 Task: Change  the formatting of the data to 'Which is Less than 5, 'In conditional formating, put the option 'Green Fill with Dark Green Text. . 'add another formatting option Format As Table, insert the option 'Orang Table style Medium 3 ', change the format of Column Width to AutoFit Column Widthand sort the data in Ascending order In the sheet  Expense Control Sheetbook
Action: Mouse moved to (120, 165)
Screenshot: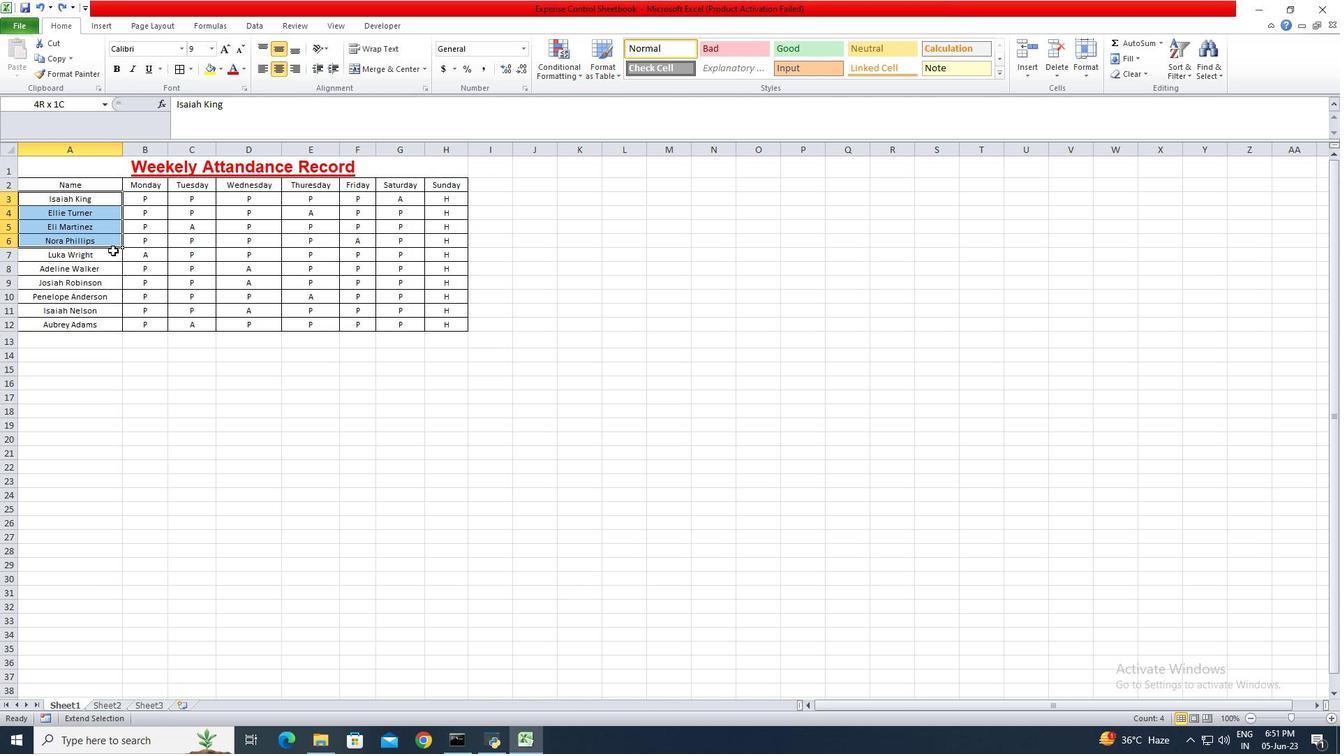 
Action: Mouse pressed left at (120, 165)
Screenshot: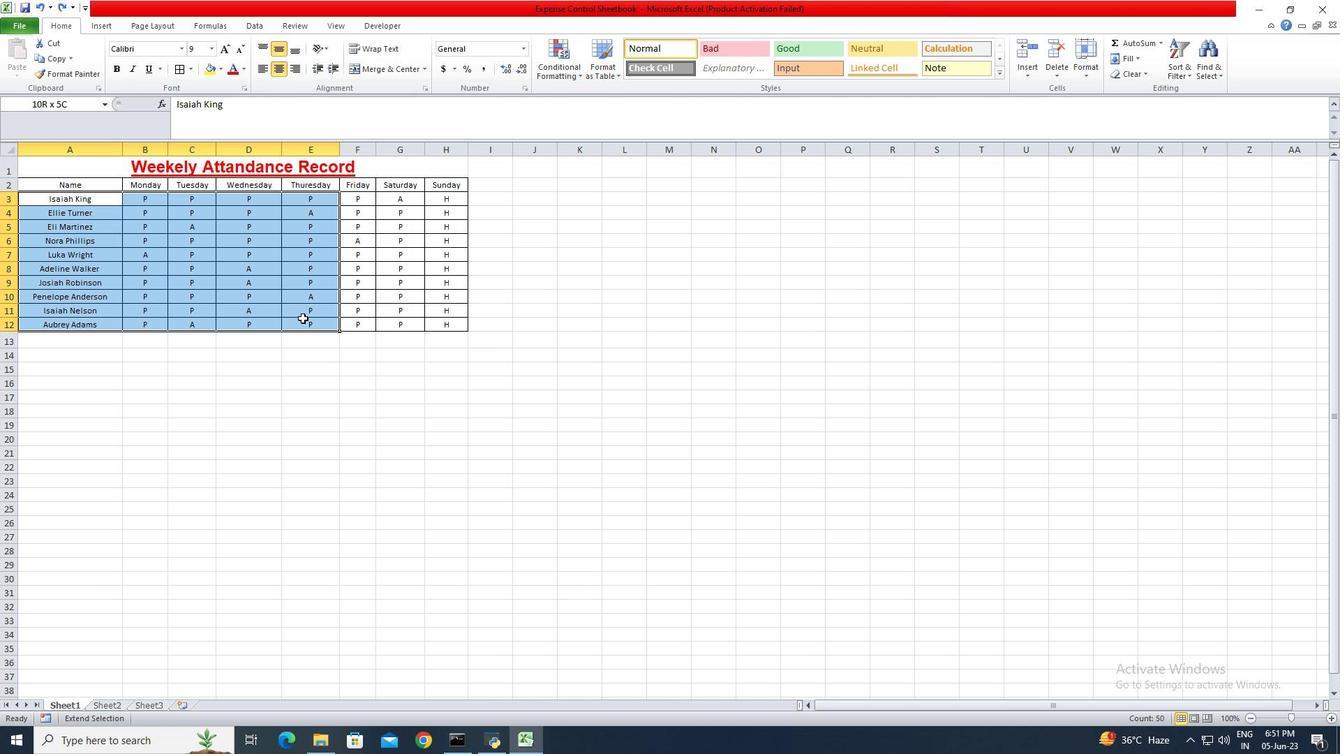 
Action: Mouse moved to (551, 61)
Screenshot: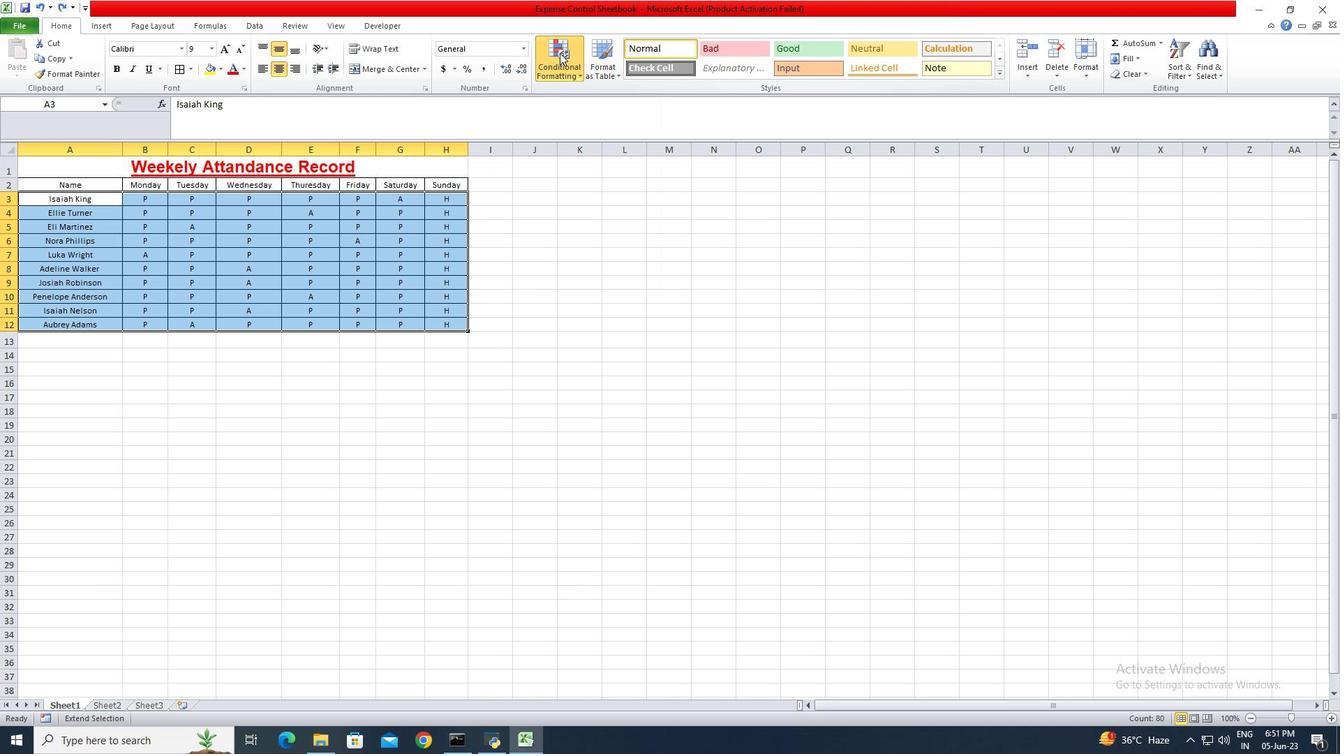 
Action: Mouse pressed left at (551, 61)
Screenshot: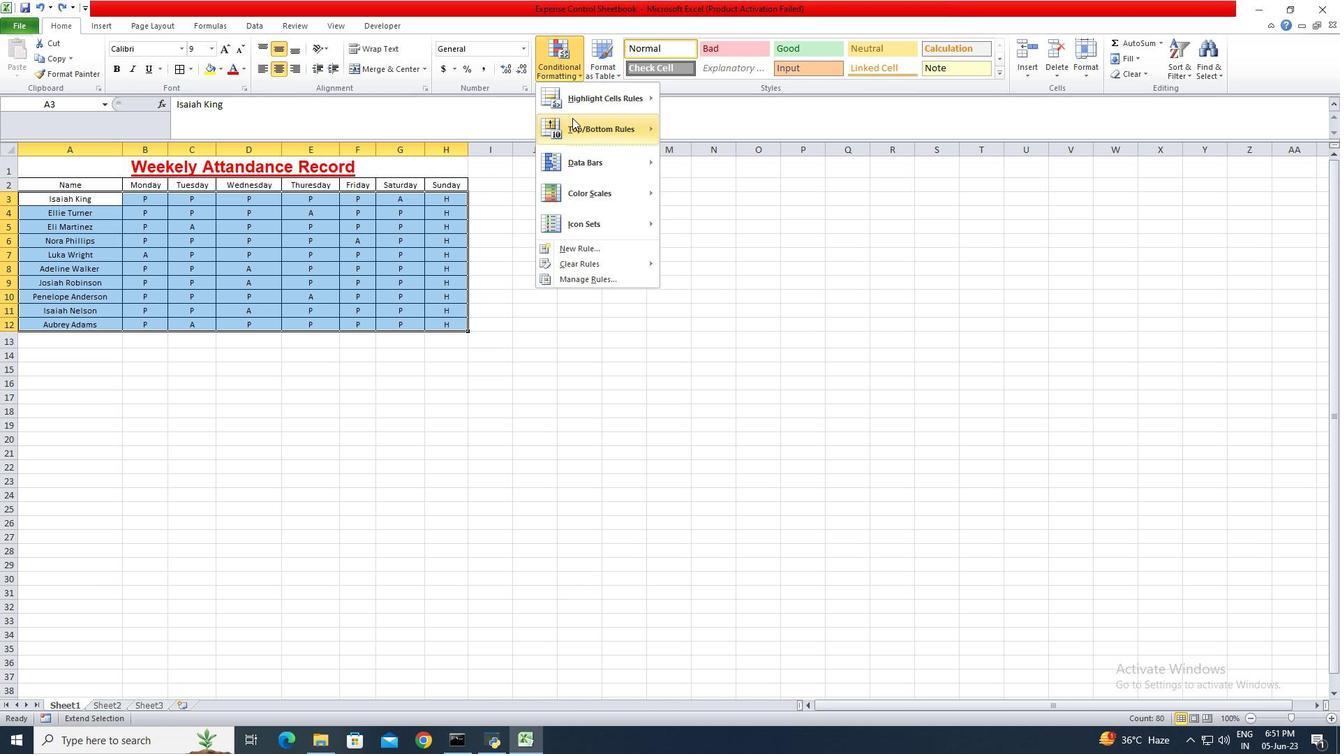 
Action: Mouse moved to (553, 91)
Screenshot: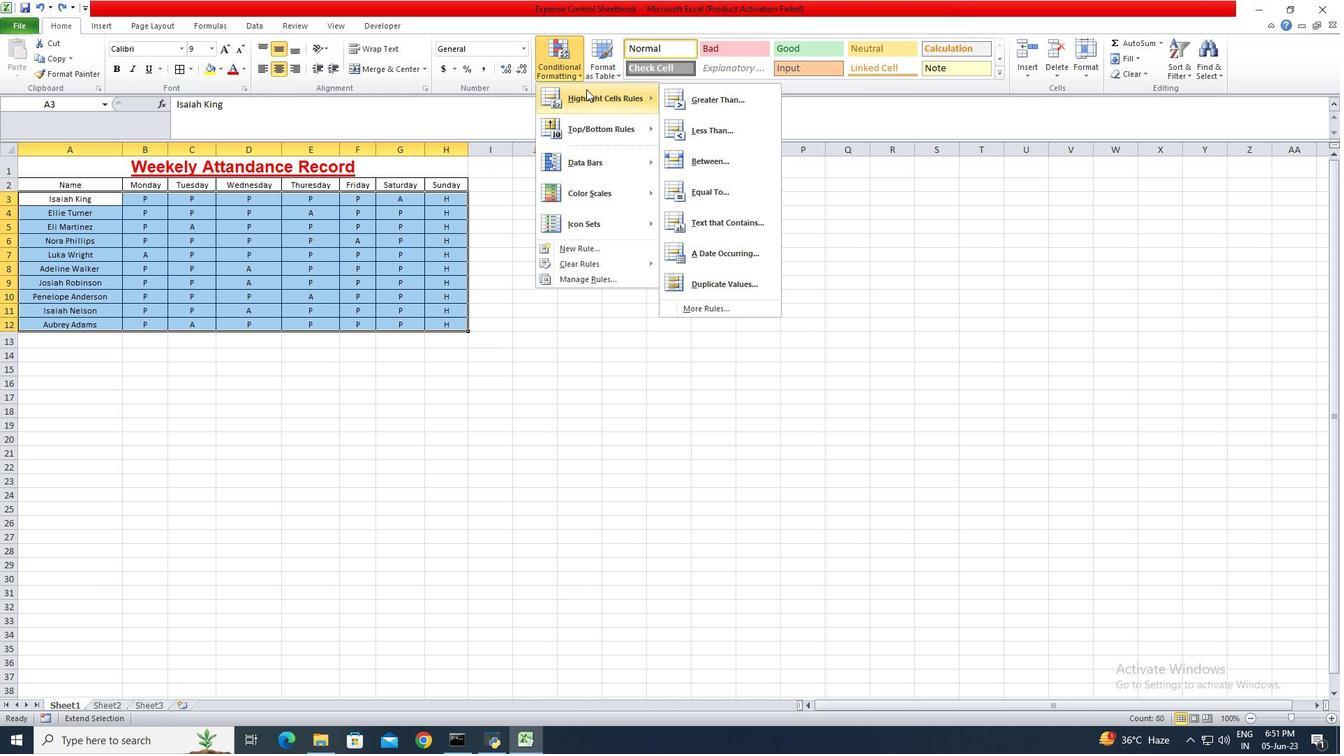 
Action: Mouse pressed left at (553, 91)
Screenshot: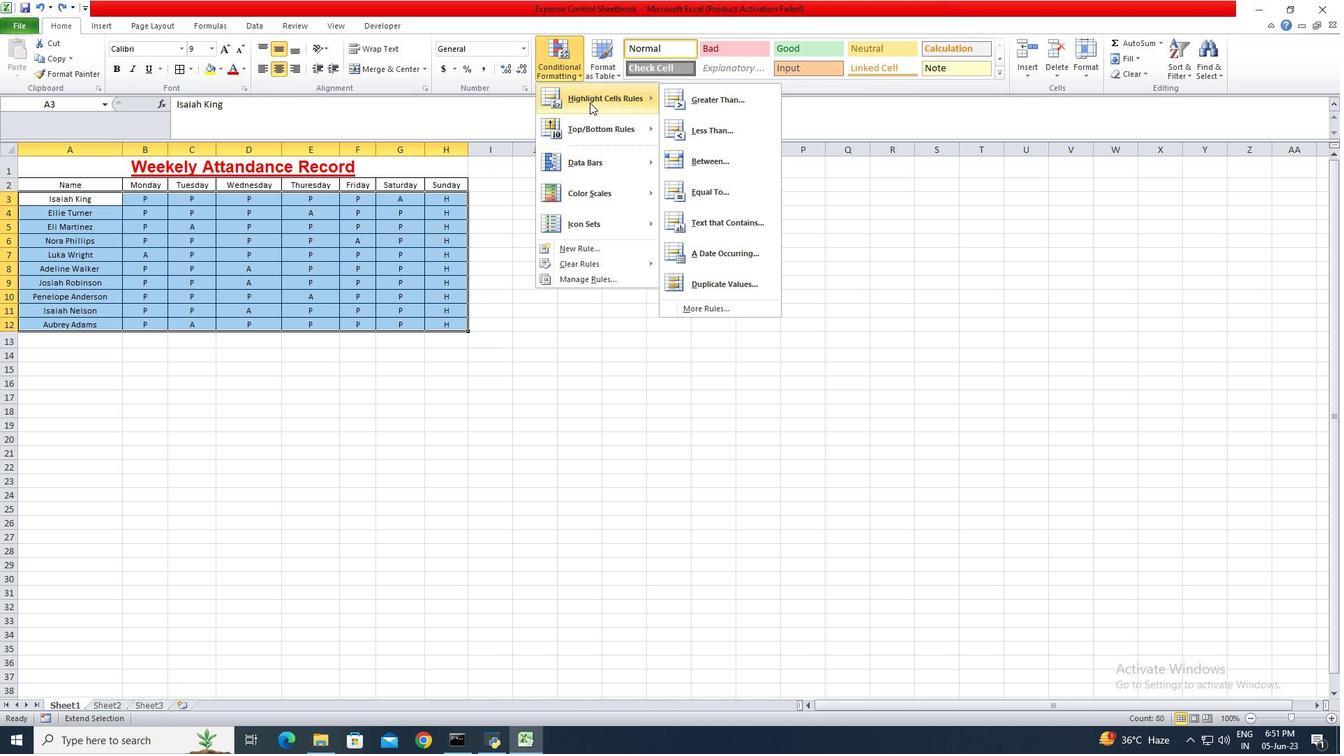 
Action: Mouse moved to (680, 129)
Screenshot: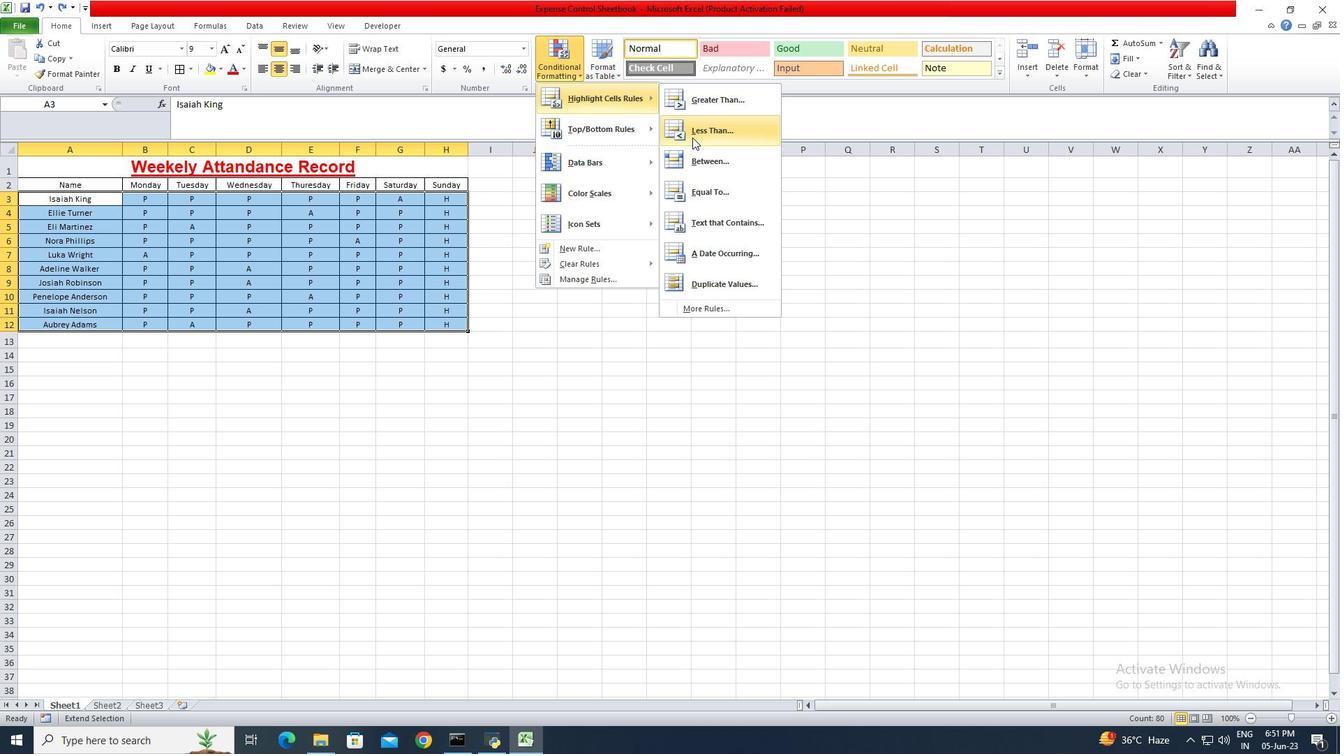 
Action: Mouse pressed left at (680, 129)
Screenshot: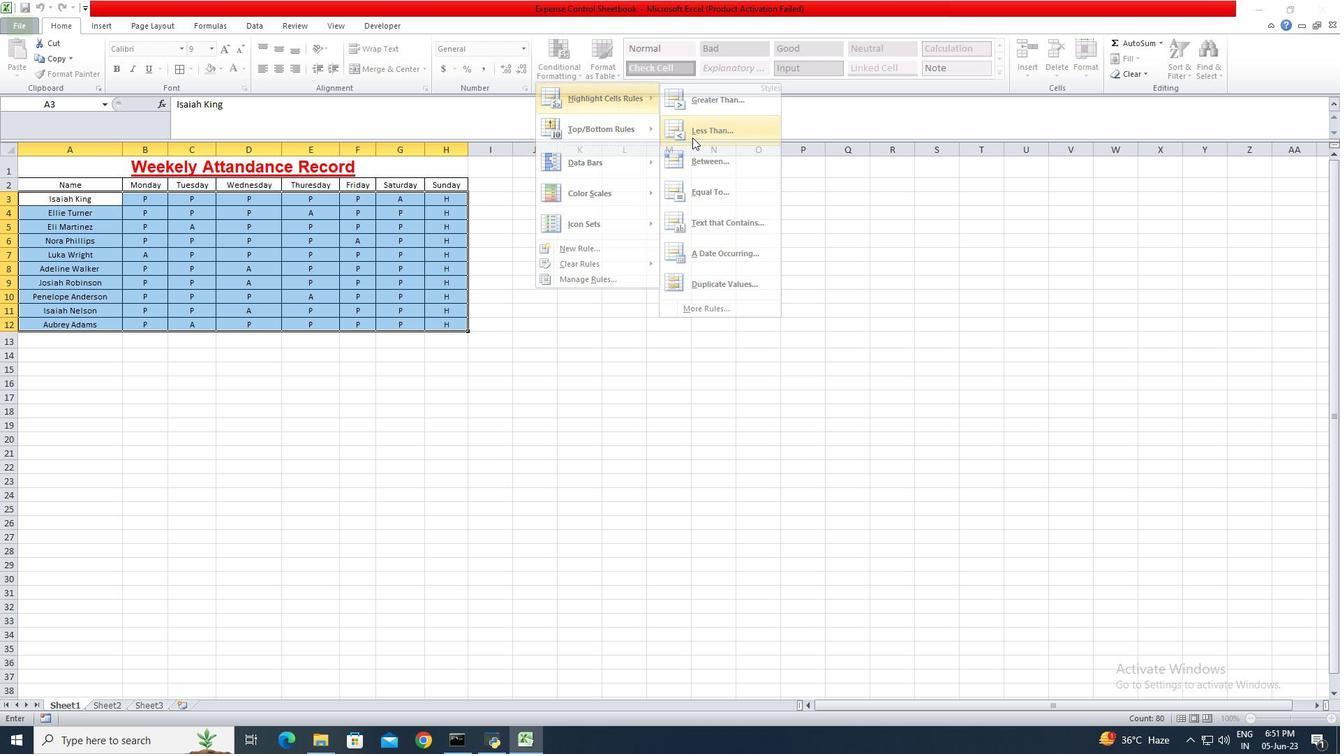 
Action: Mouse moved to (101, 182)
Screenshot: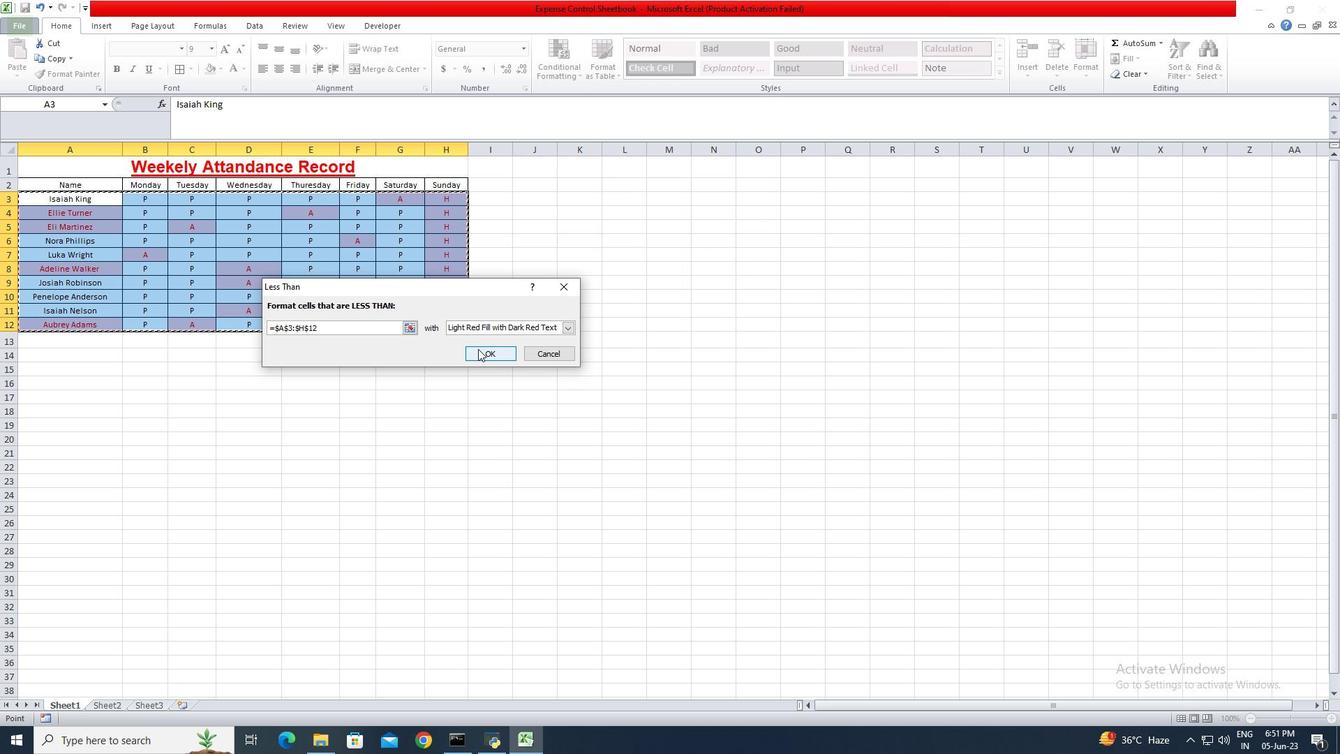 
Action: Mouse pressed left at (101, 182)
Screenshot: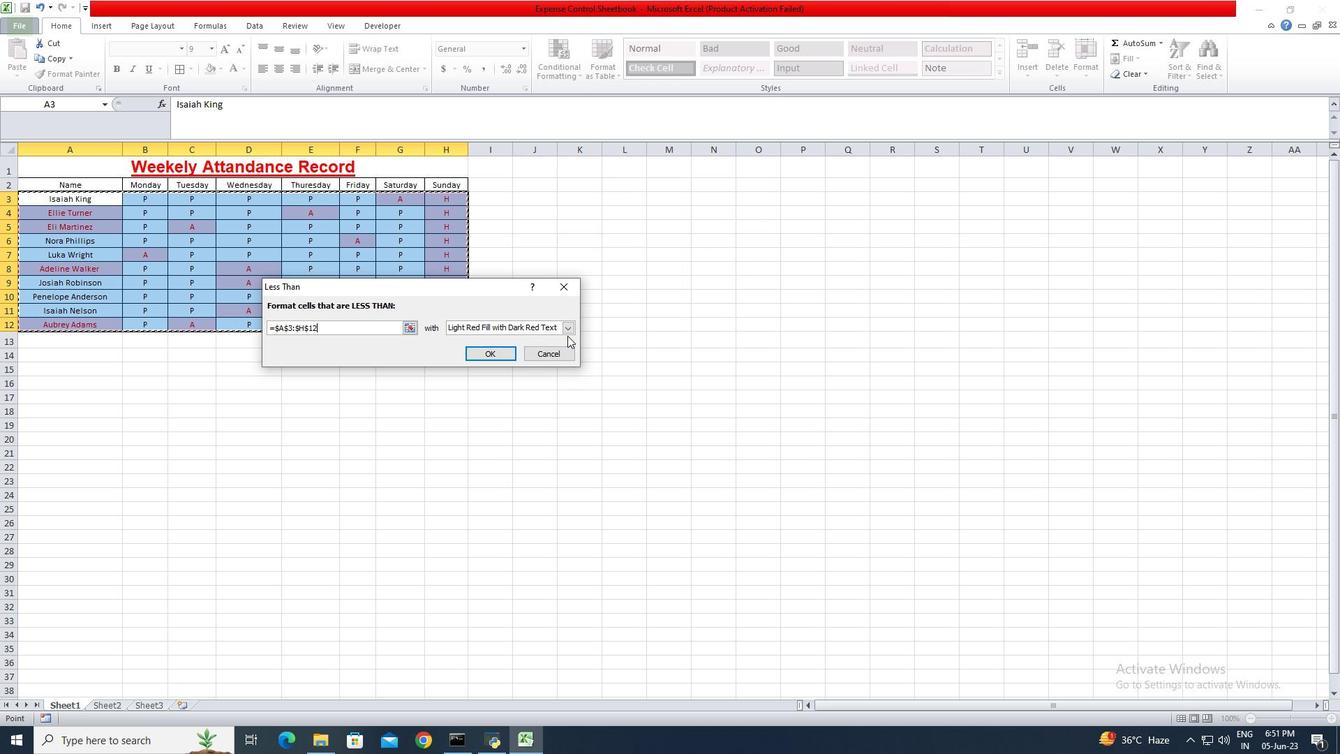 
Action: Mouse moved to (566, 328)
Screenshot: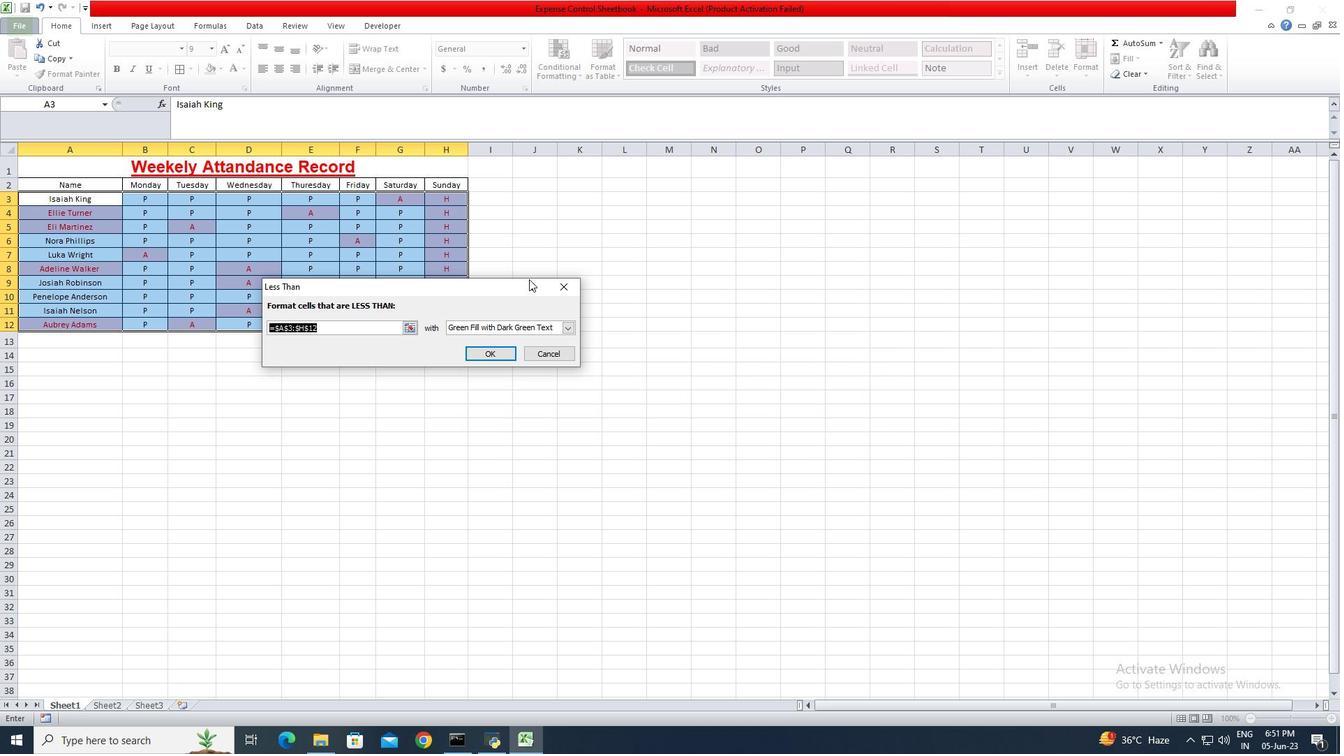 
Action: Mouse pressed left at (566, 328)
Screenshot: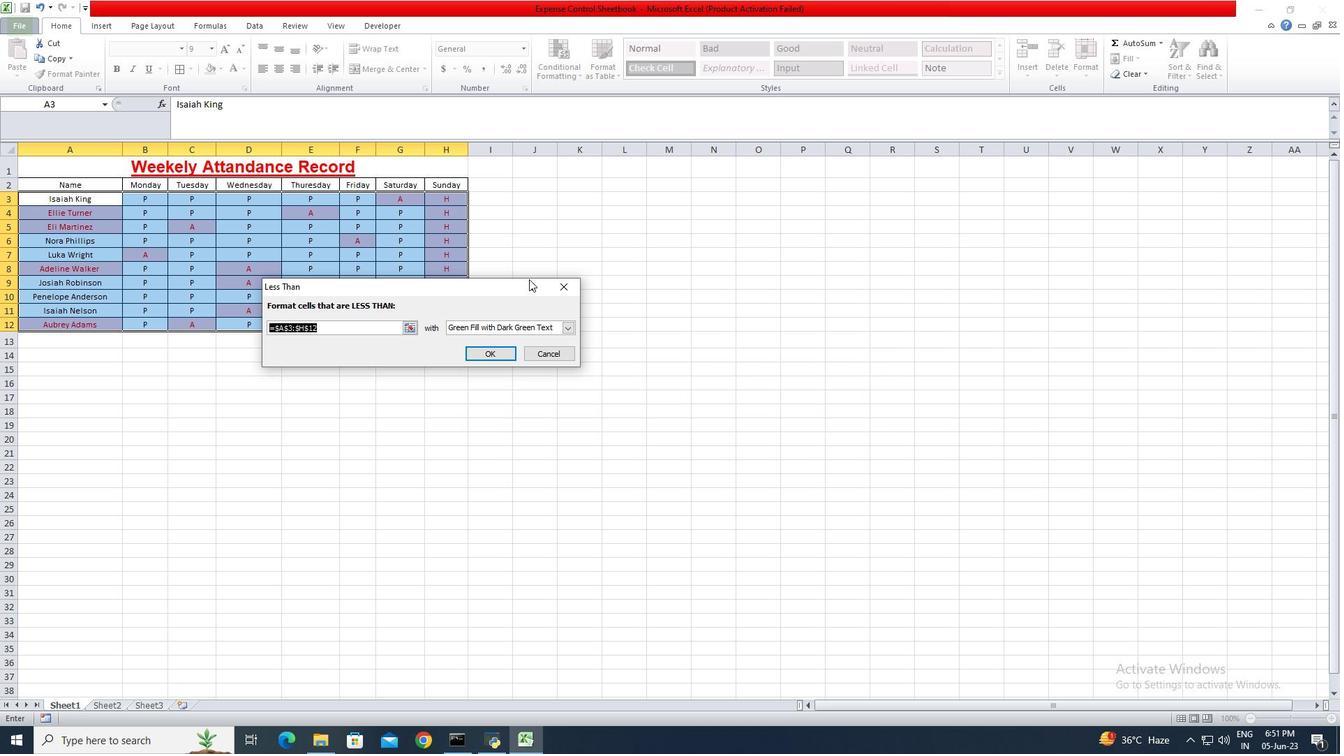 
Action: Mouse moved to (479, 361)
Screenshot: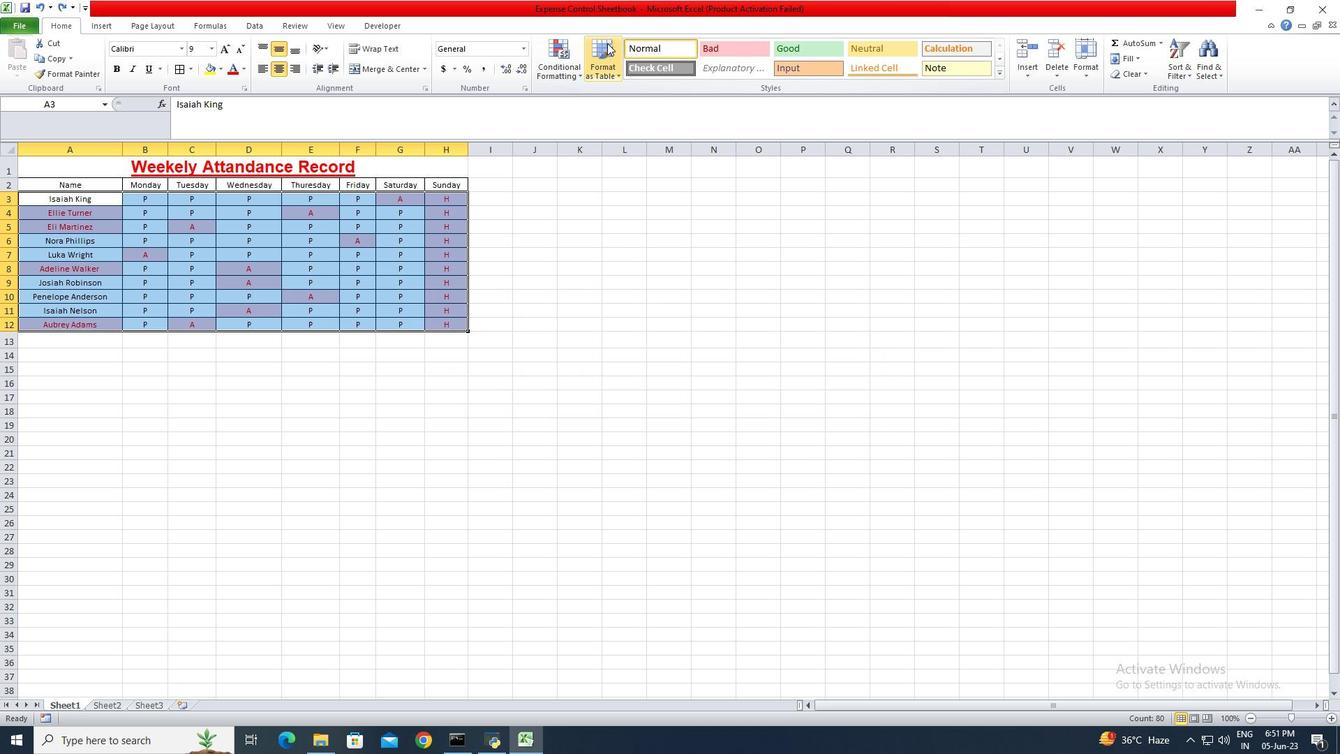 
Action: Mouse pressed left at (479, 361)
Screenshot: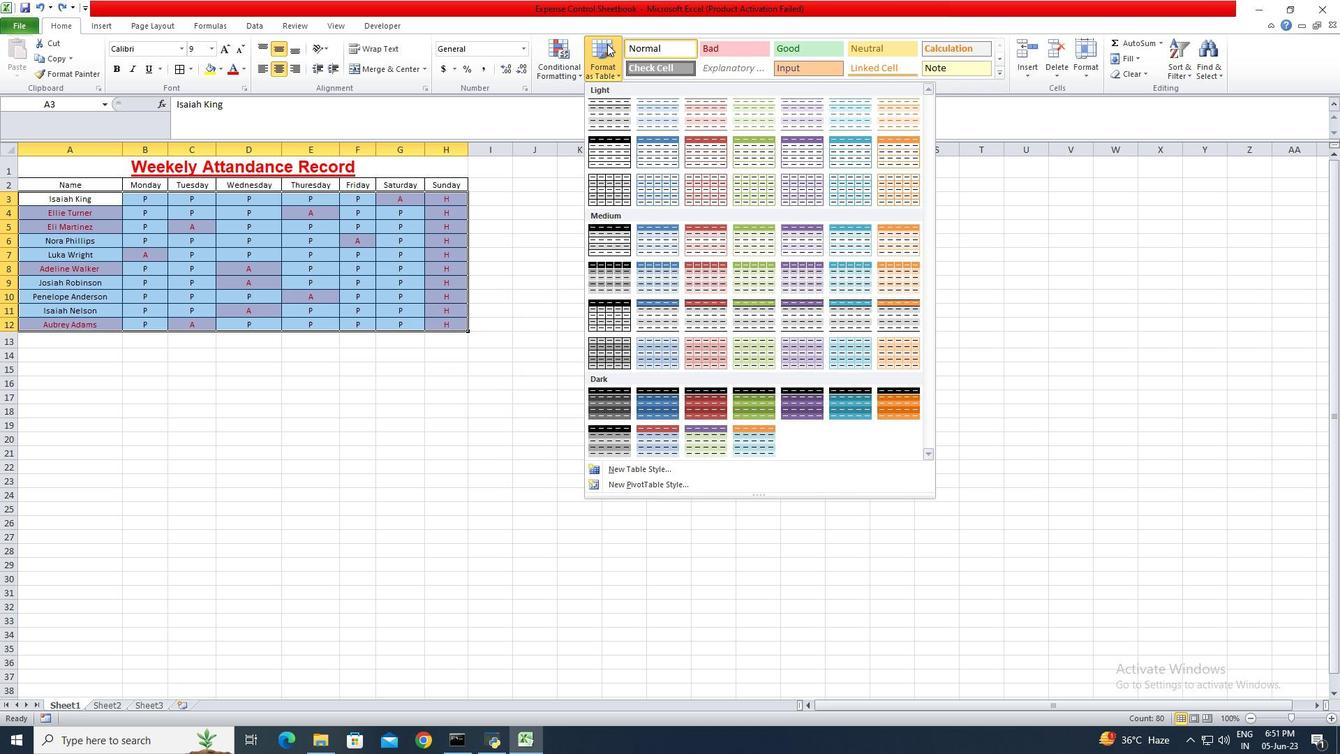 
Action: Mouse moved to (496, 354)
Screenshot: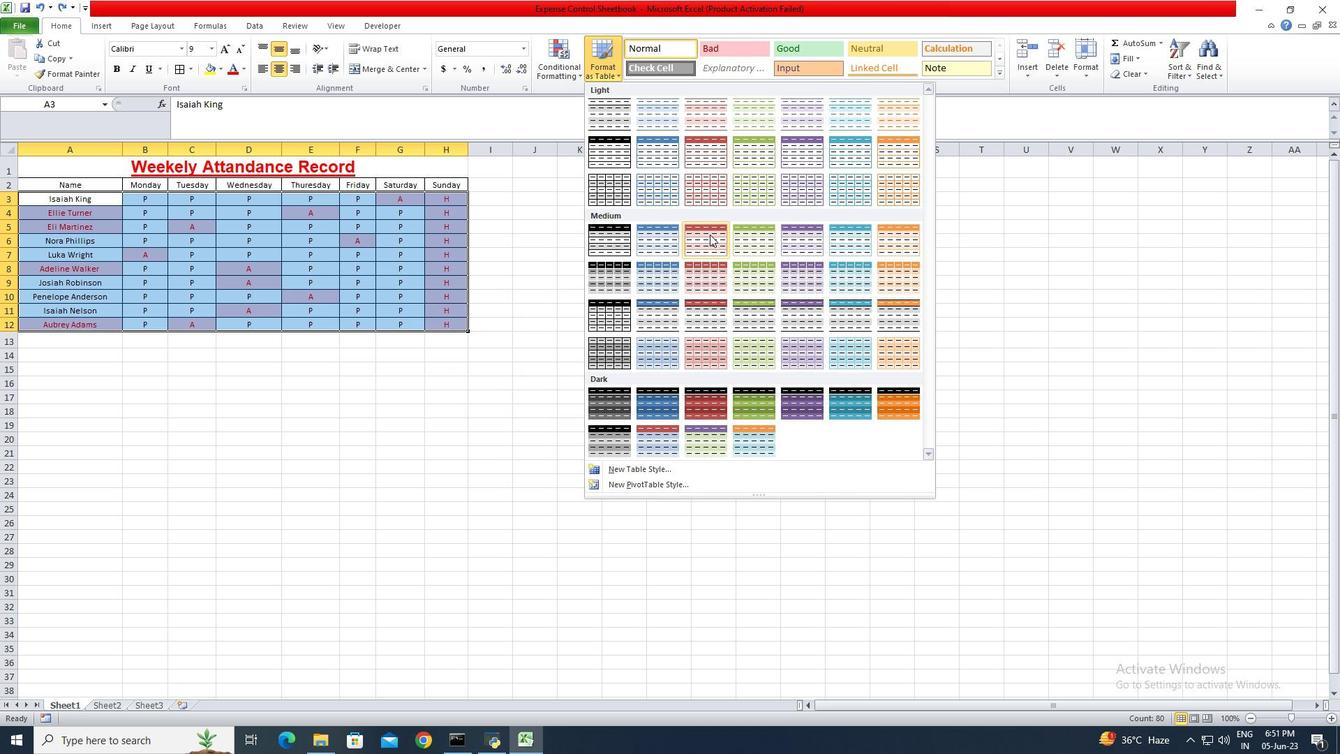 
Action: Mouse pressed left at (496, 354)
Screenshot: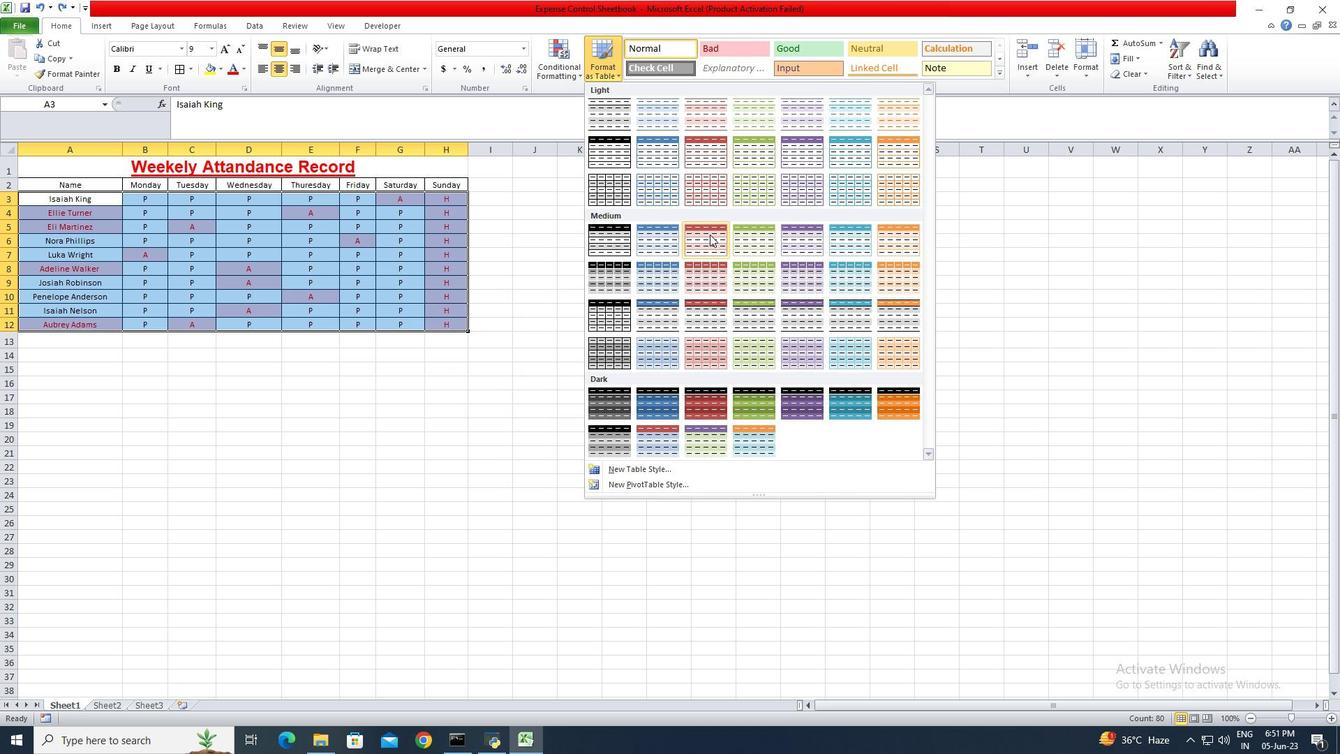 
Action: Mouse moved to (665, 408)
Screenshot: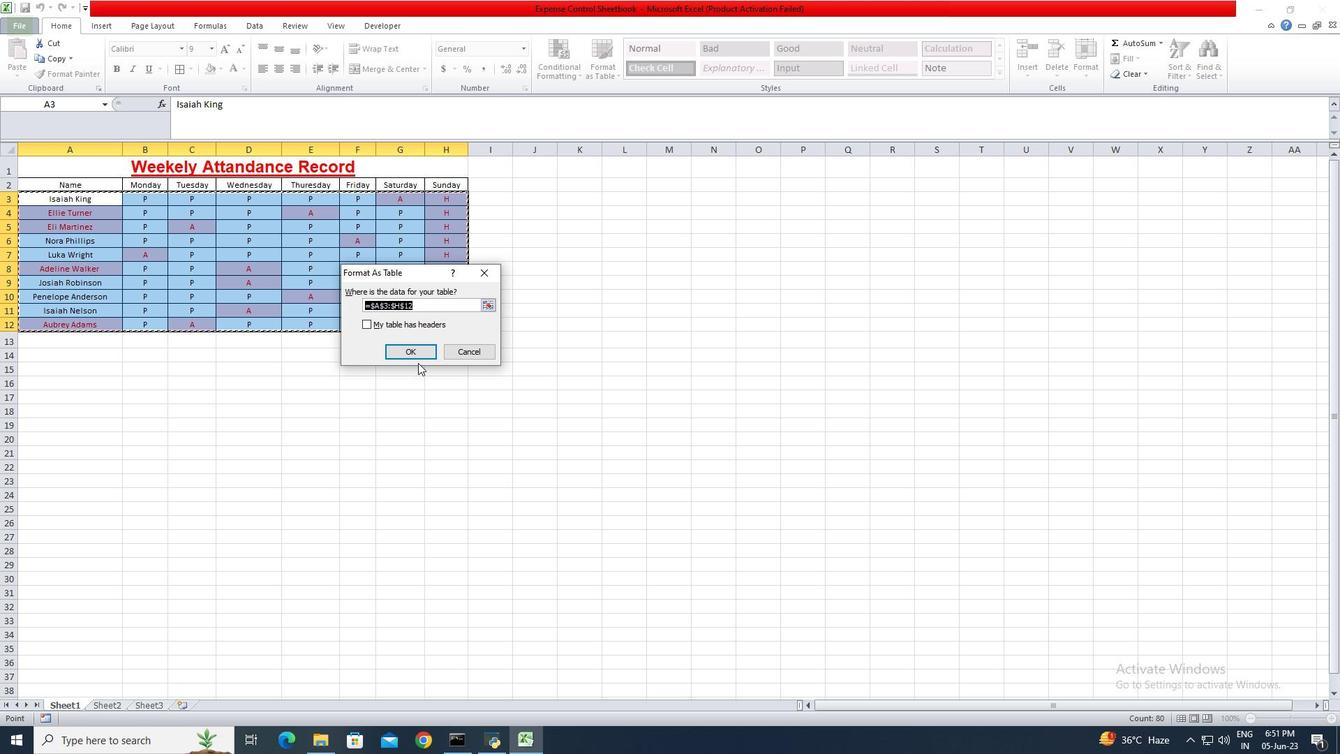 
Action: Mouse pressed left at (665, 408)
Screenshot: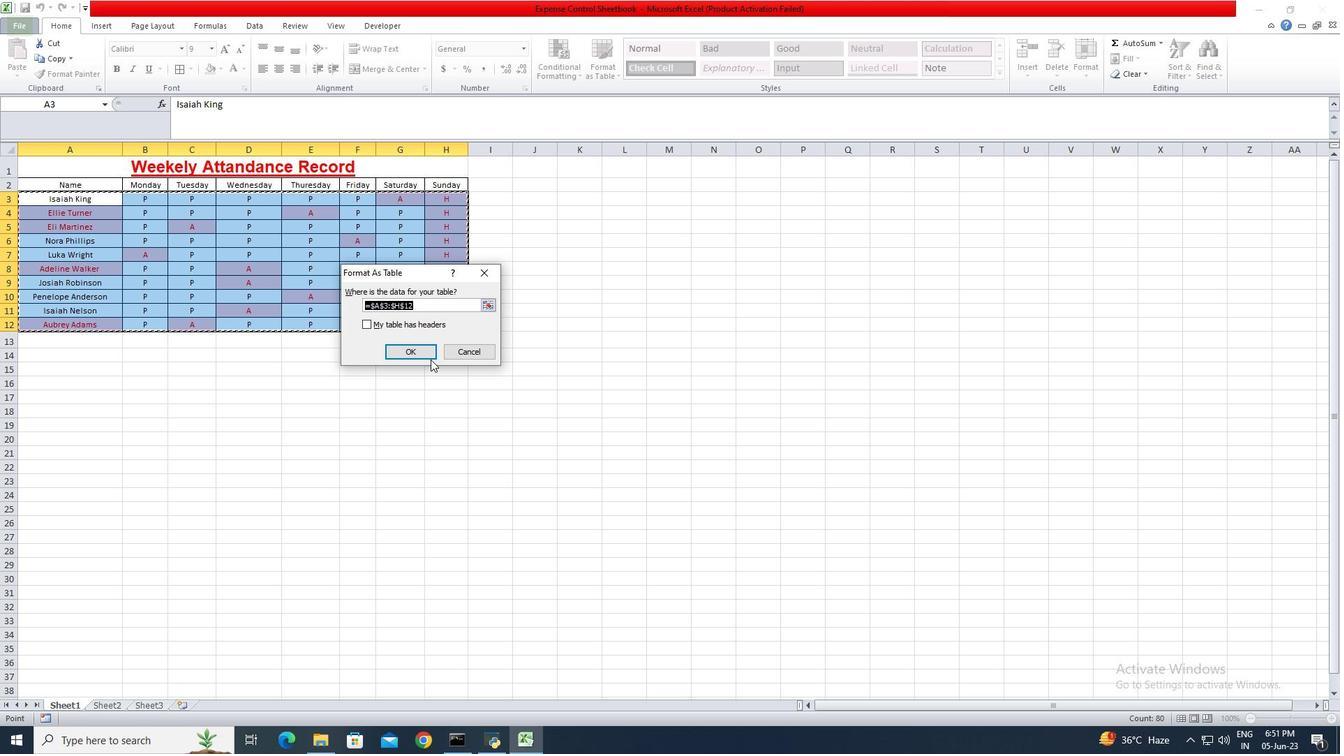 
Action: Mouse moved to (568, 283)
Screenshot: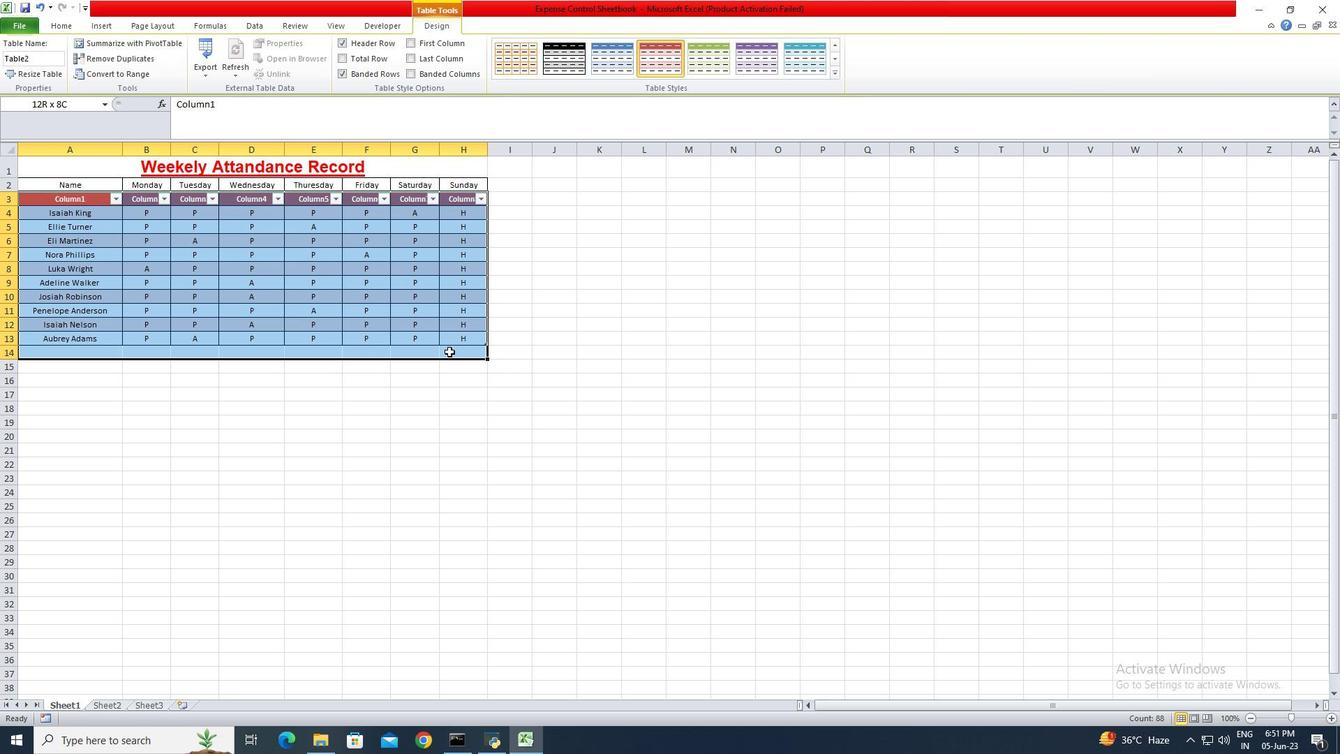 
Action: Mouse pressed left at (568, 283)
Screenshot: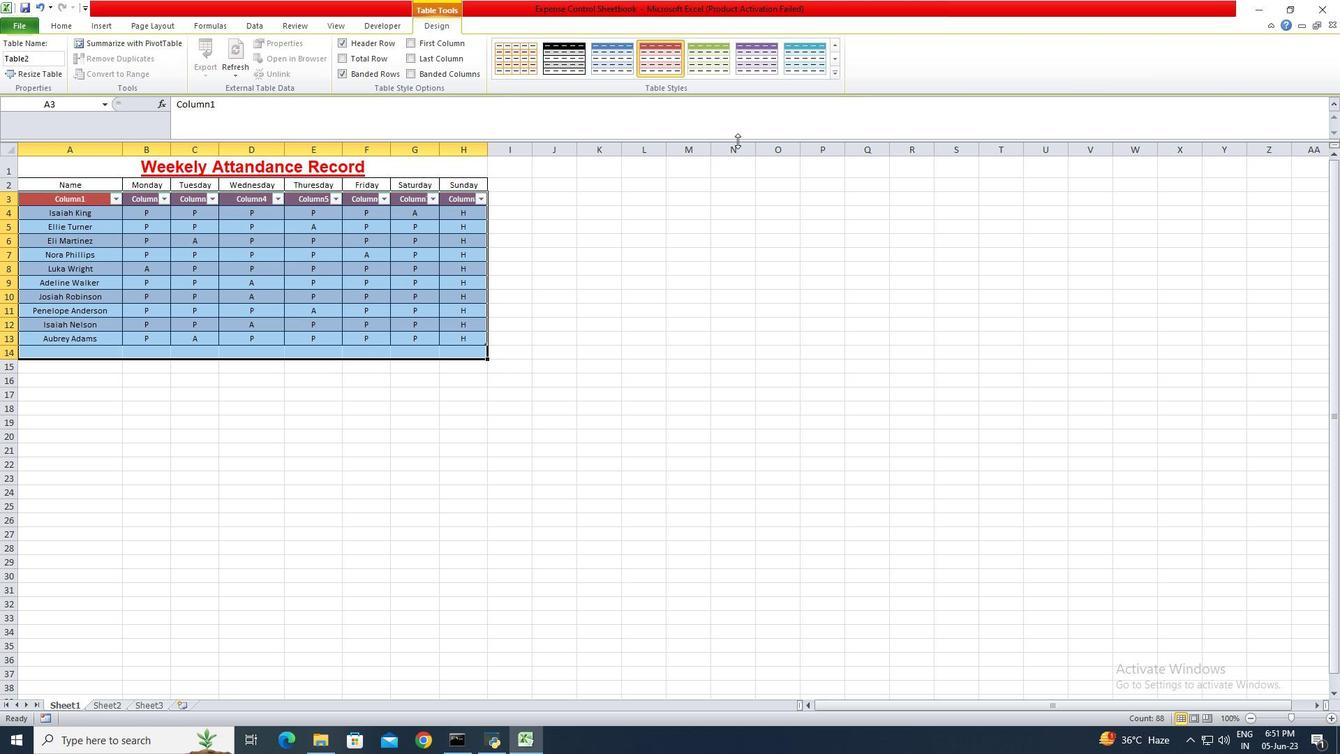 
Action: Mouse moved to (598, 66)
Screenshot: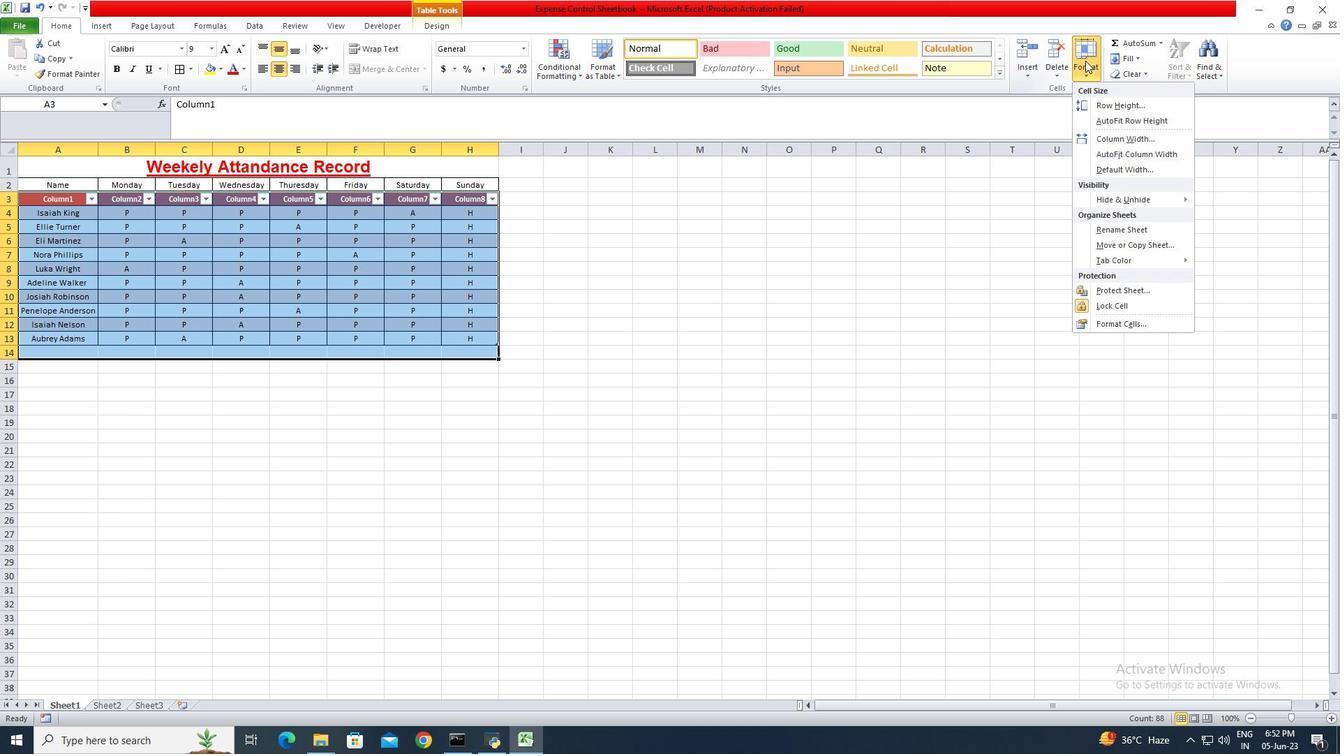 
Action: Mouse pressed left at (598, 66)
Screenshot: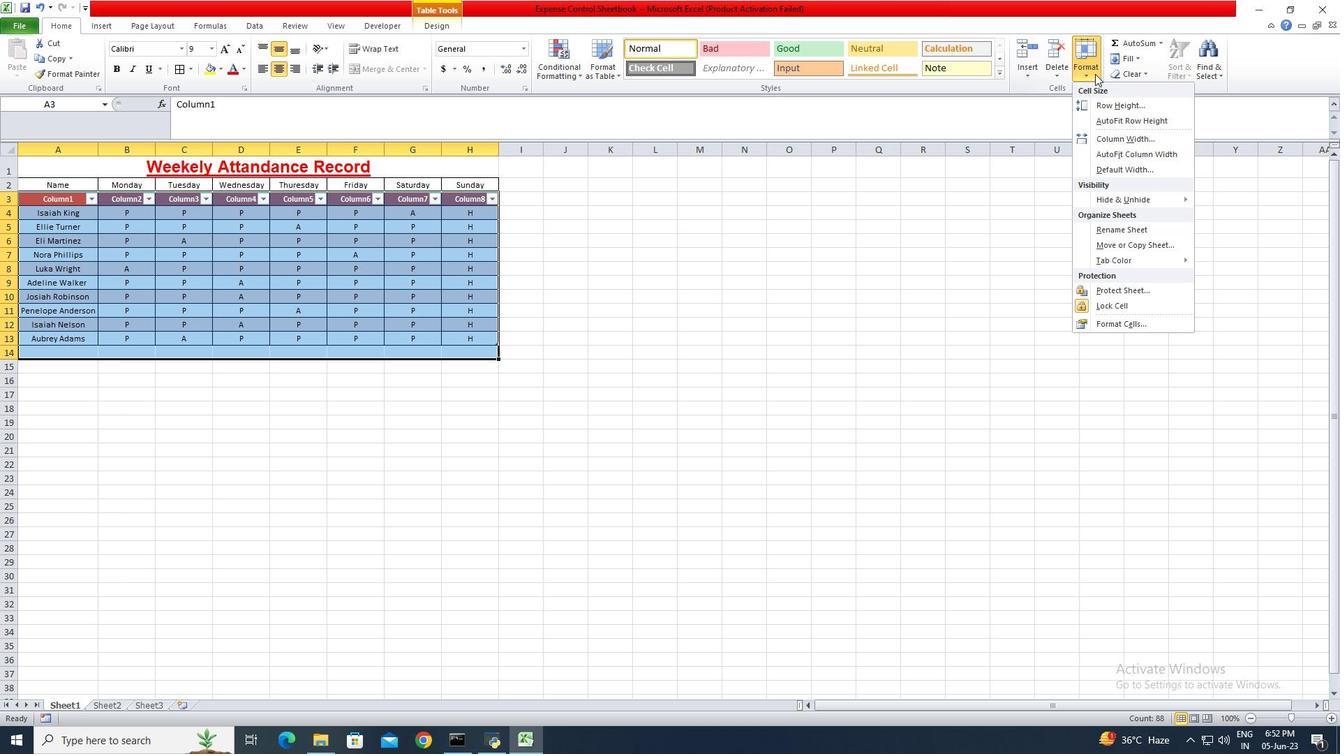 
Action: Mouse moved to (813, 66)
Screenshot: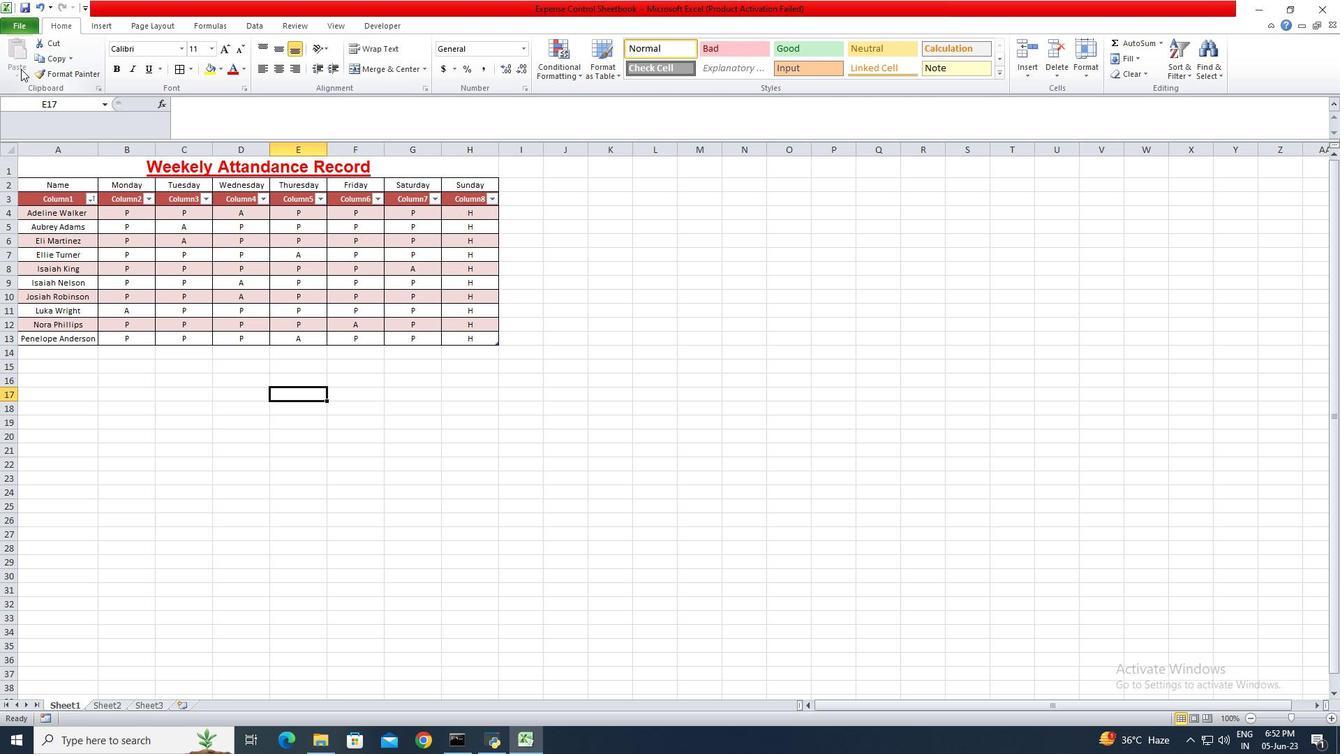 
Action: Mouse pressed left at (813, 66)
Screenshot: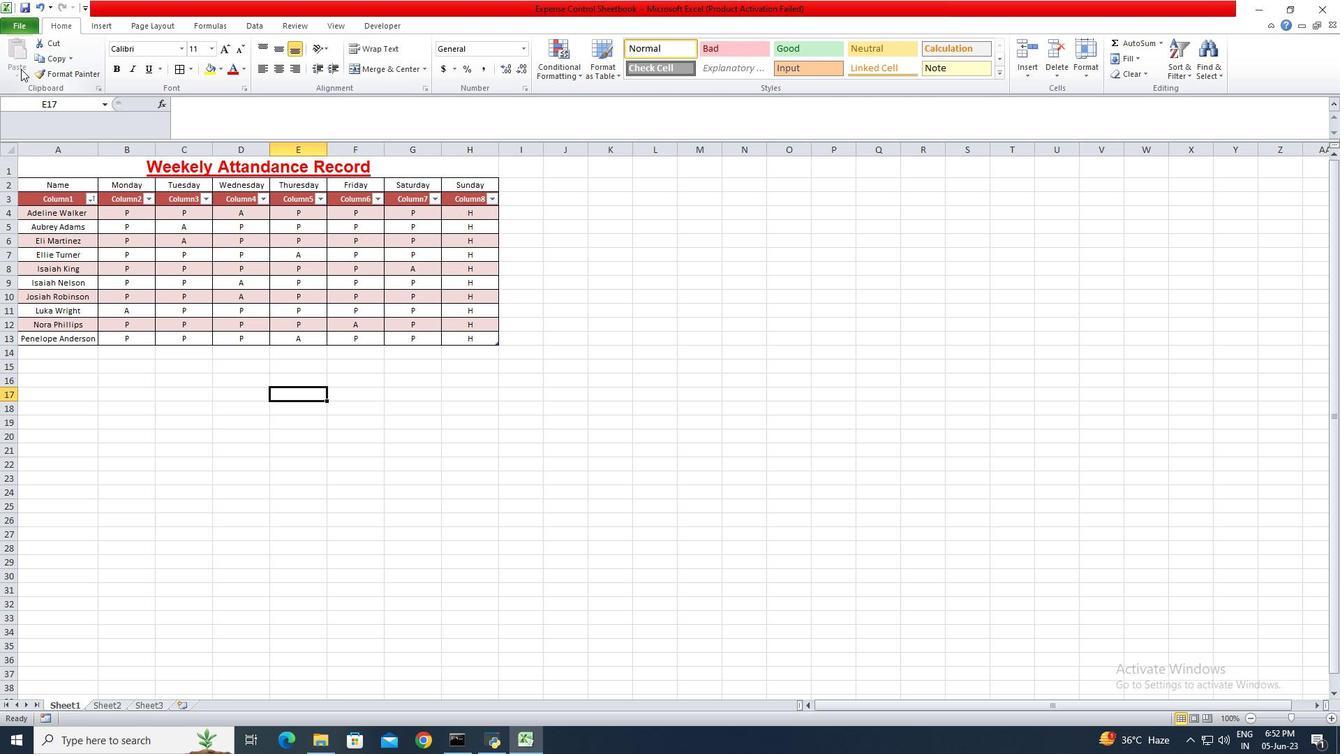 
Action: Mouse pressed left at (813, 66)
Screenshot: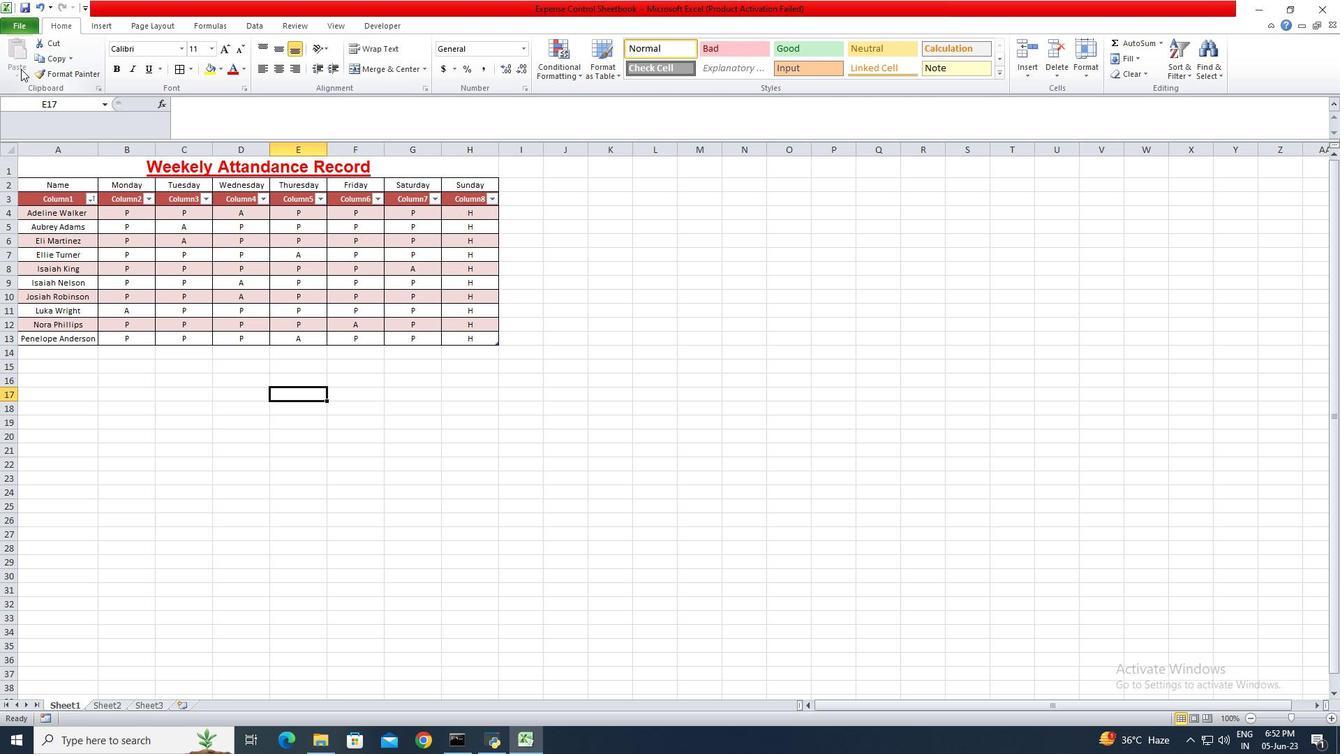 
Action: Mouse moved to (596, 63)
Screenshot: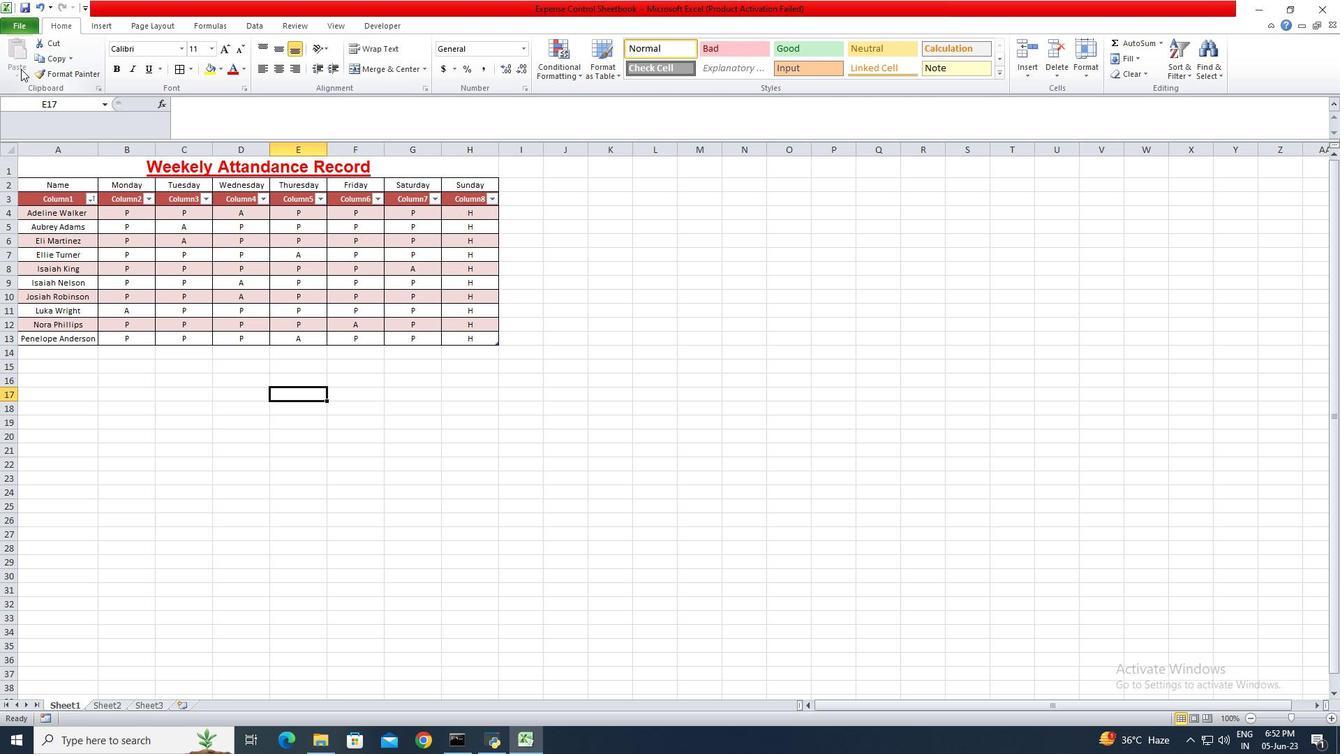 
Action: Mouse pressed left at (596, 63)
Screenshot: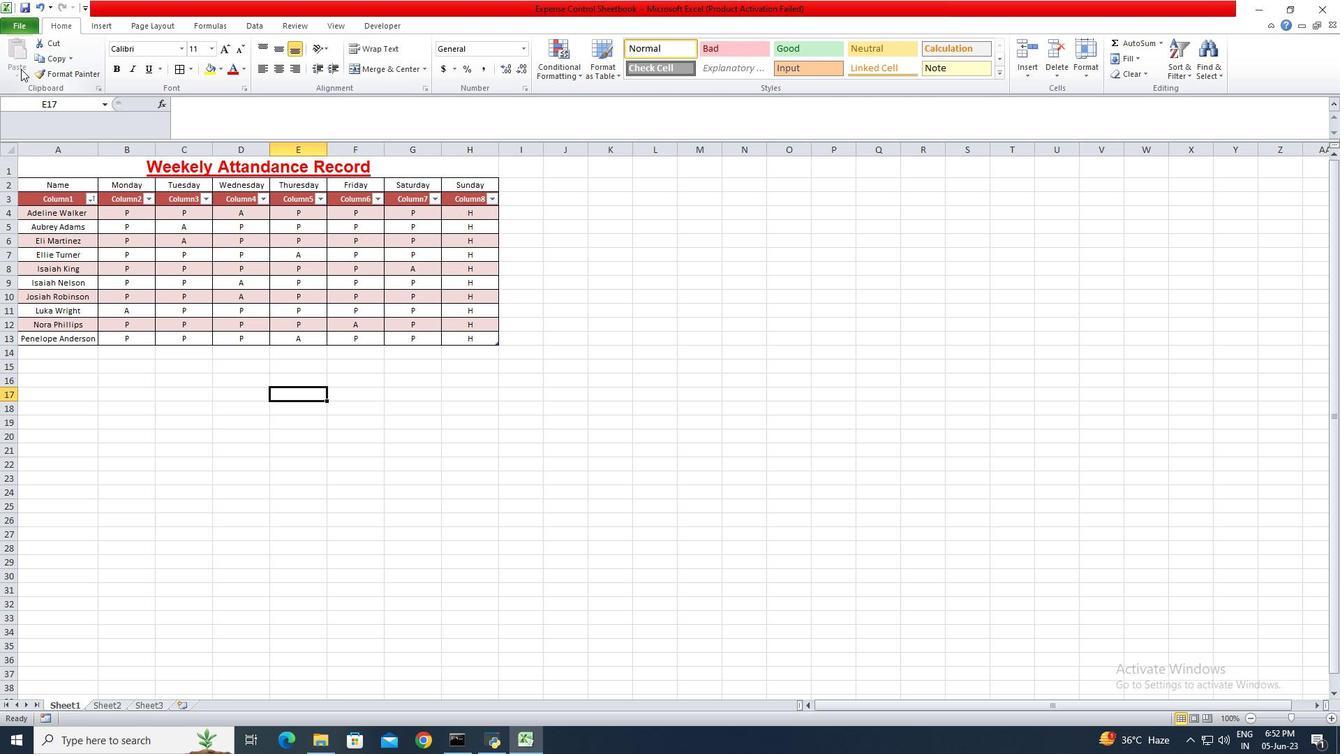 
Action: Mouse moved to (927, 88)
Screenshot: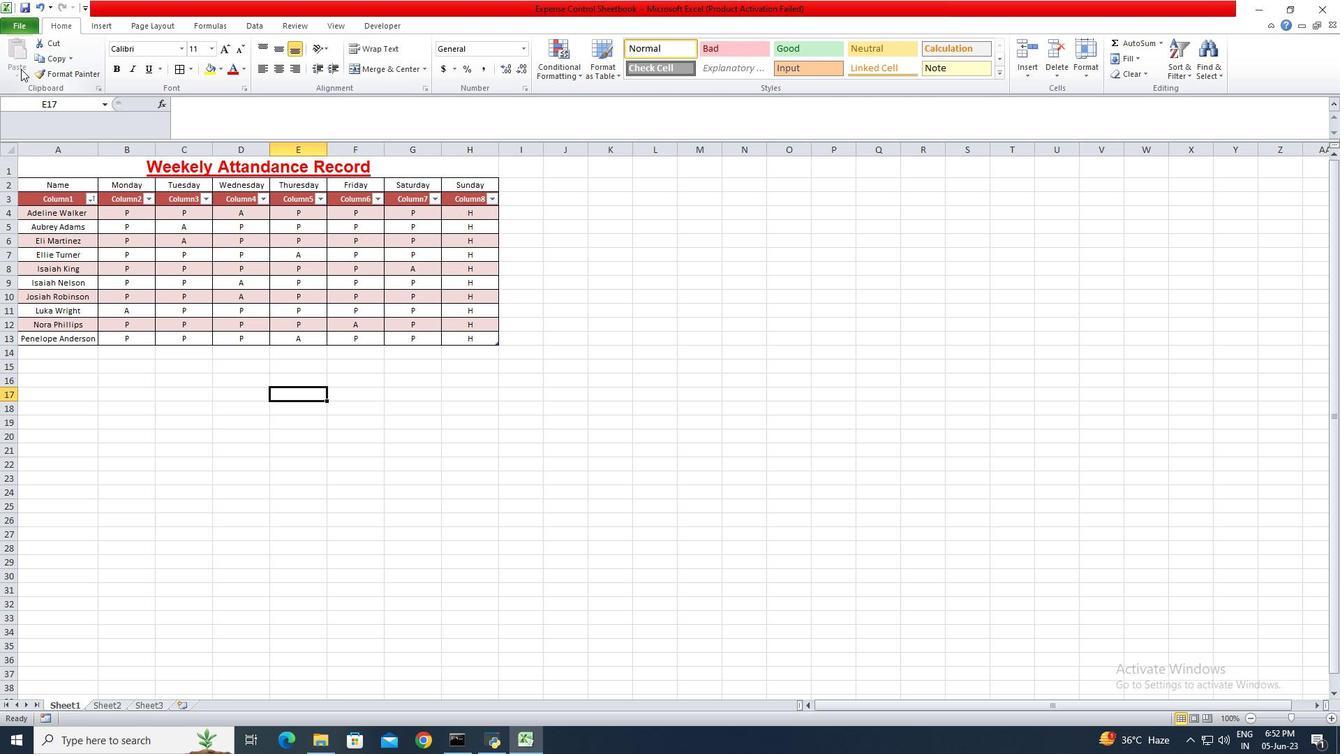 
Action: Mouse pressed left at (927, 88)
Screenshot: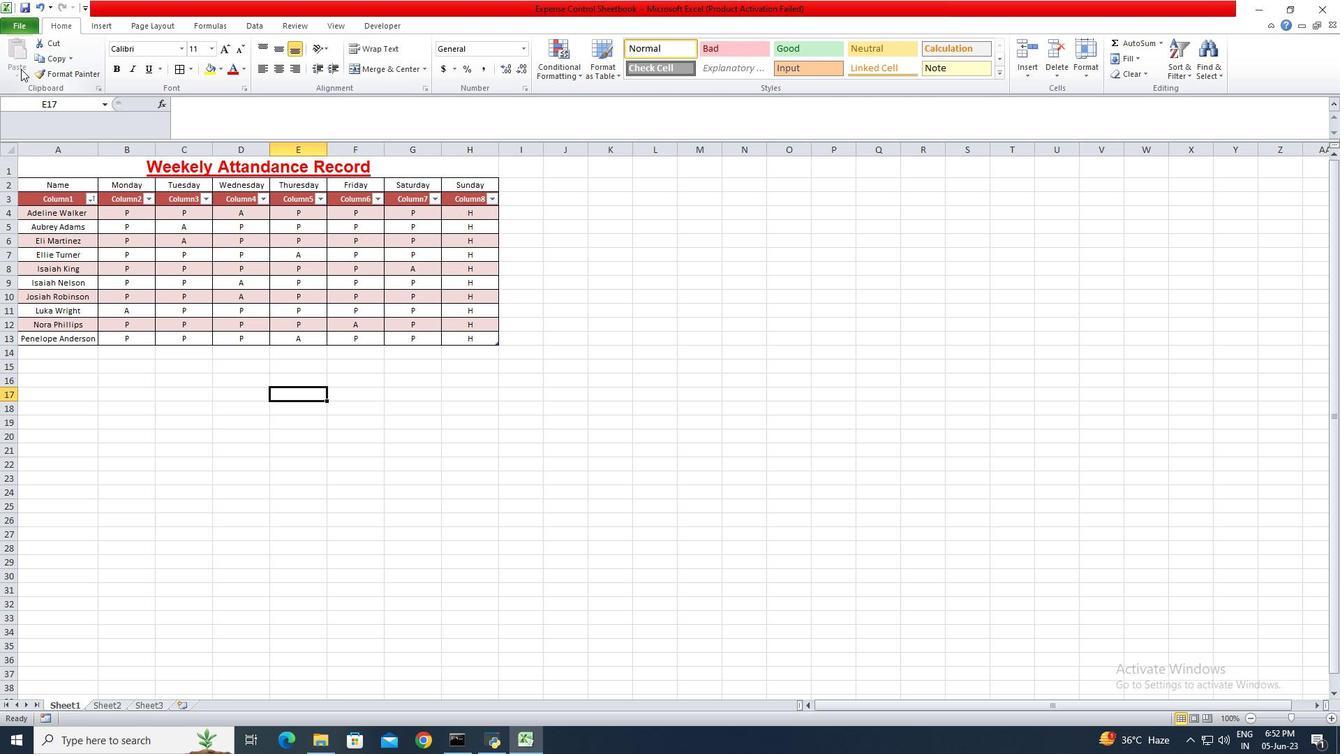 
Action: Mouse moved to (928, 89)
Screenshot: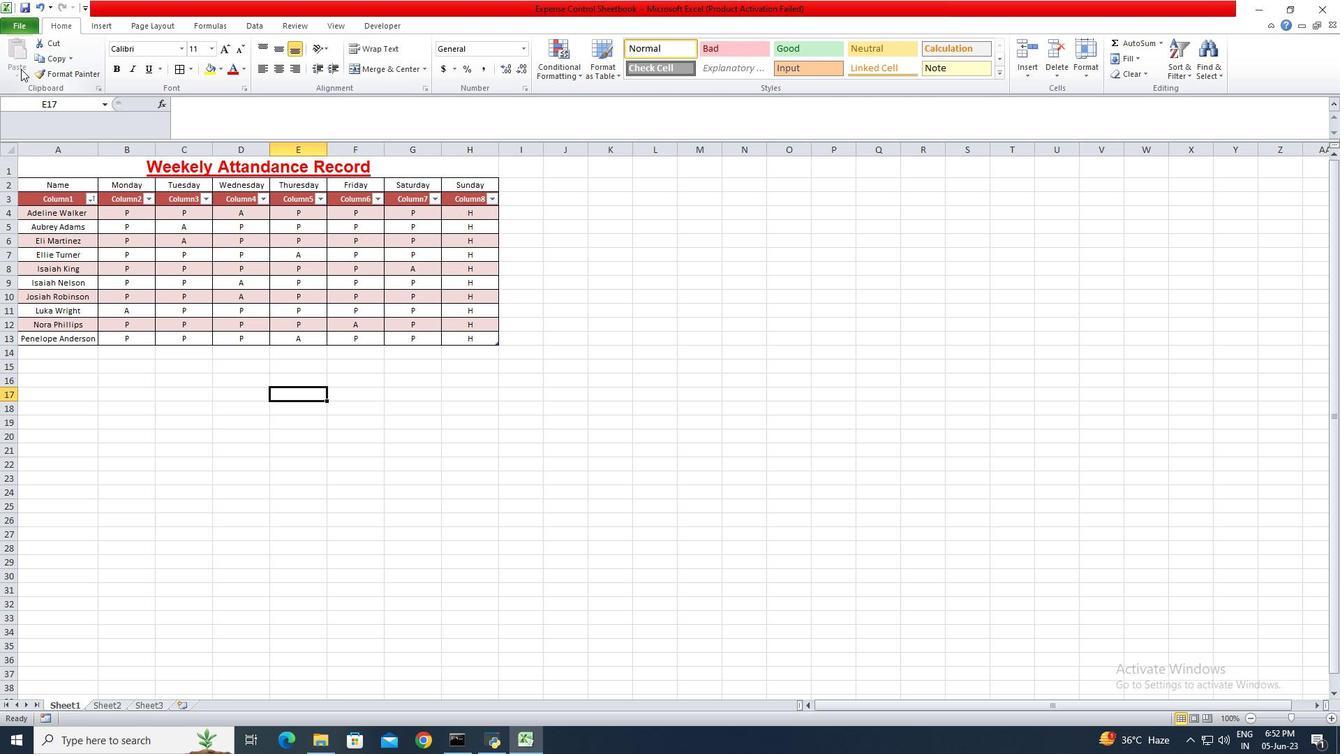 
Action: Mouse pressed left at (928, 89)
Screenshot: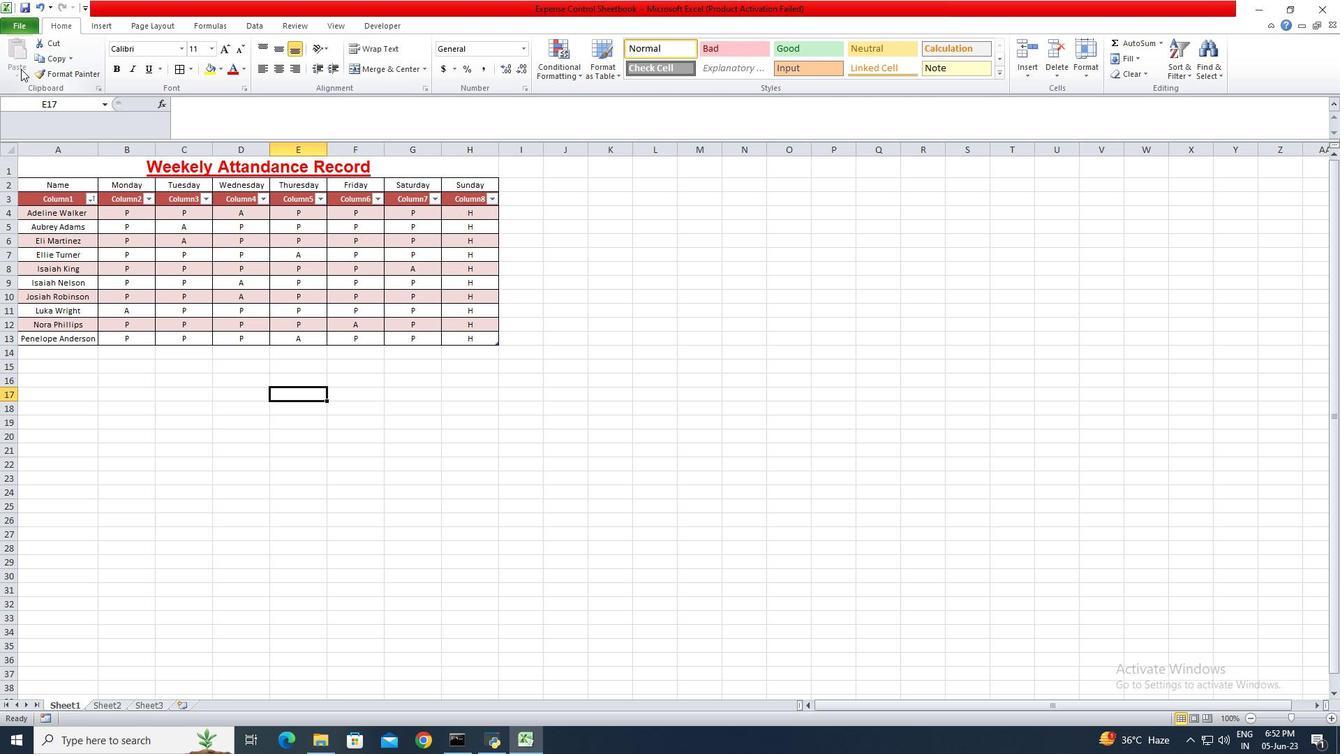 
Action: Mouse pressed left at (928, 89)
Screenshot: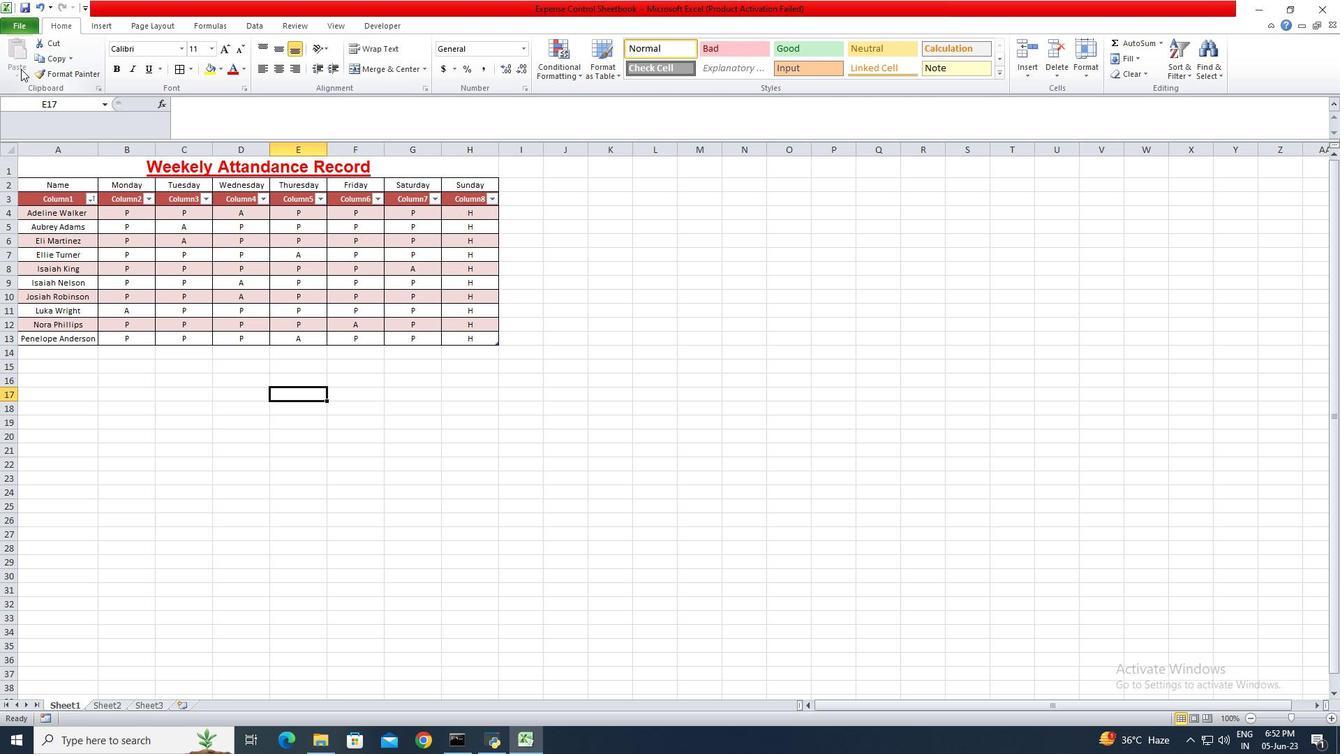 
Action: Mouse moved to (709, 236)
Screenshot: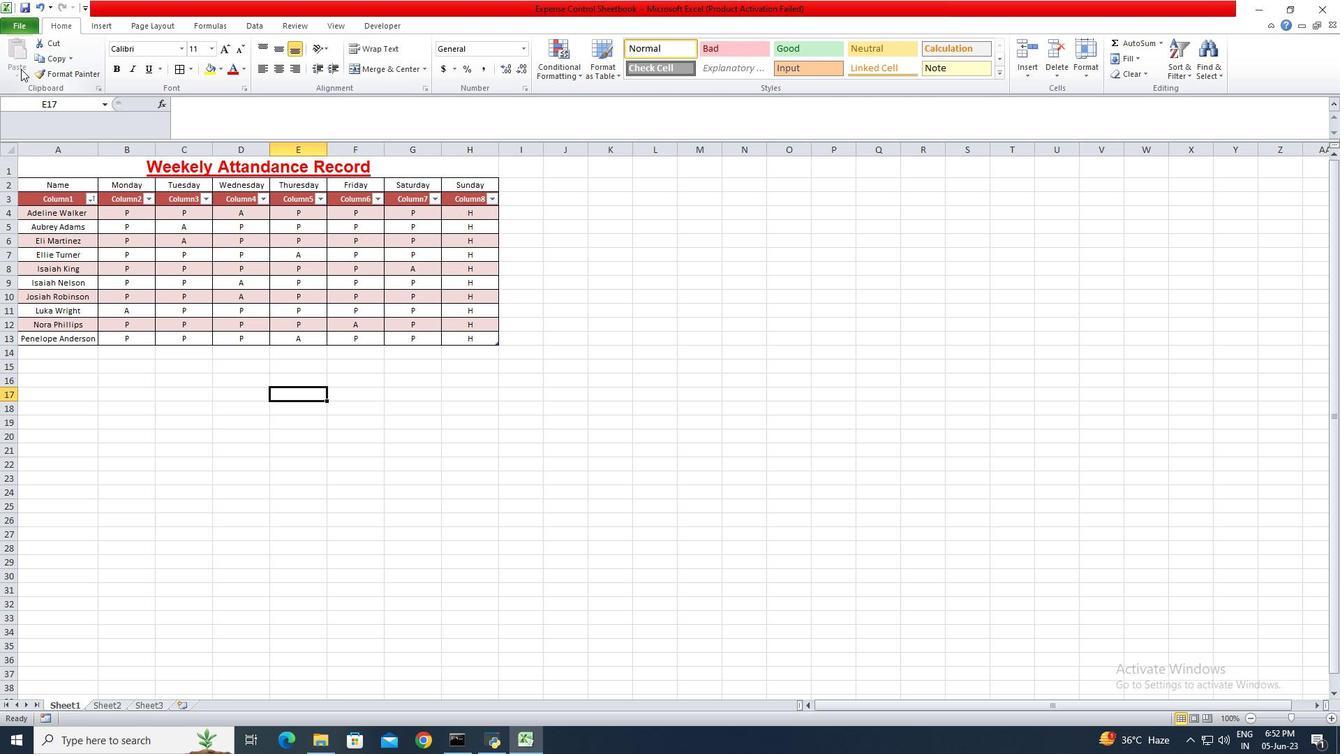 
Action: Mouse pressed left at (709, 236)
Screenshot: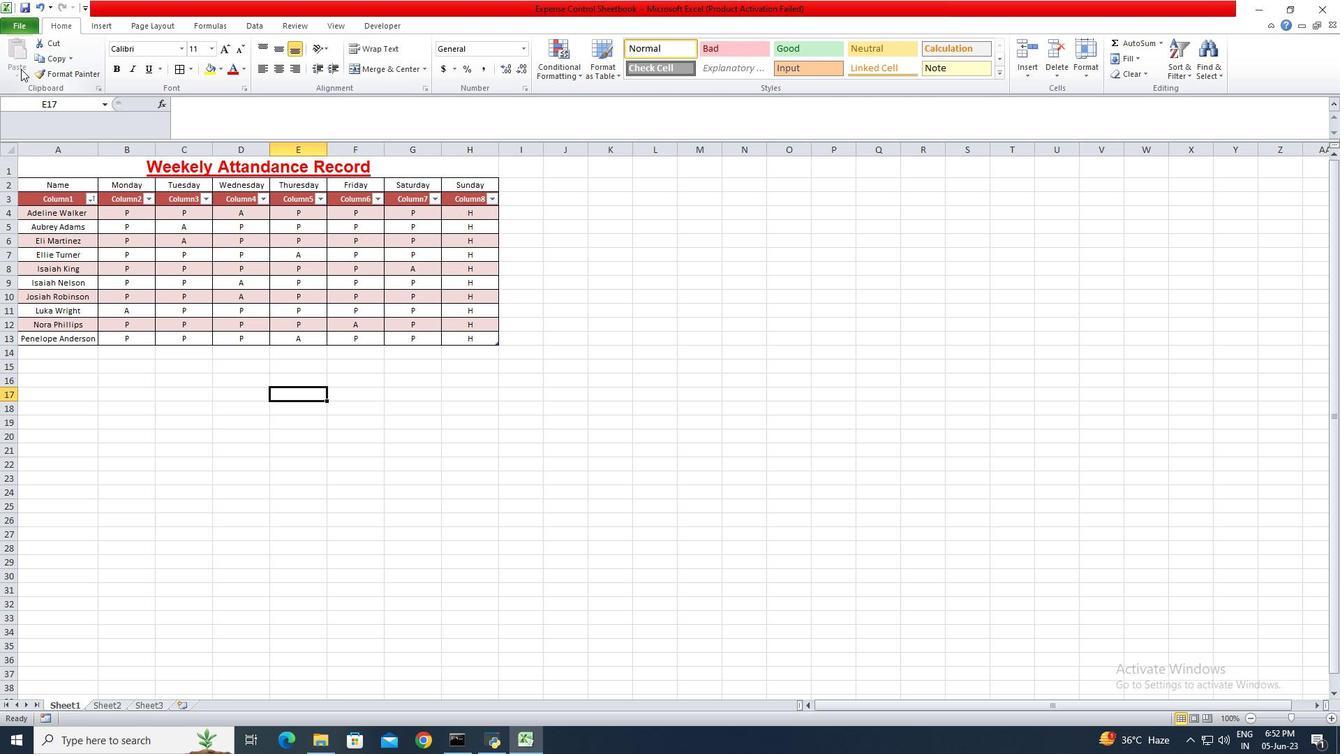 
Action: Mouse moved to (414, 348)
Screenshot: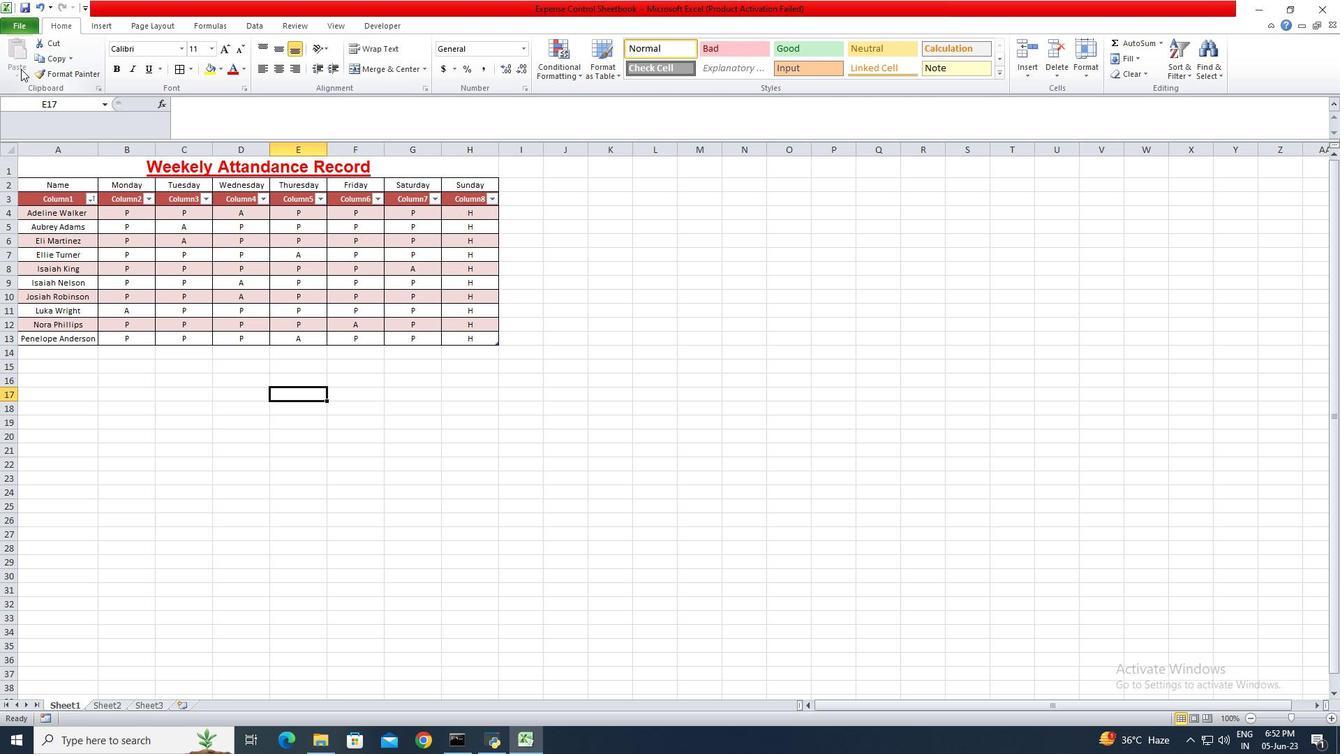 
Action: Mouse pressed left at (414, 348)
Screenshot: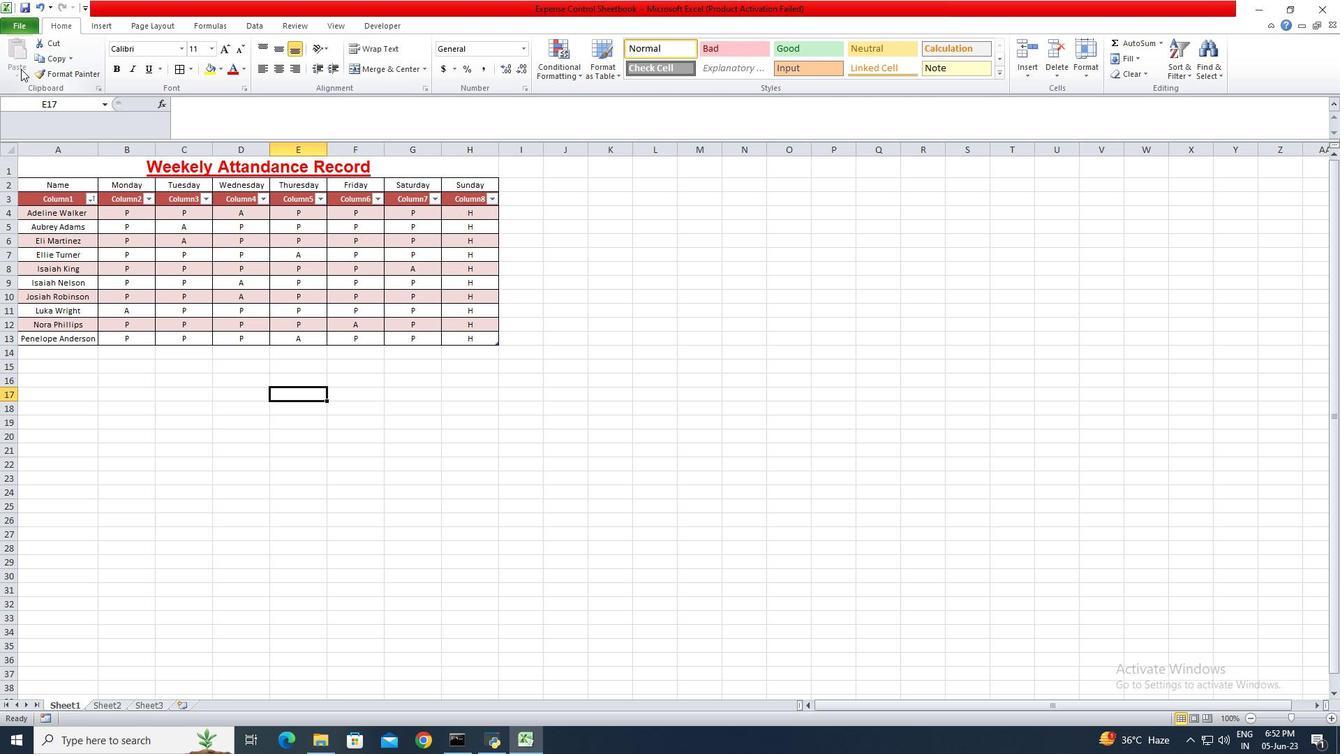 
Action: Mouse moved to (72, 21)
Screenshot: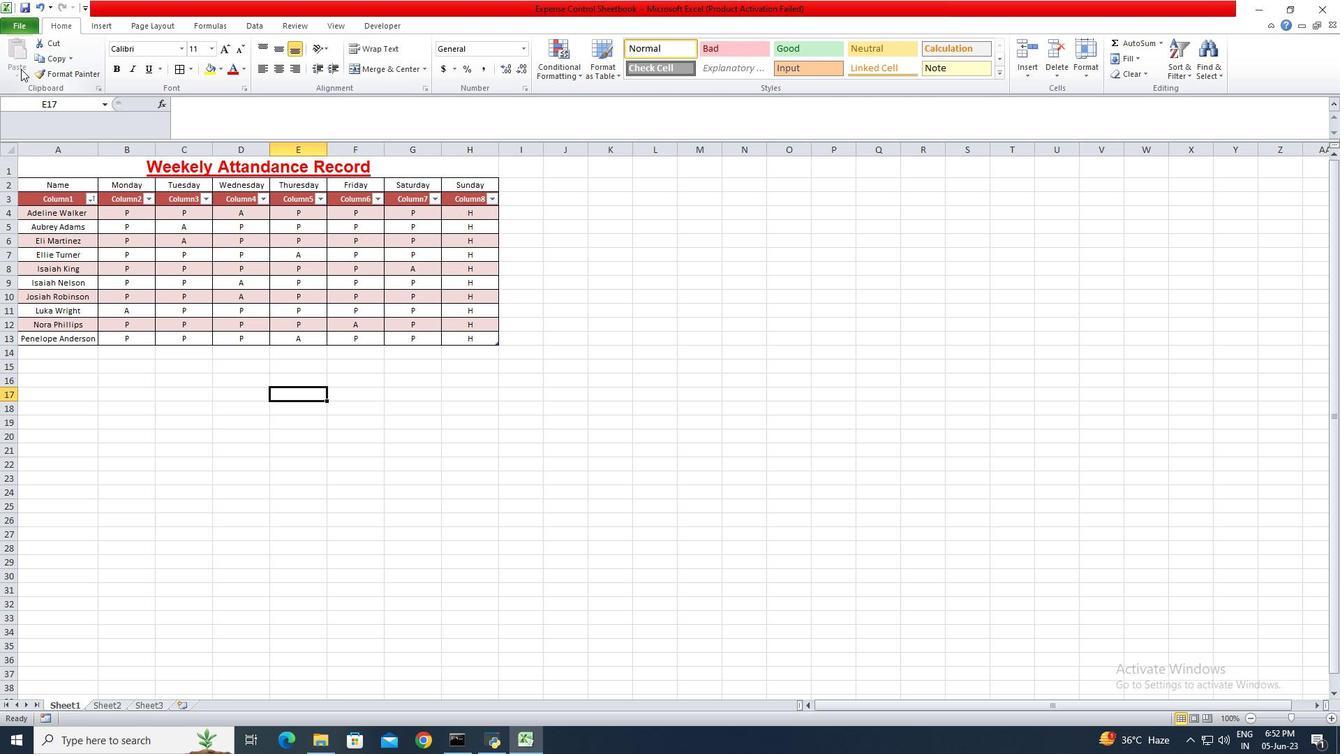 
Action: Mouse pressed left at (72, 21)
Screenshot: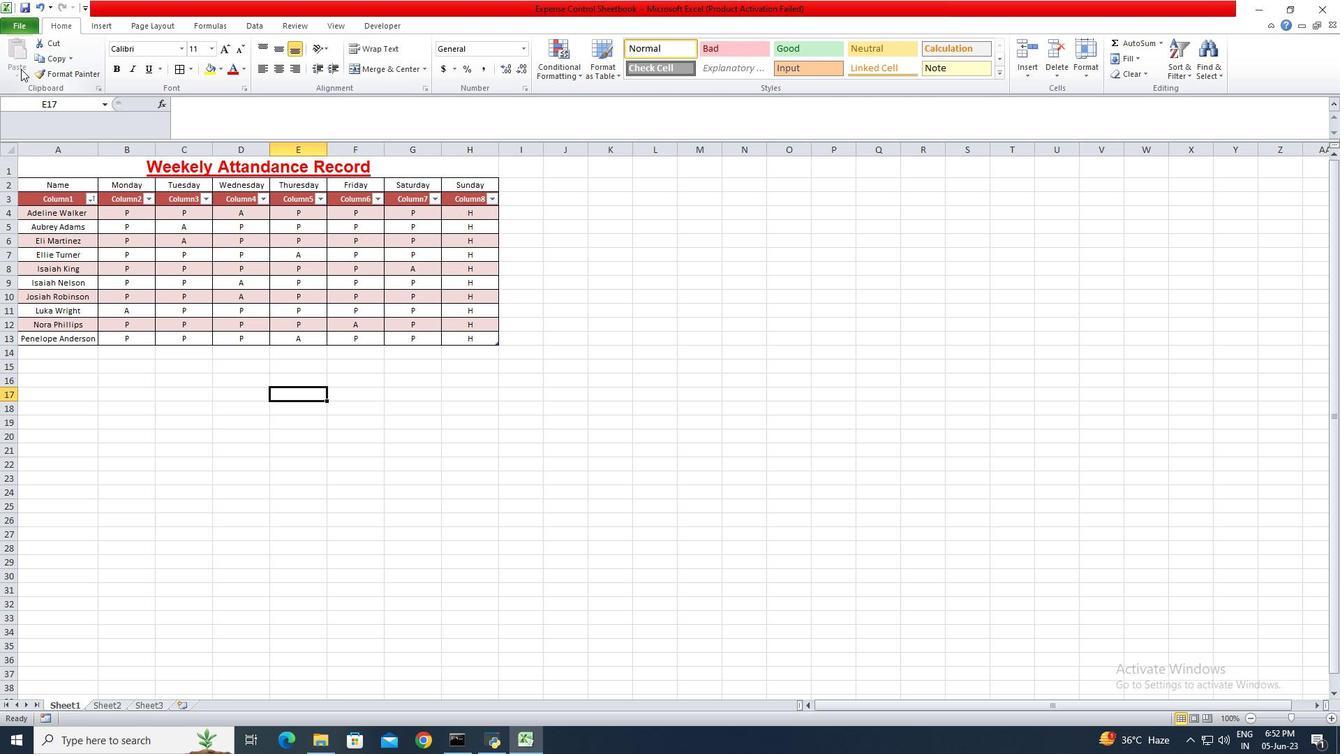 
Action: Mouse moved to (1088, 63)
Screenshot: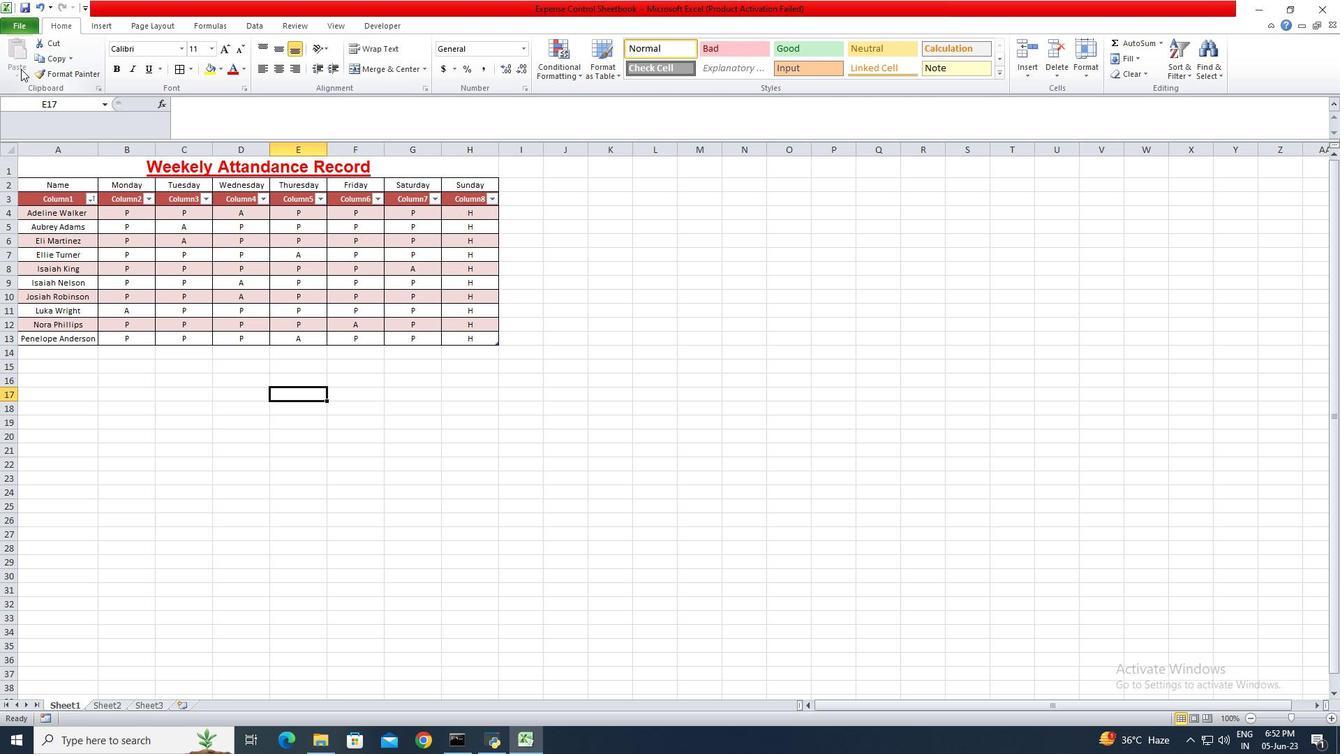 
Action: Mouse pressed left at (1088, 63)
Screenshot: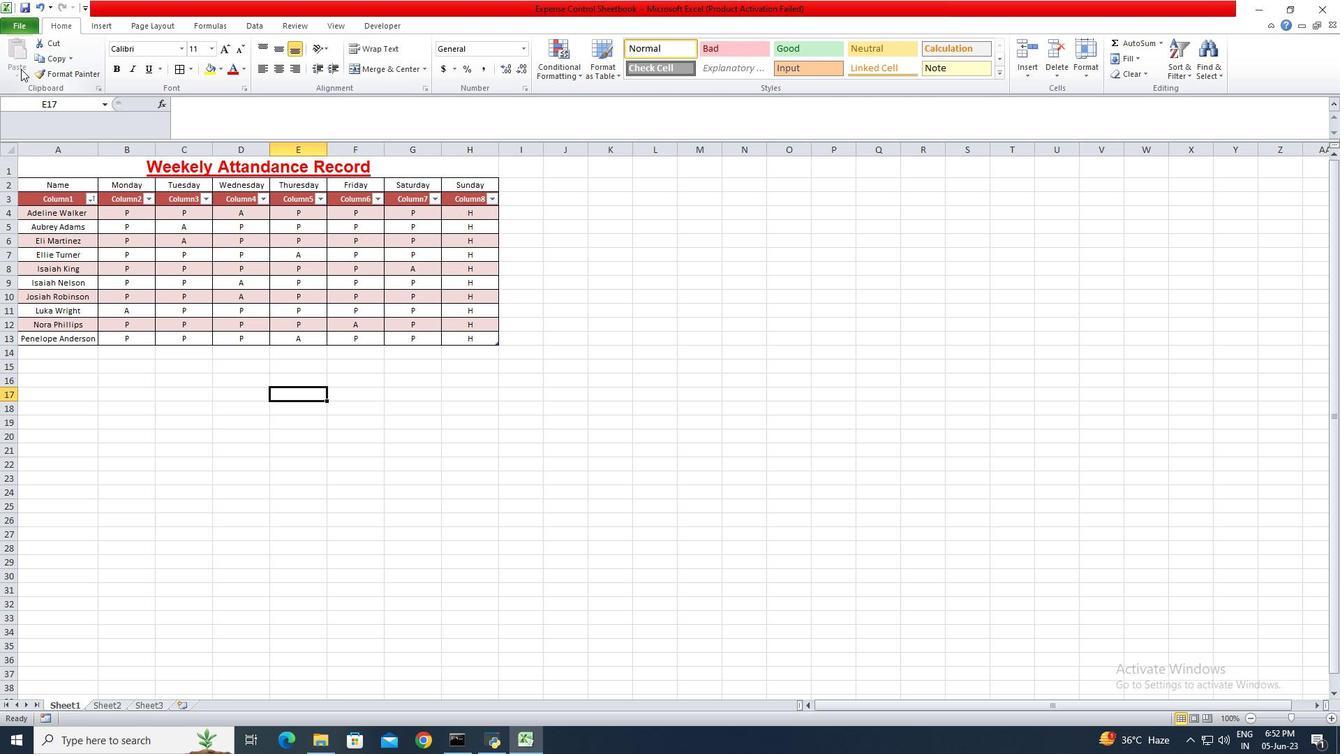 
Action: Mouse moved to (1112, 157)
Screenshot: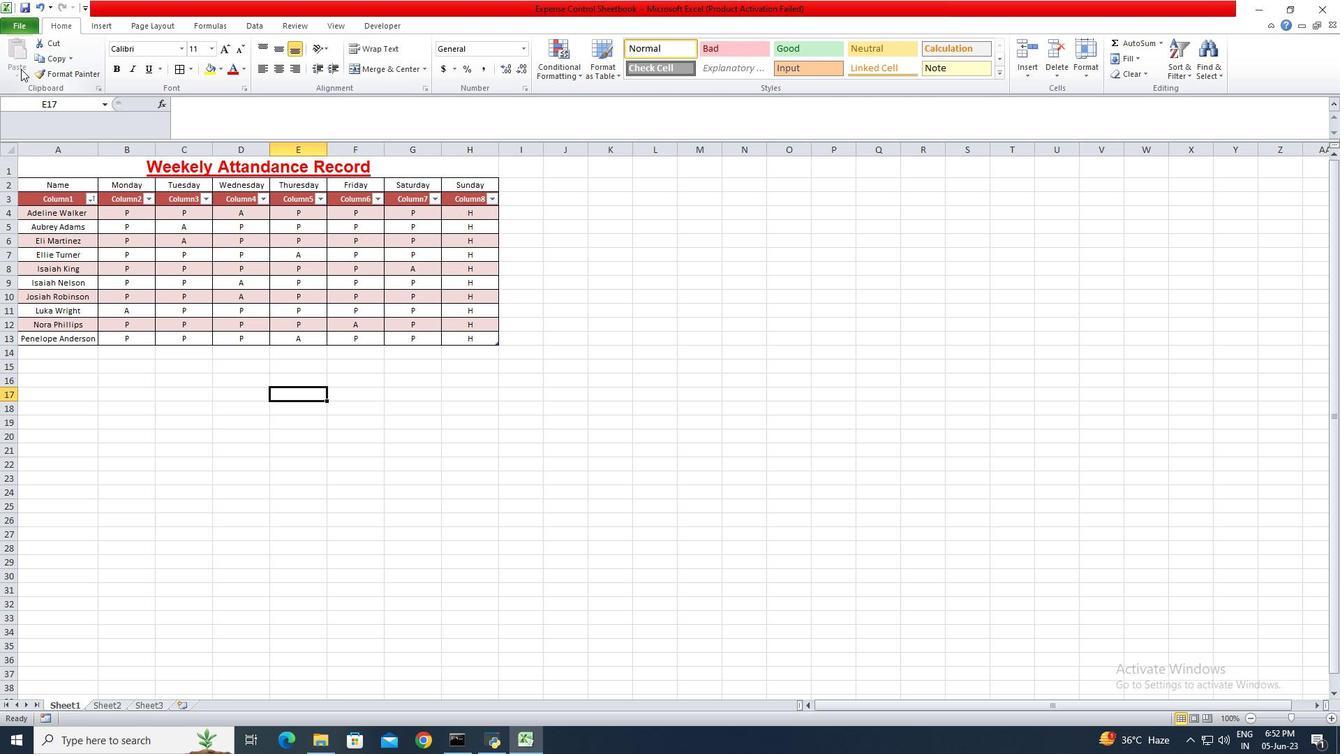 
Action: Mouse pressed left at (1112, 157)
Screenshot: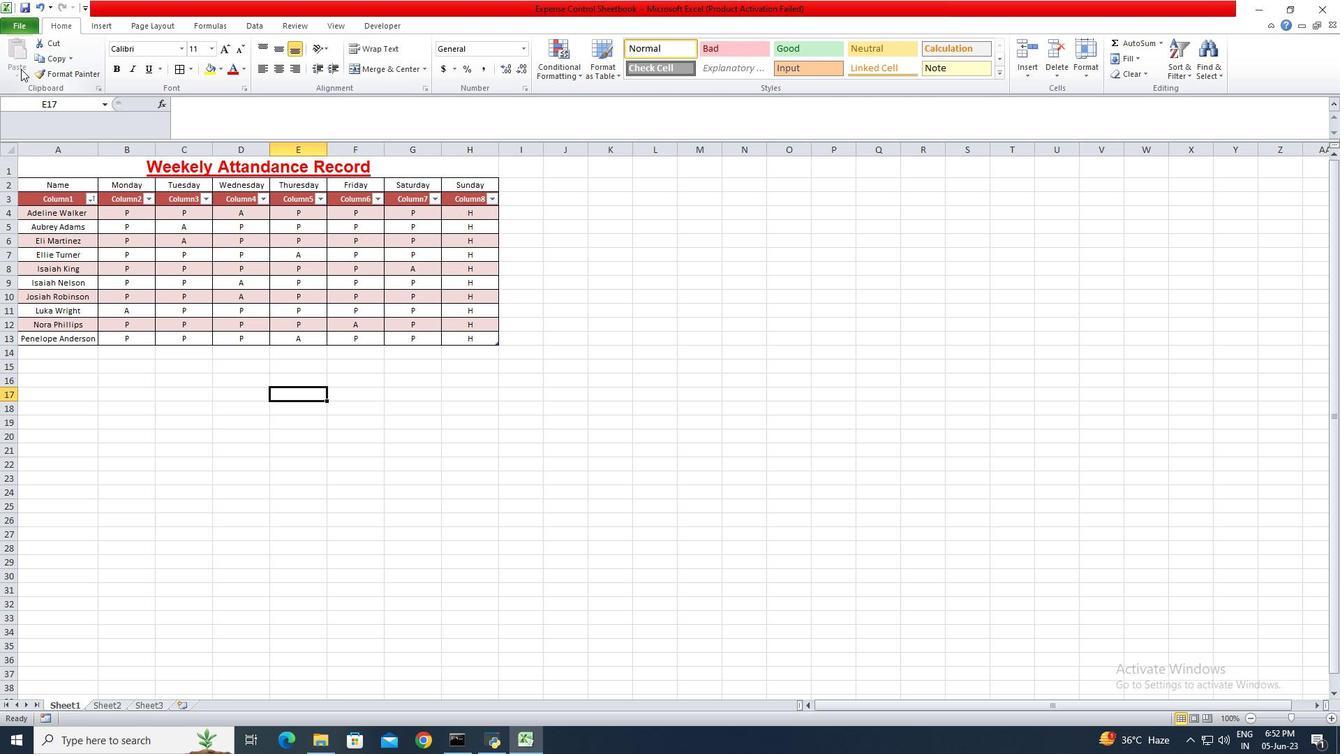 
Action: Mouse moved to (1183, 68)
Screenshot: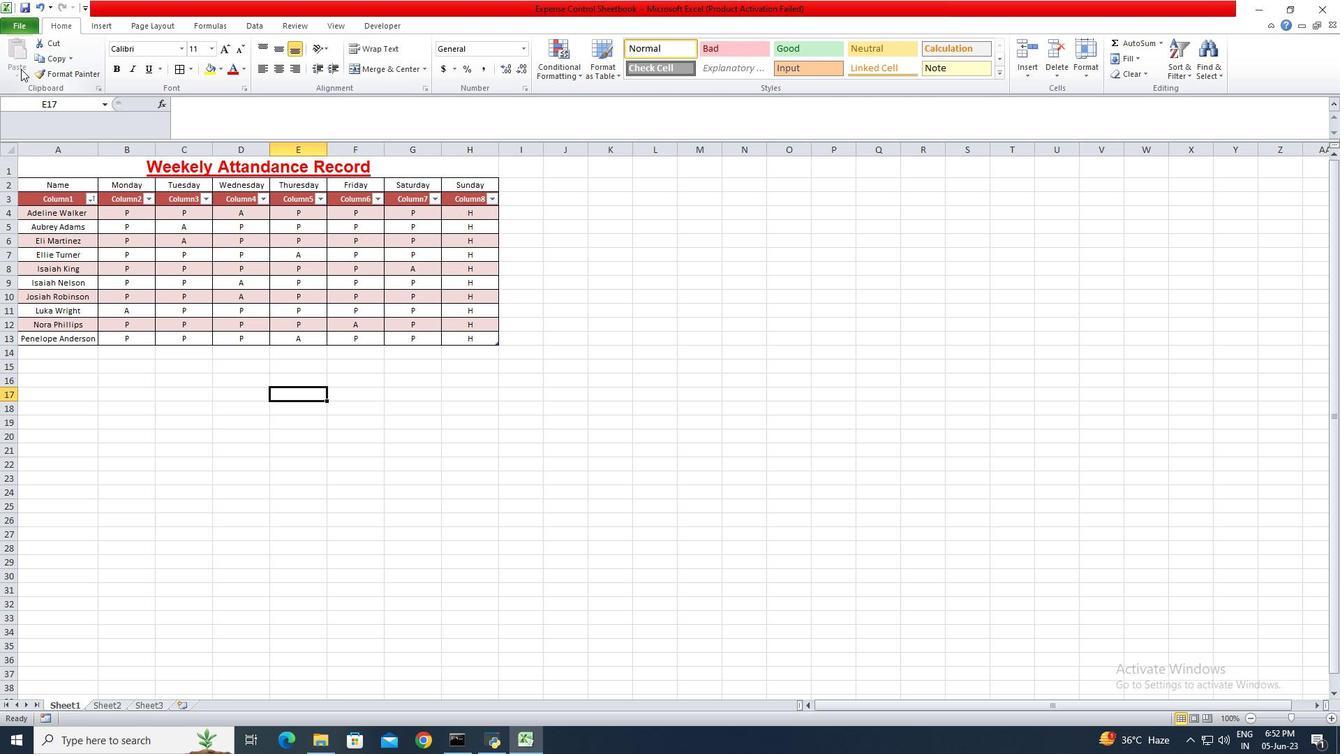 
Action: Mouse pressed left at (1183, 68)
Screenshot: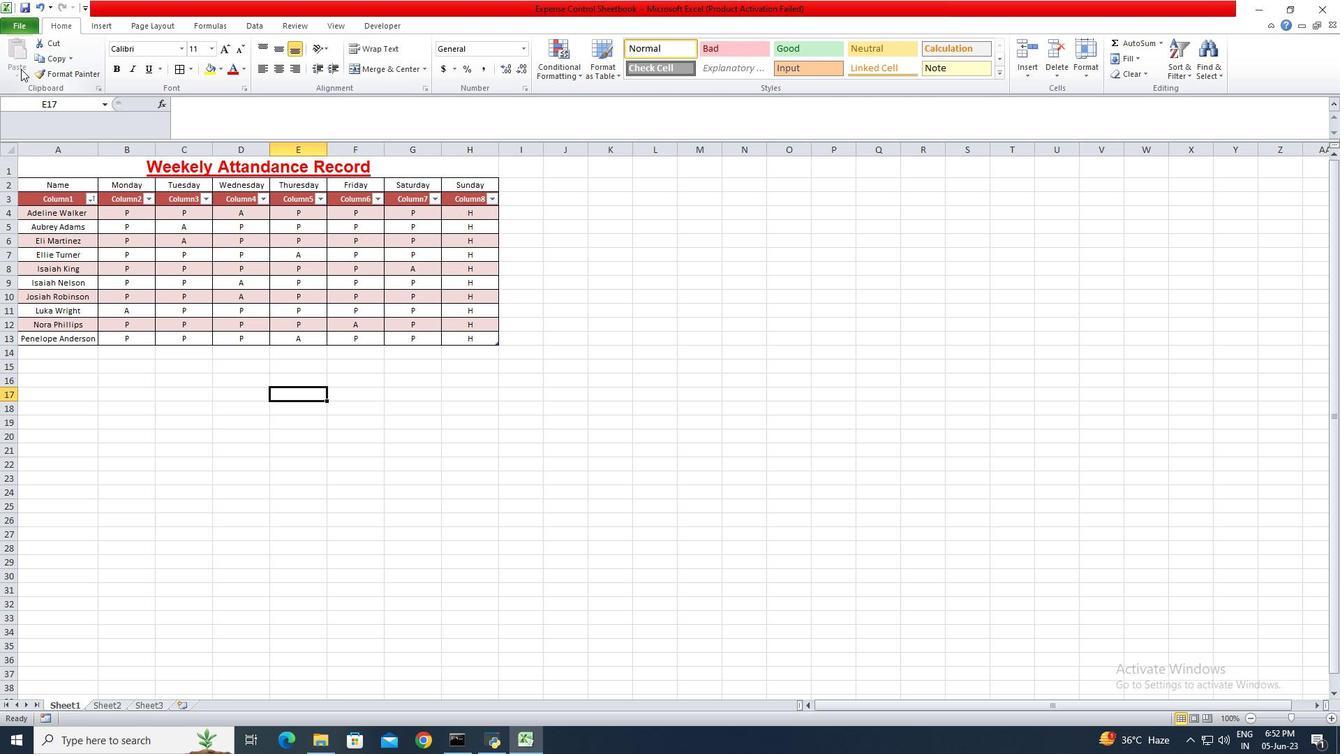 
Action: Mouse moved to (1205, 88)
Screenshot: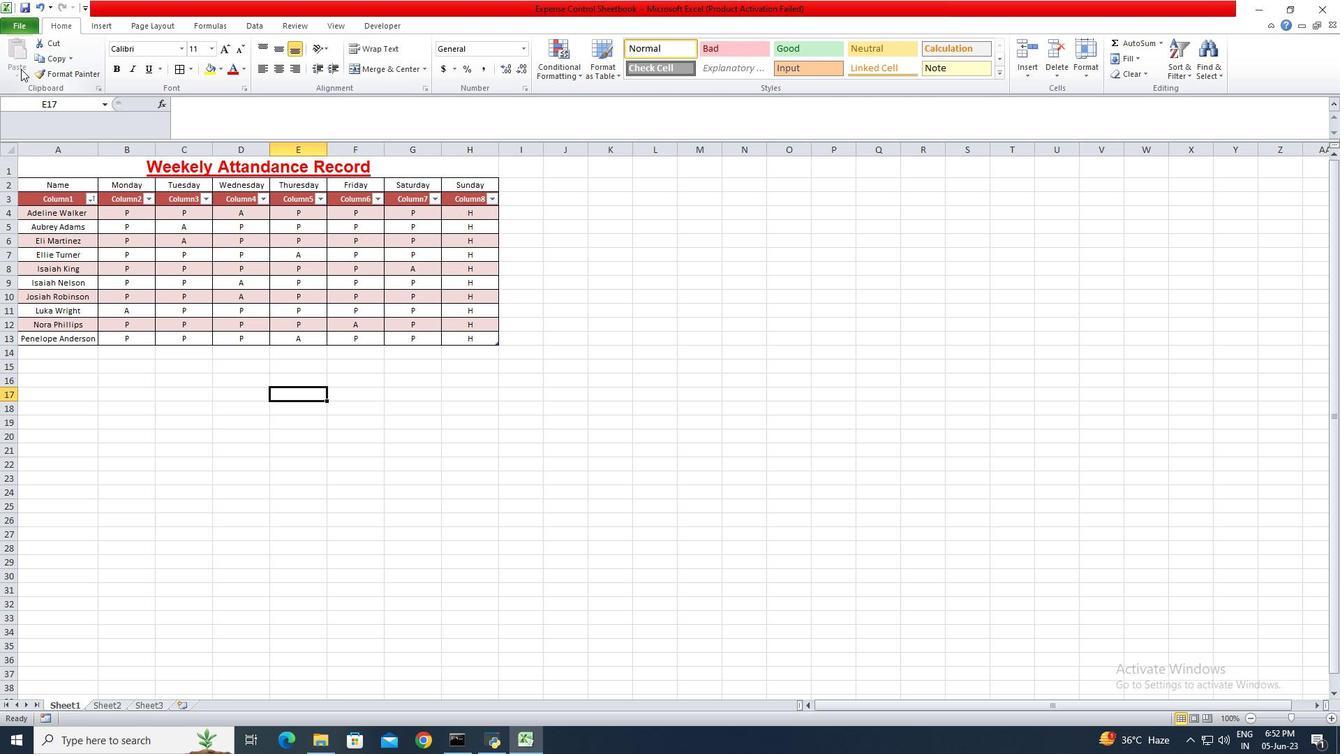 
Action: Mouse pressed left at (1205, 88)
Screenshot: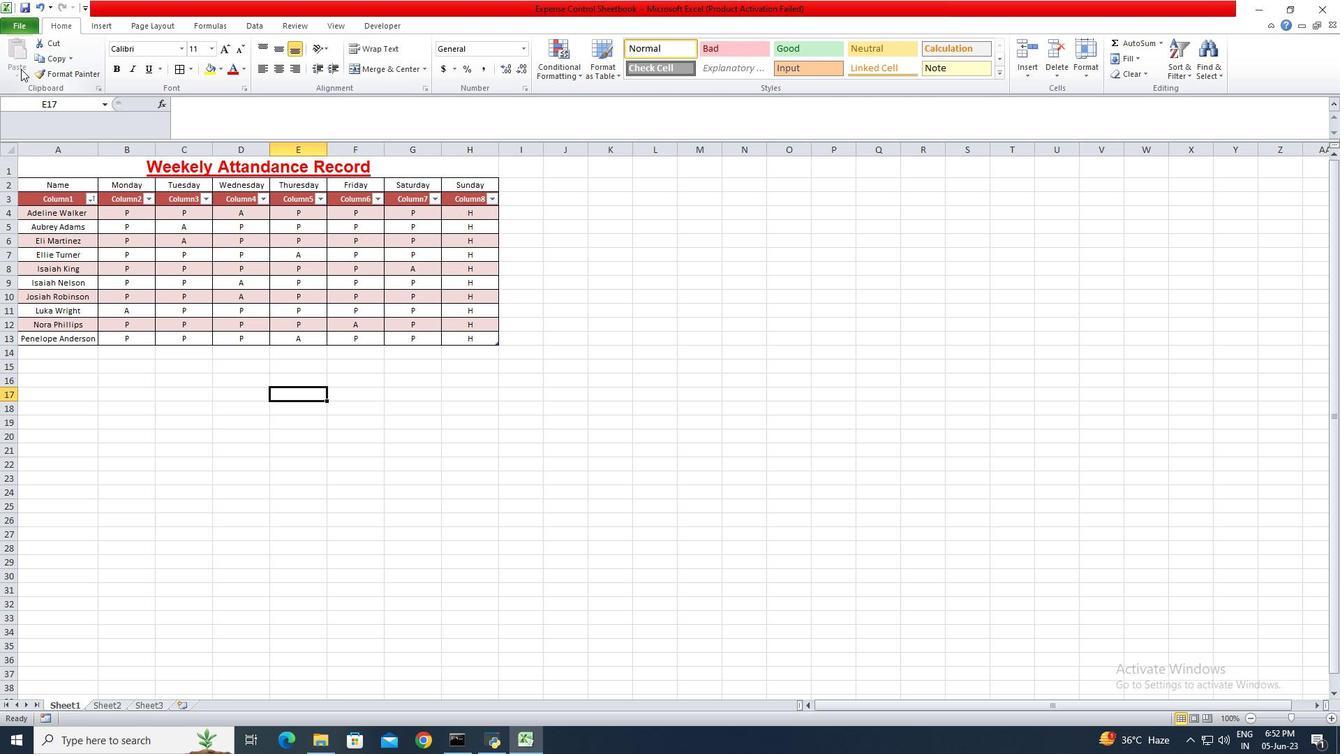 
Action: Mouse moved to (133, 363)
Screenshot: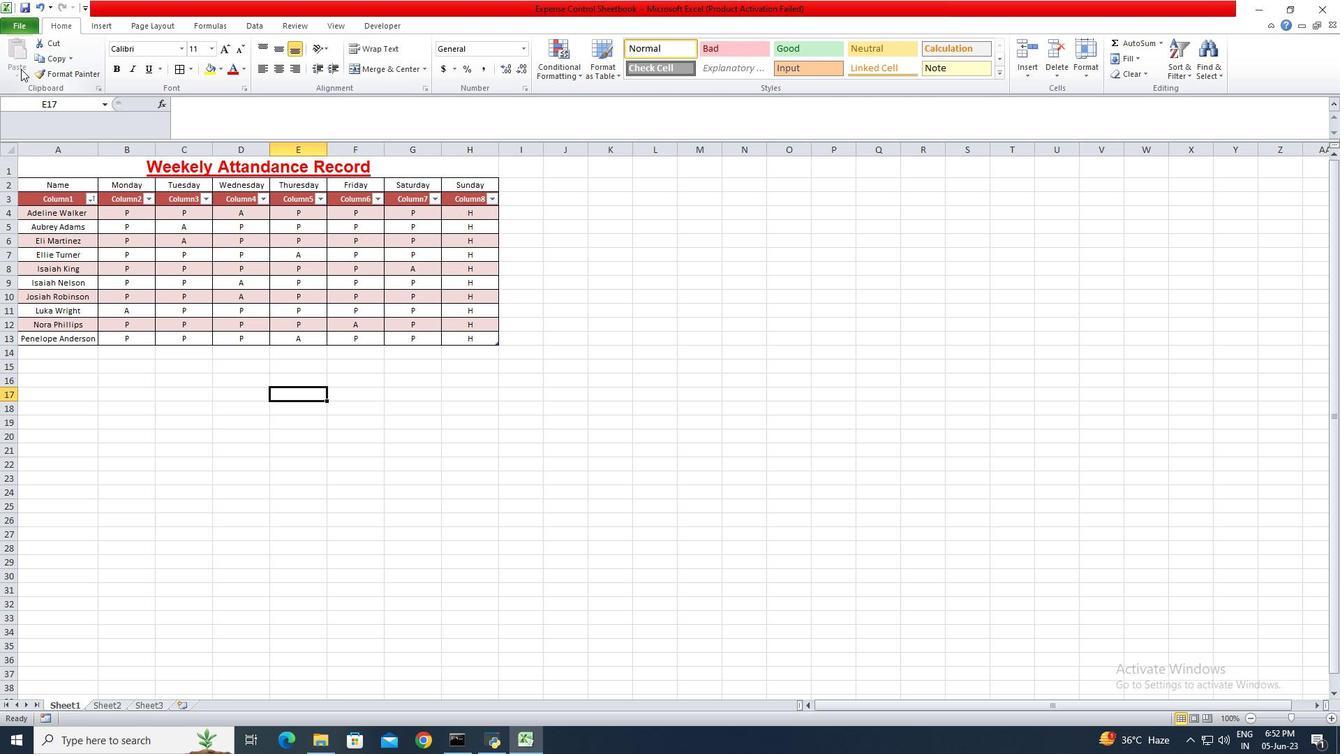 
Action: Mouse pressed left at (133, 363)
Screenshot: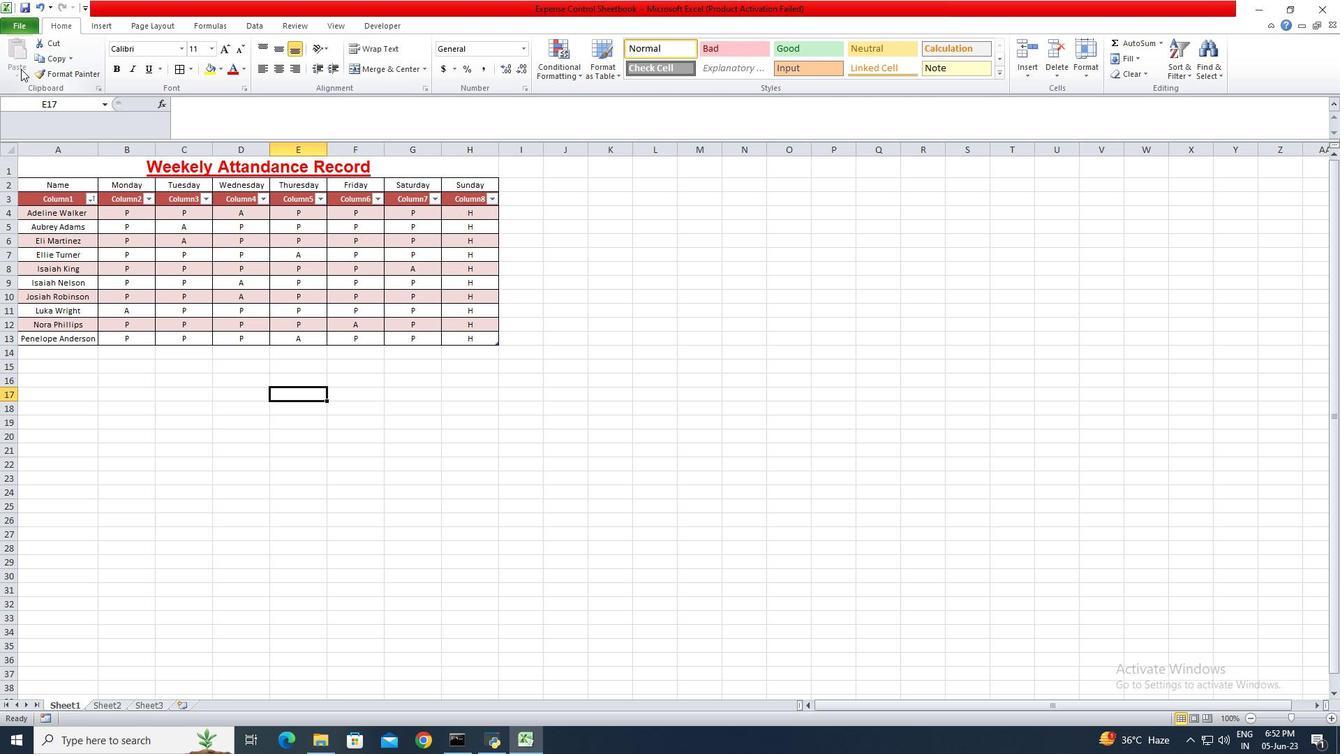 
Action: Mouse moved to (58, 199)
Screenshot: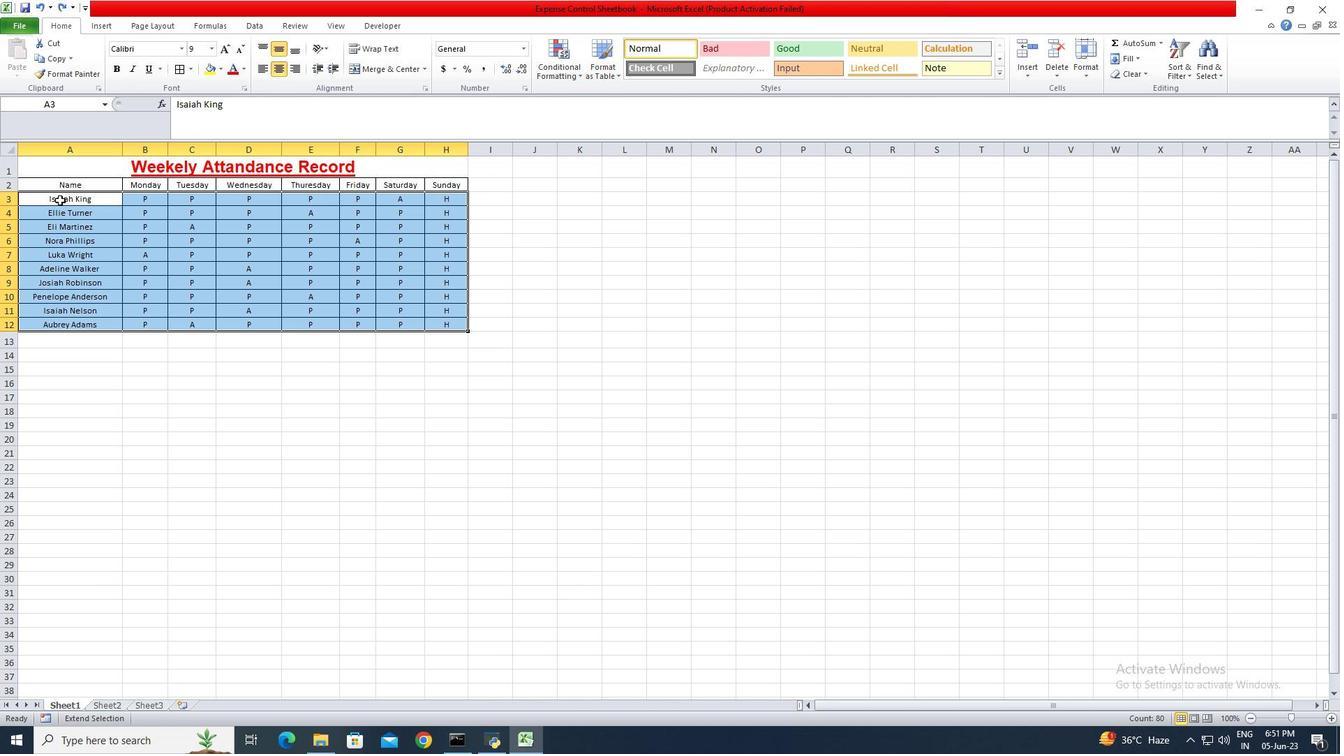
Action: Mouse pressed left at (58, 199)
Screenshot: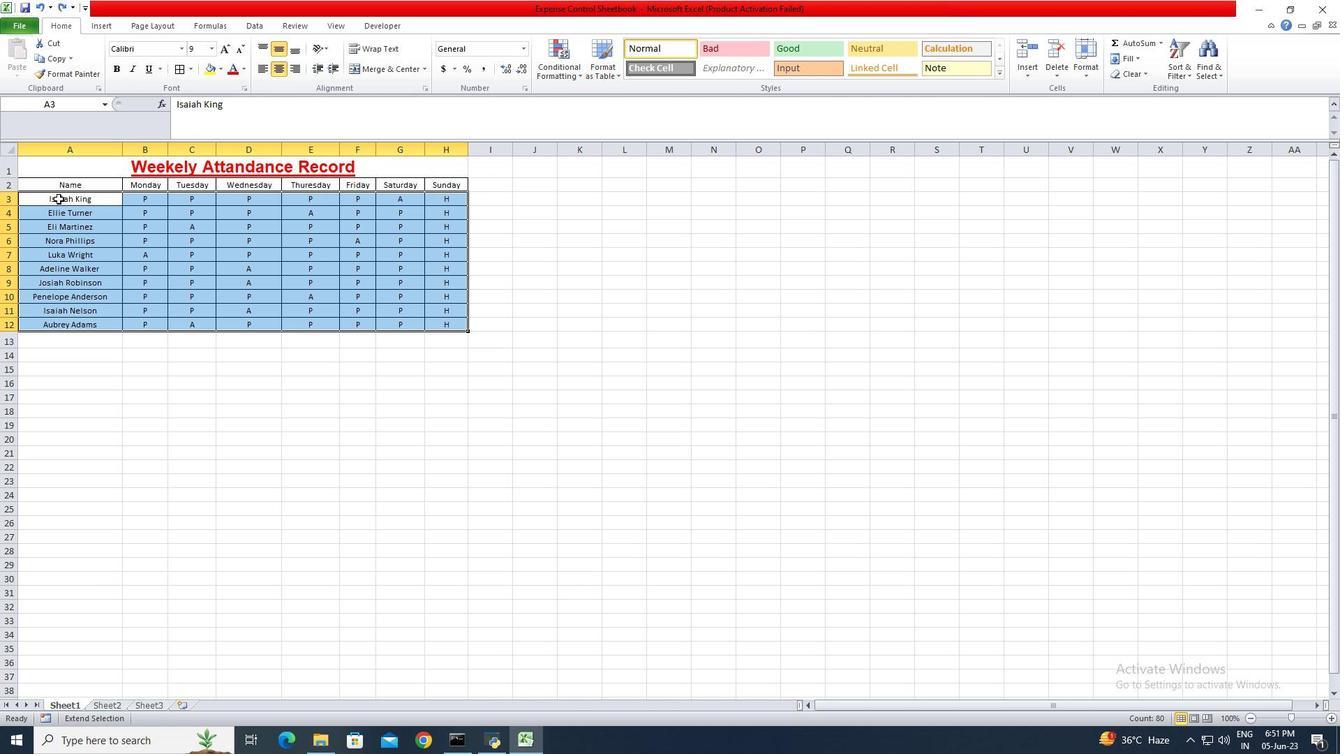 
Action: Mouse moved to (560, 53)
Screenshot: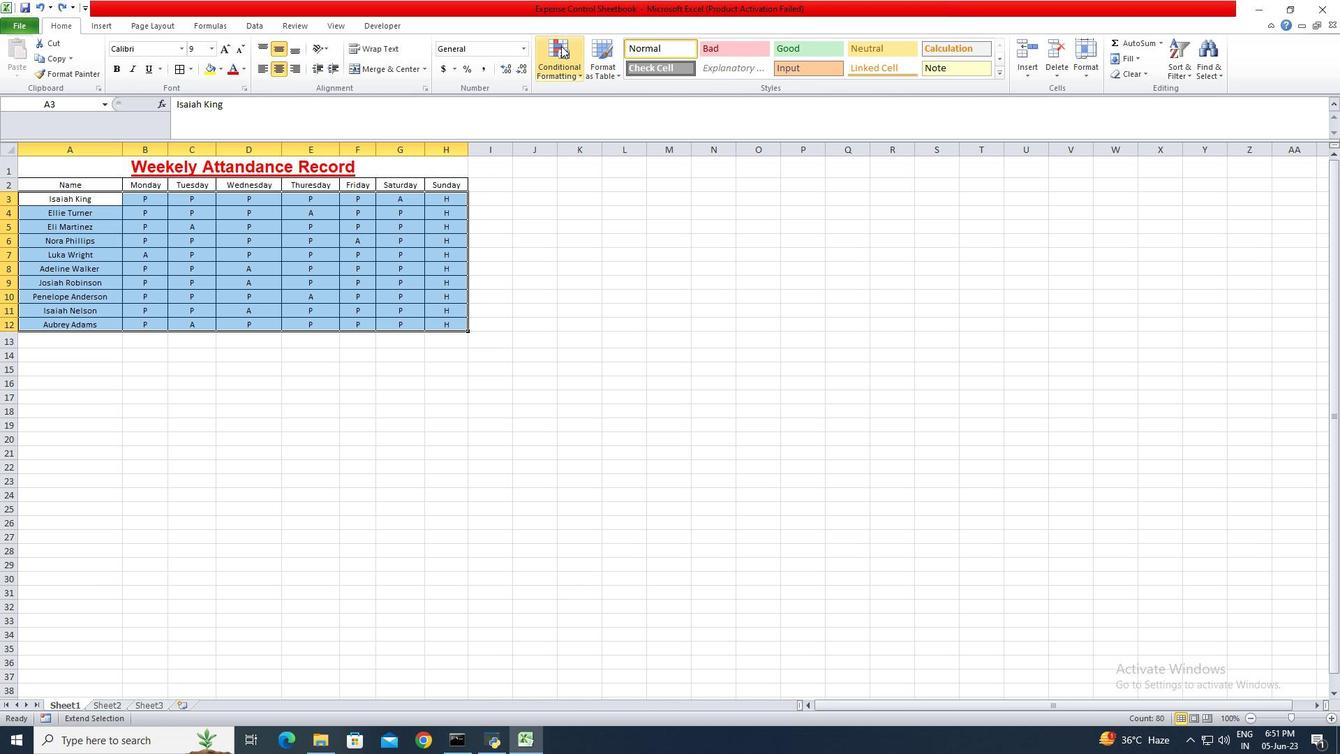 
Action: Mouse pressed left at (560, 53)
Screenshot: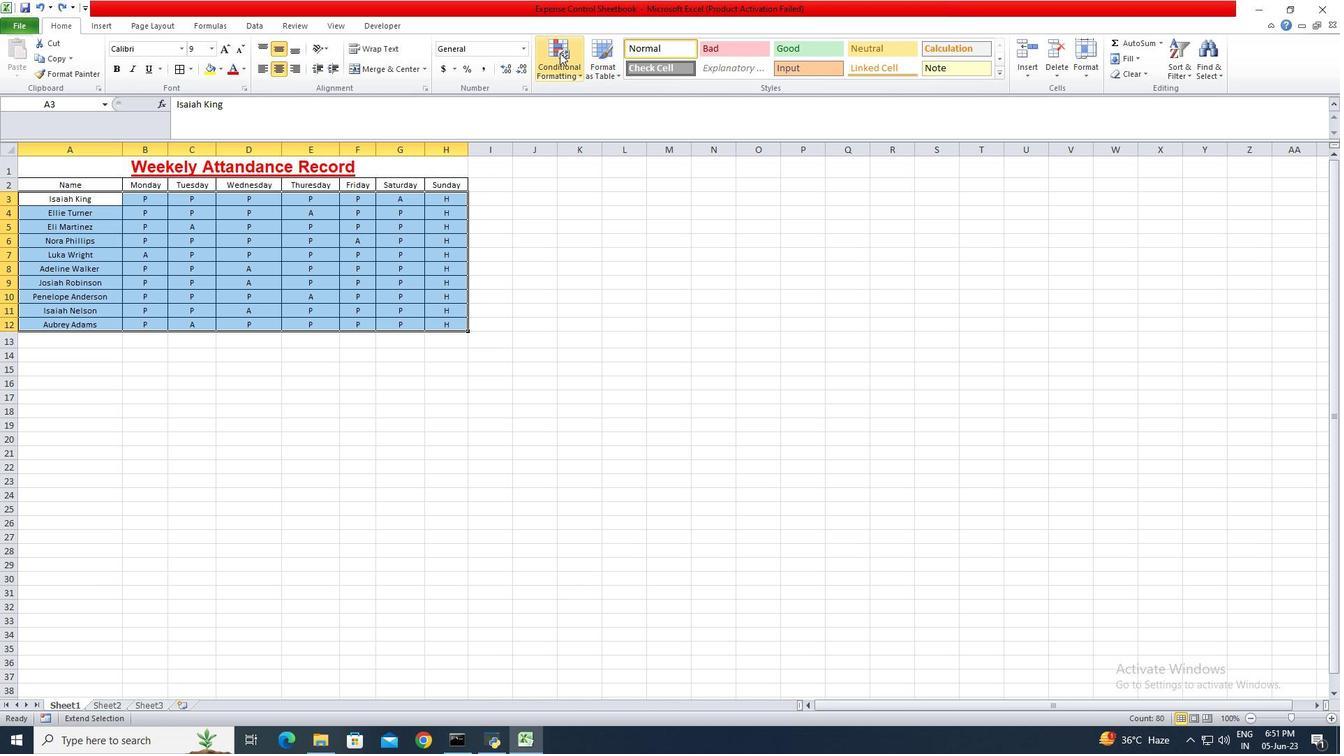 
Action: Mouse moved to (590, 102)
Screenshot: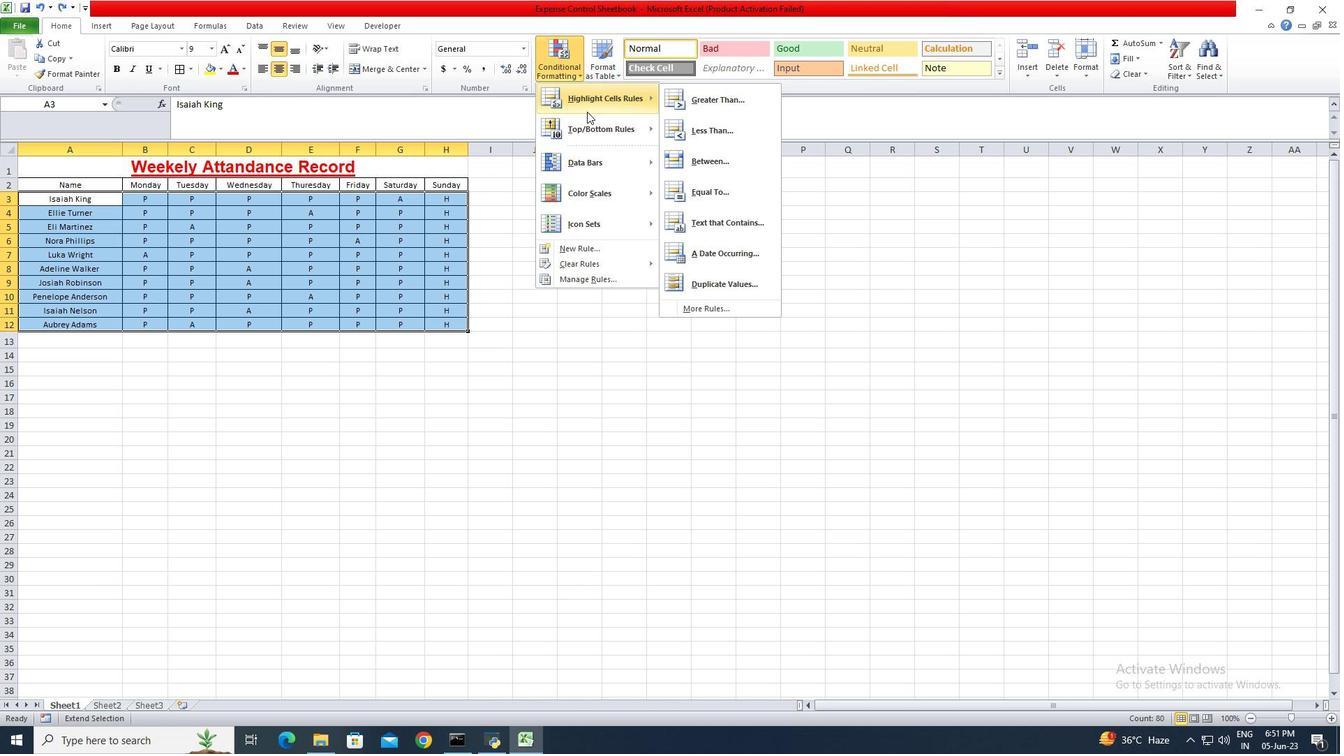 
Action: Mouse pressed left at (590, 102)
Screenshot: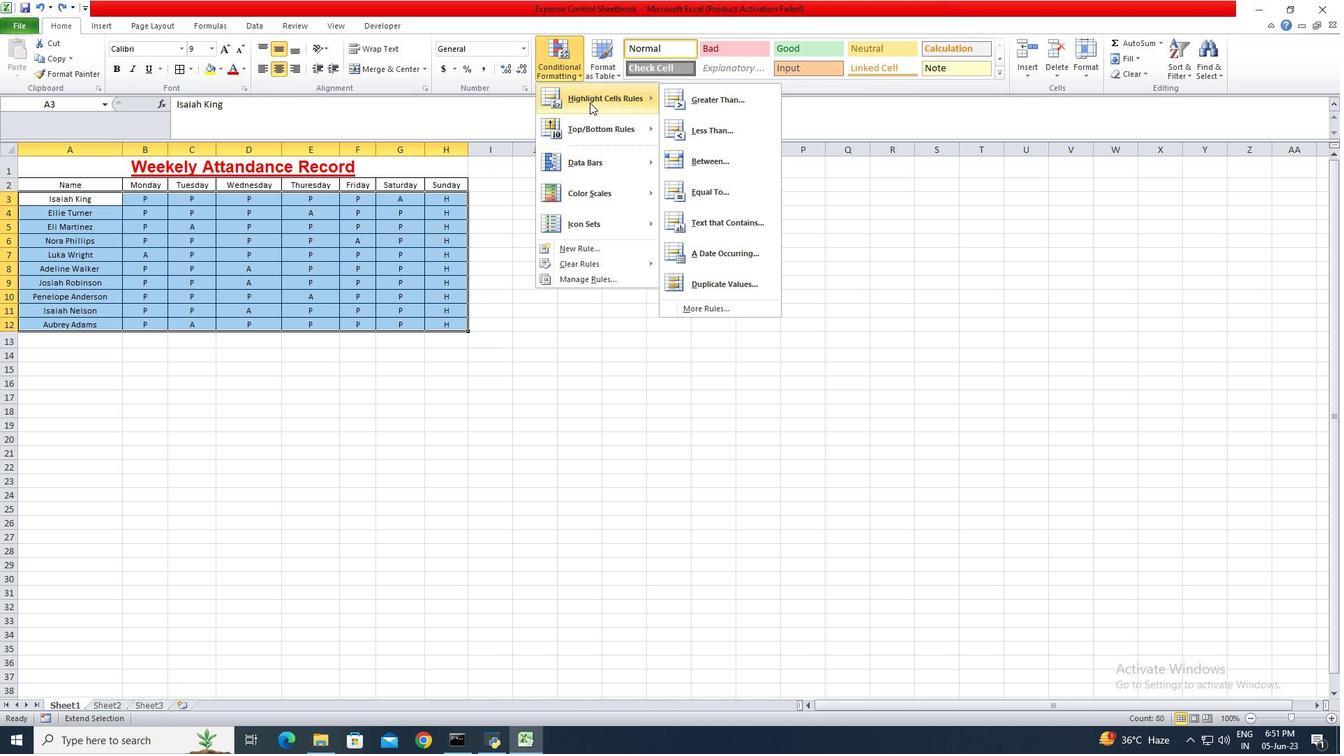 
Action: Mouse moved to (692, 137)
Screenshot: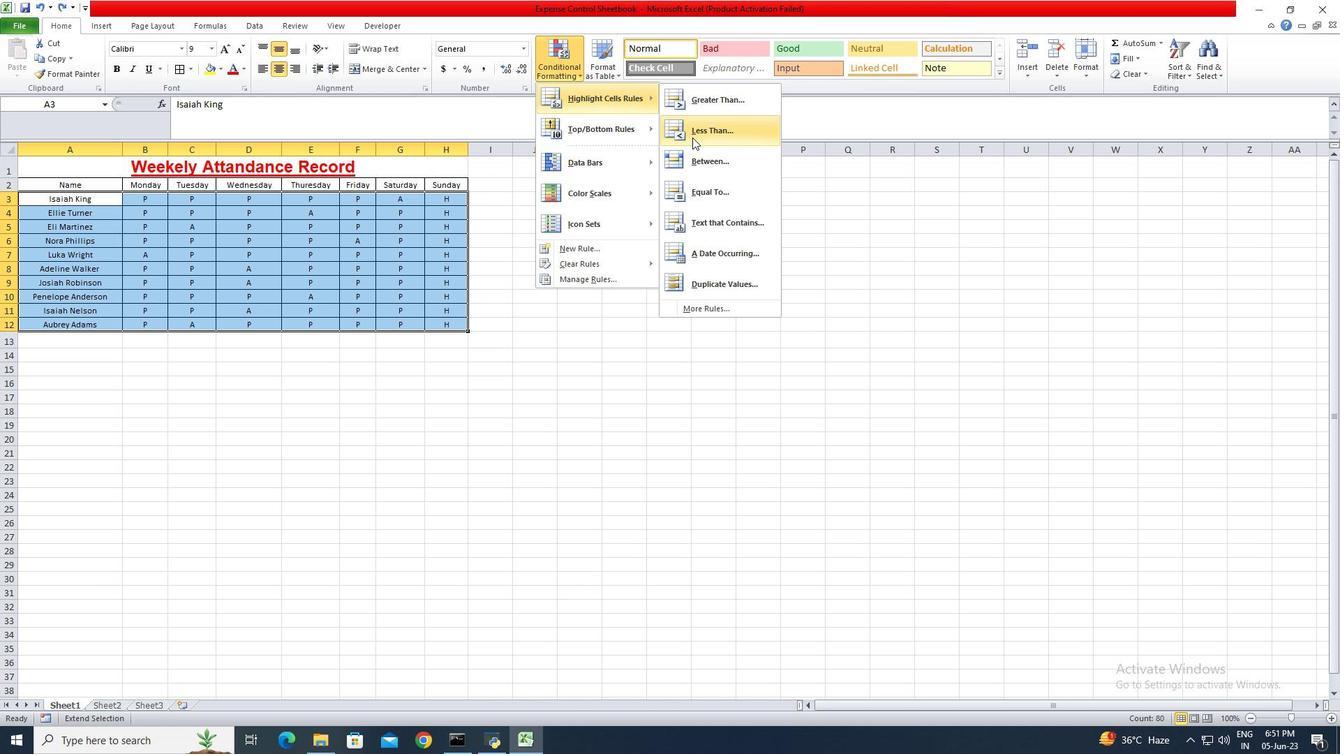 
Action: Mouse pressed left at (692, 137)
Screenshot: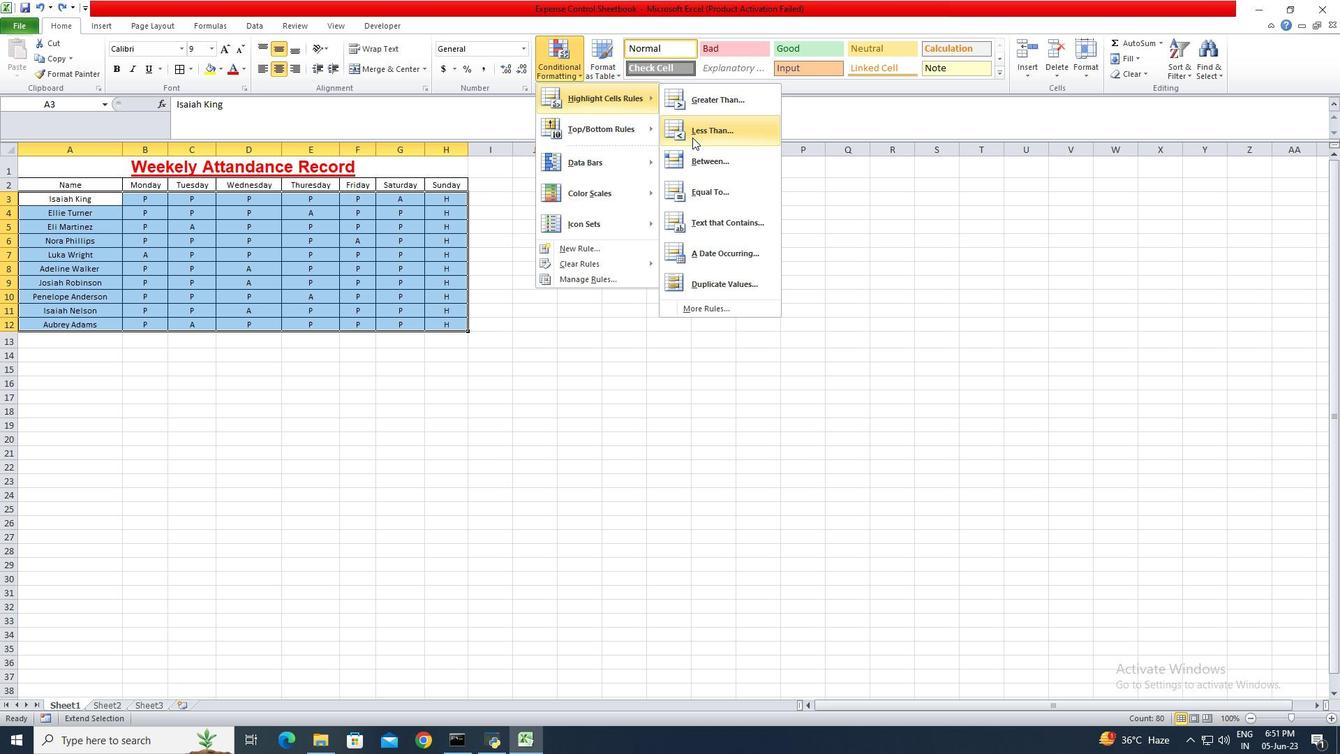 
Action: Mouse moved to (84, 194)
Screenshot: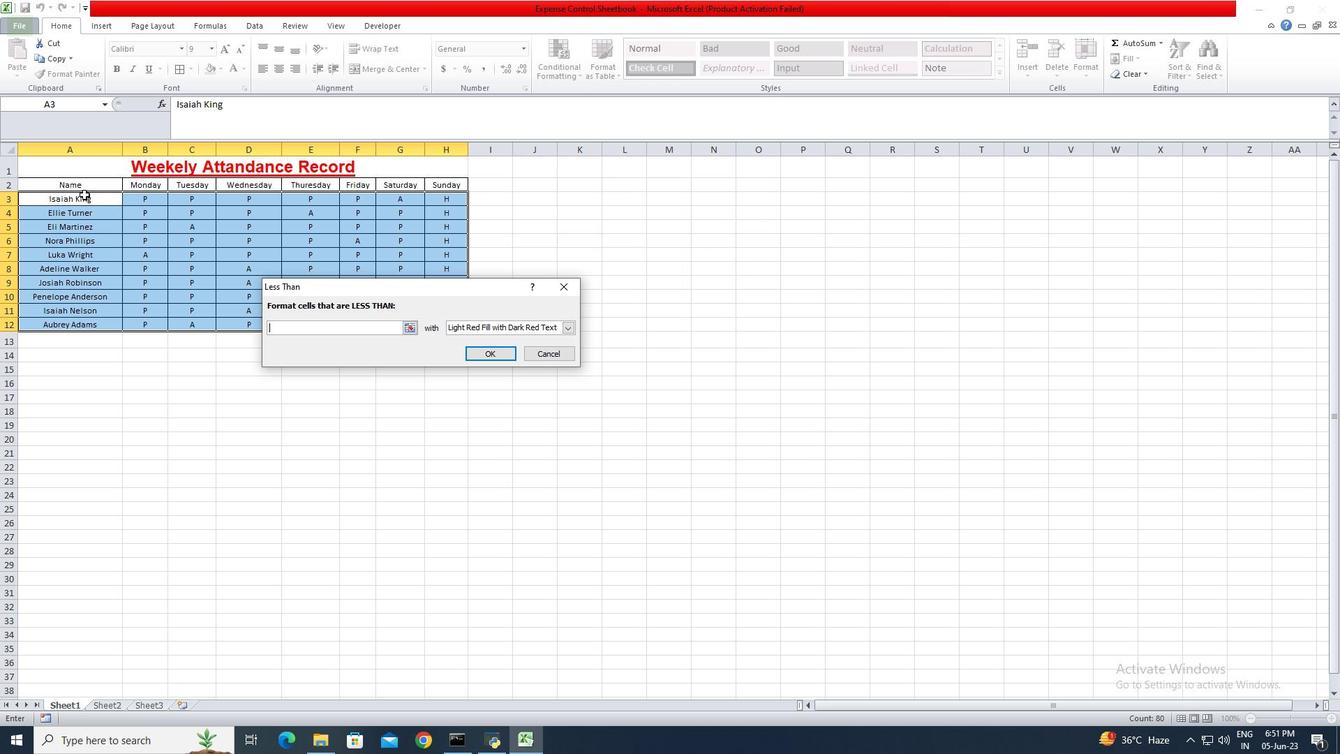 
Action: Mouse pressed left at (84, 194)
Screenshot: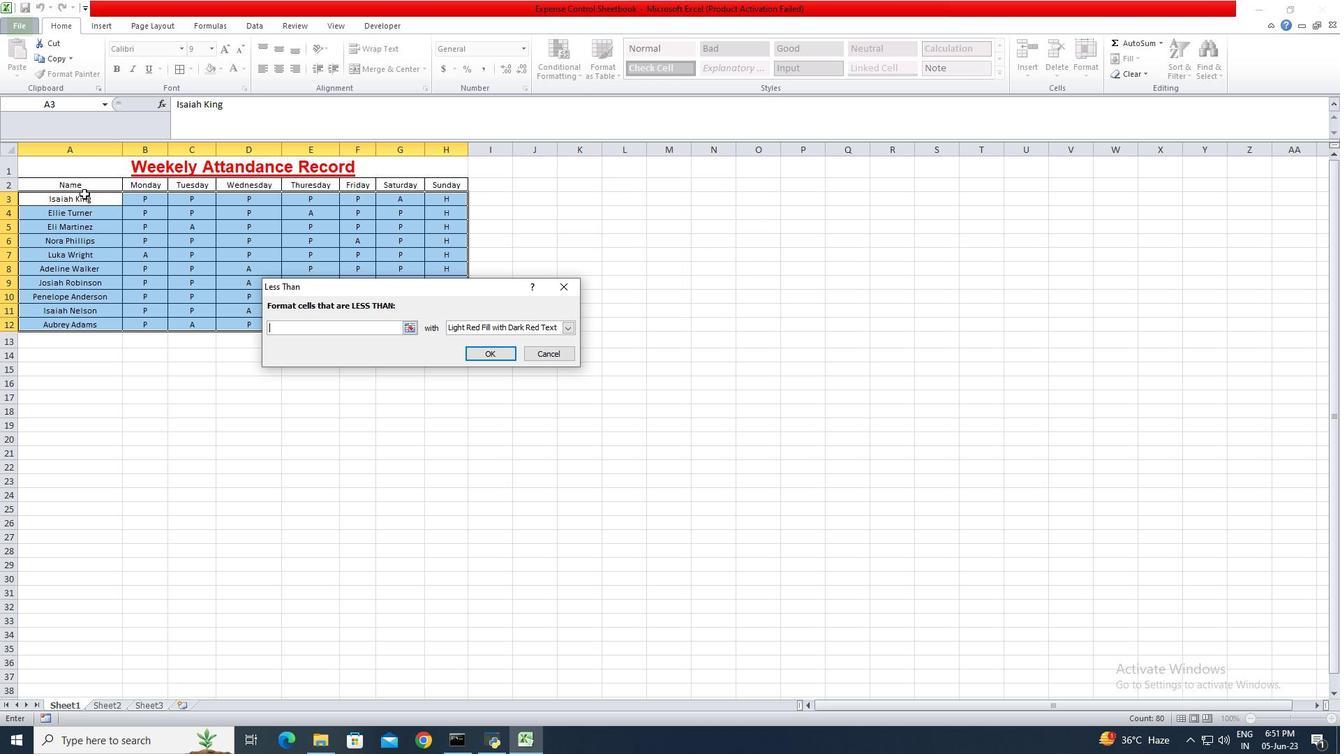 
Action: Mouse moved to (567, 324)
Screenshot: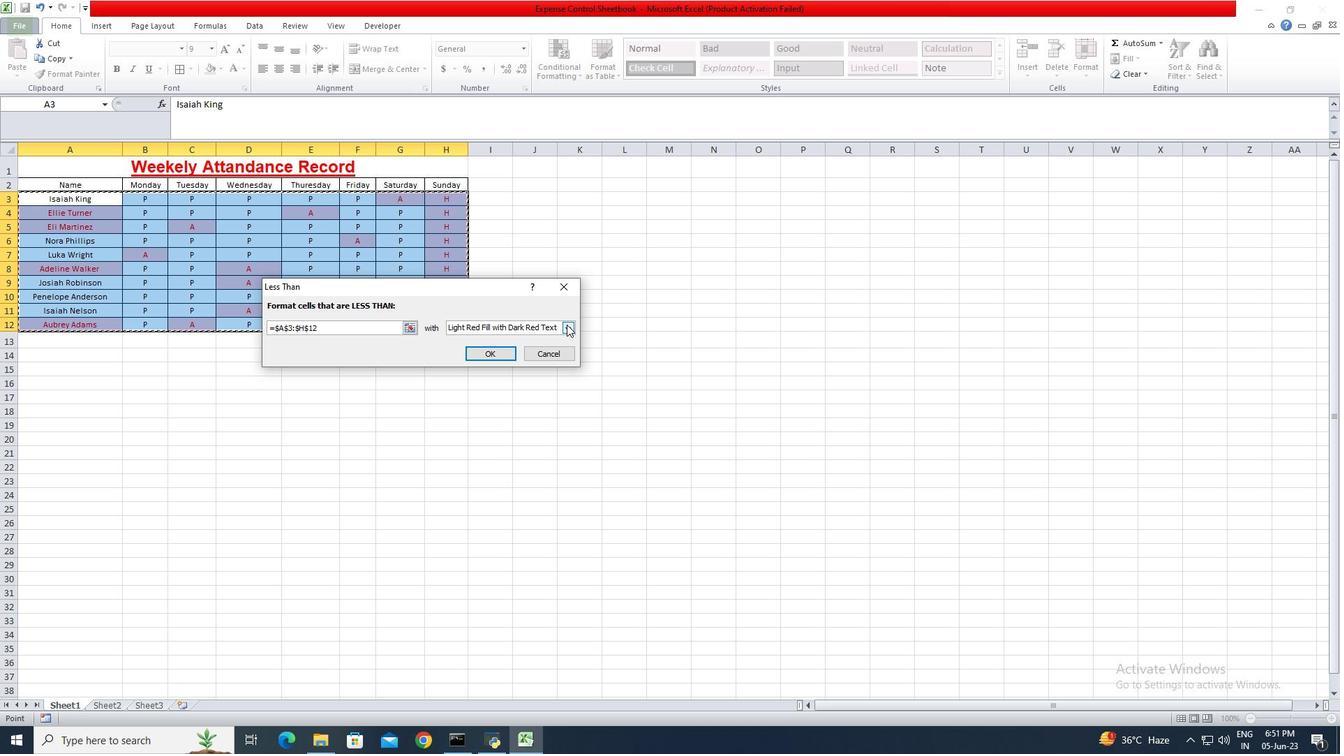 
Action: Mouse pressed left at (567, 324)
Screenshot: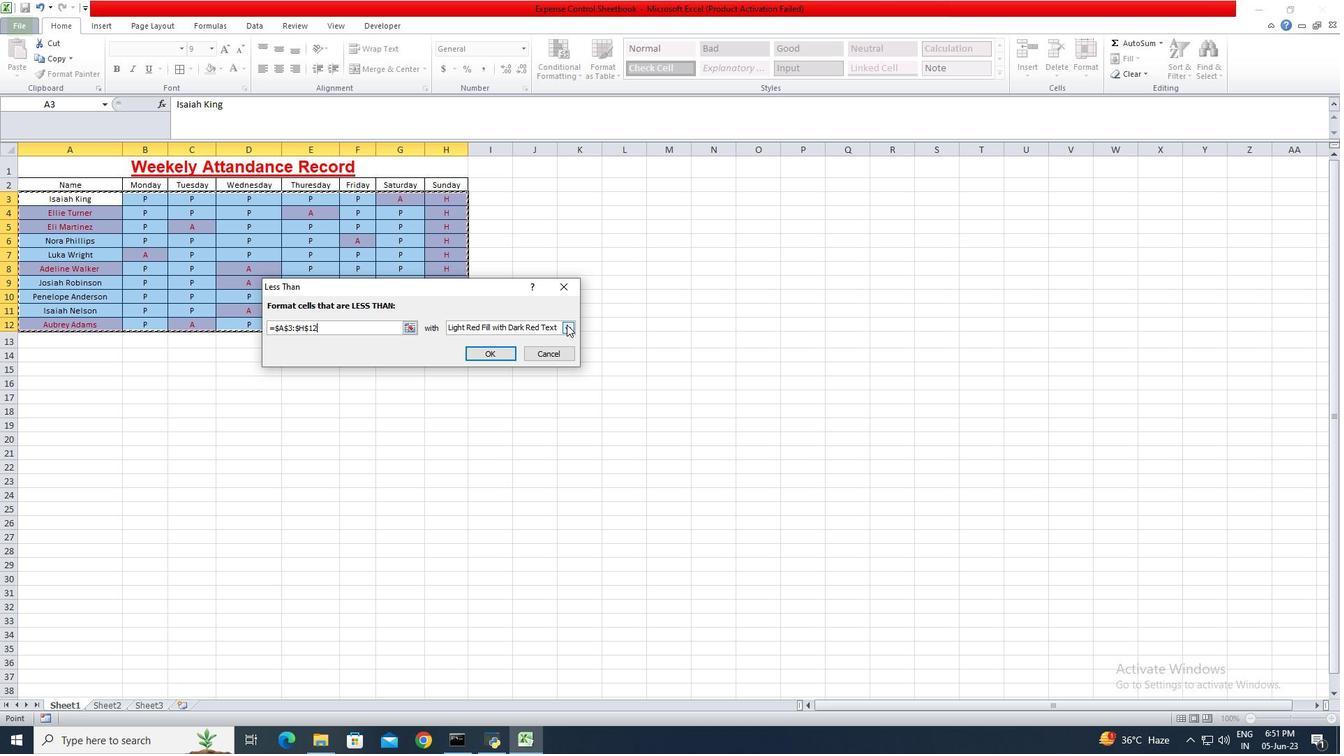 
Action: Mouse moved to (504, 356)
Screenshot: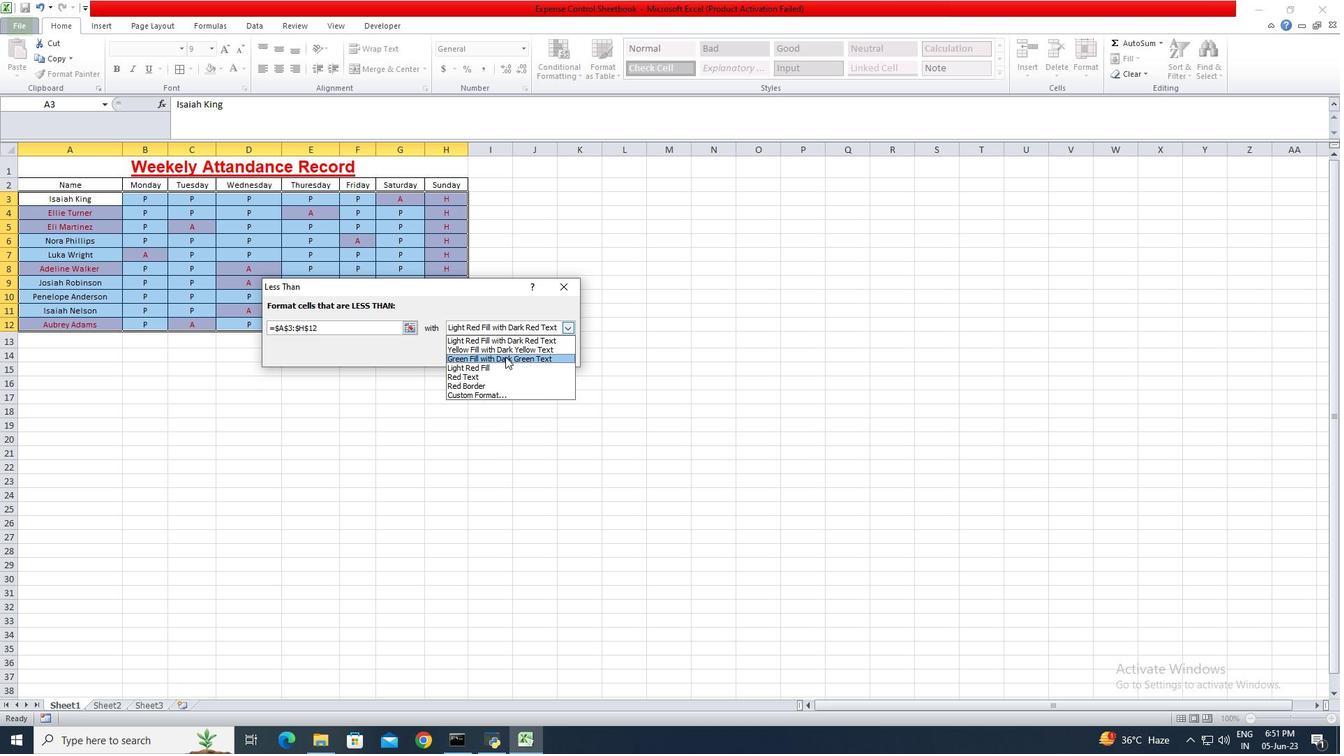 
Action: Mouse pressed left at (504, 356)
Screenshot: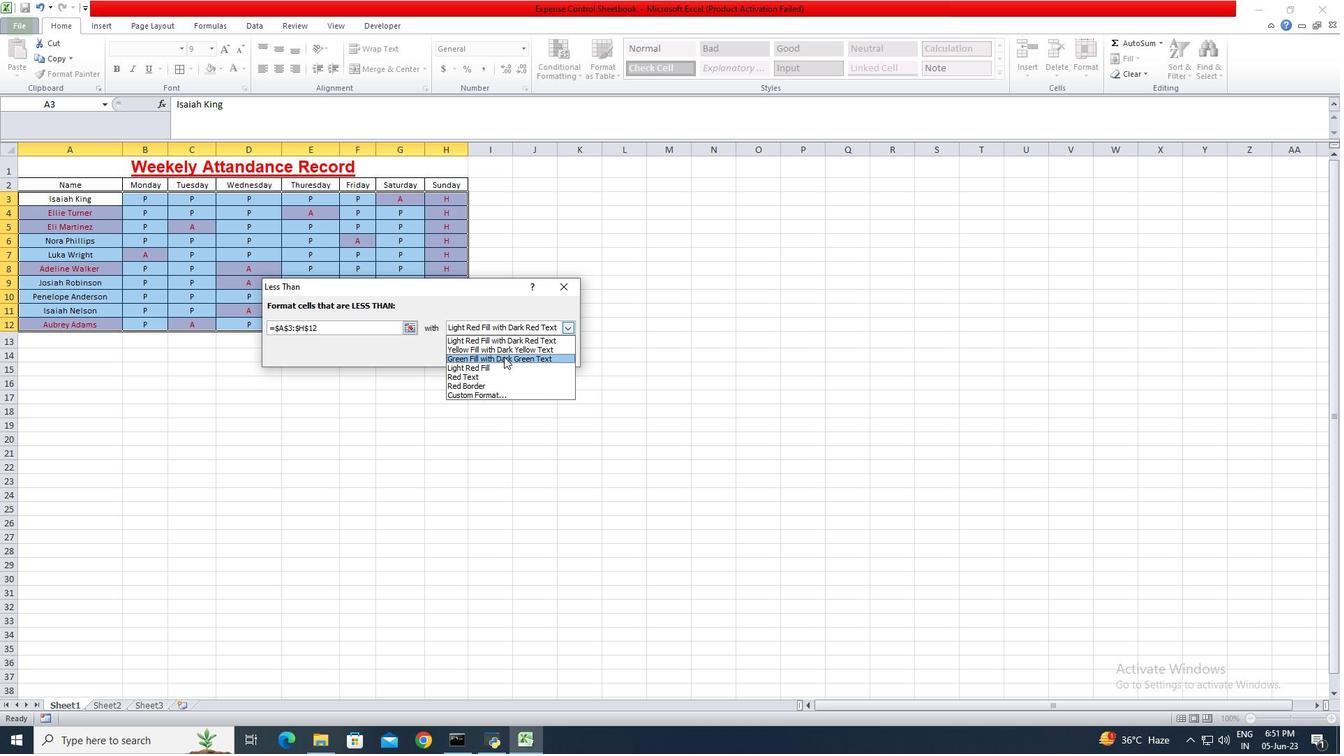 
Action: Mouse moved to (496, 354)
Screenshot: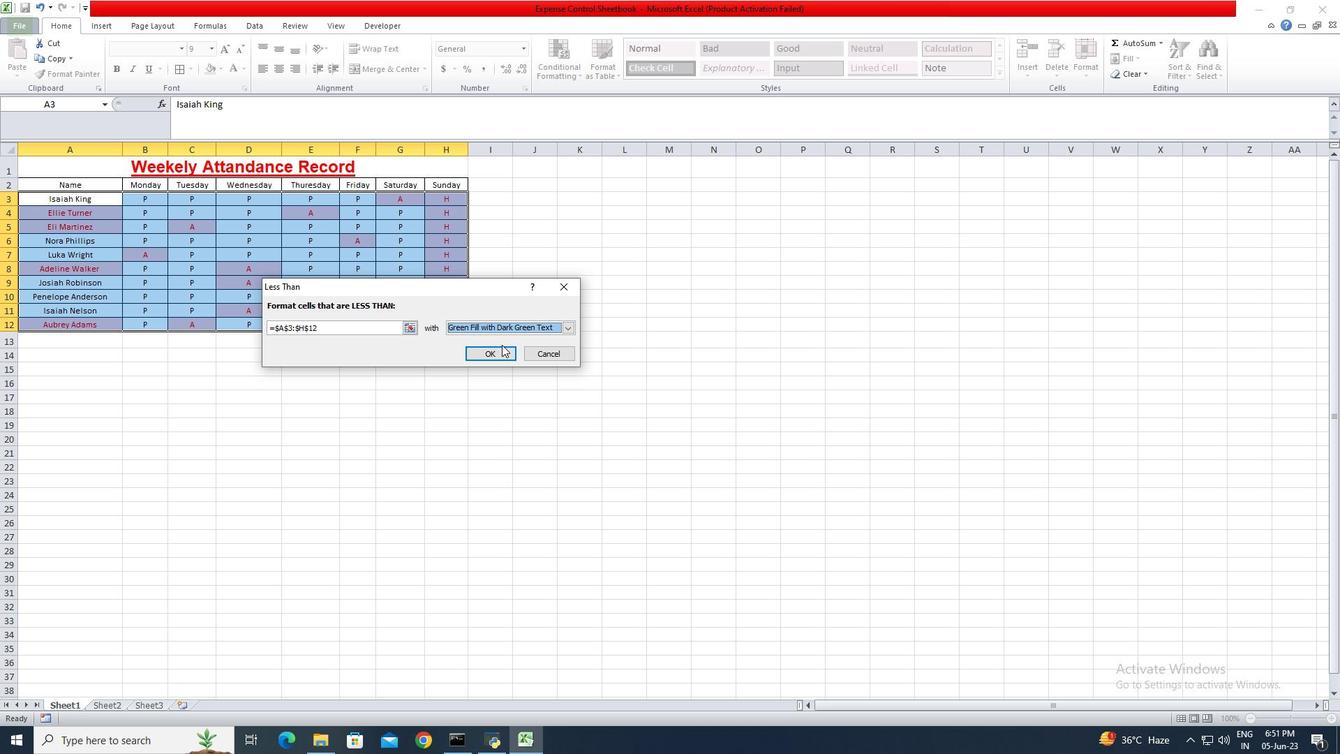 
Action: Mouse pressed left at (496, 354)
Screenshot: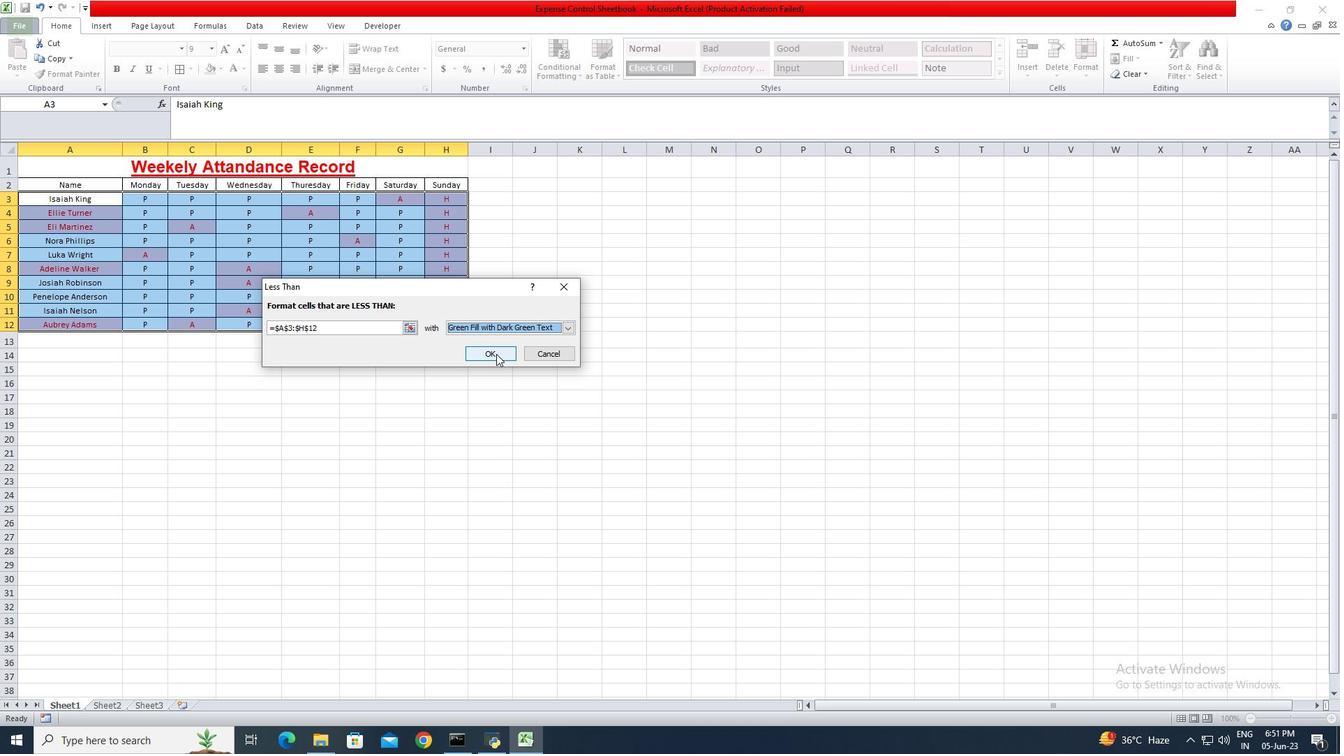 
Action: Mouse moved to (654, 409)
Screenshot: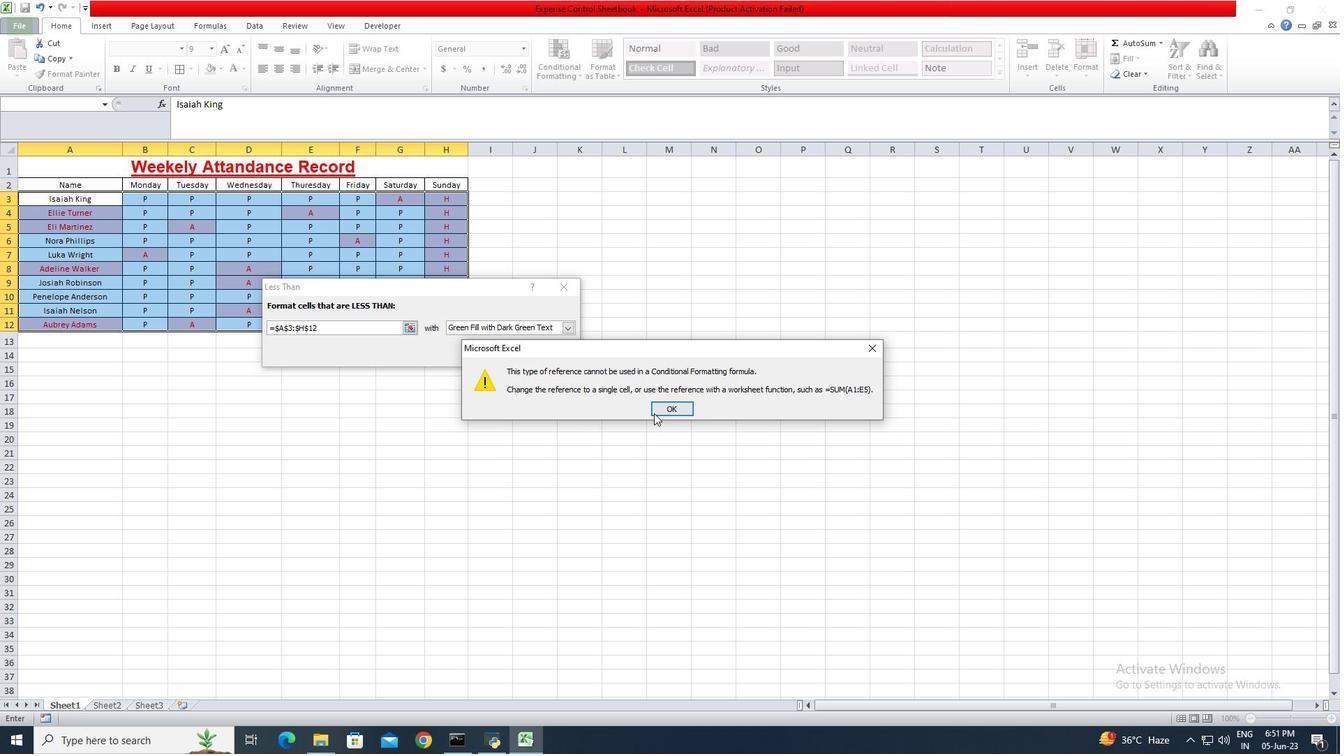 
Action: Mouse pressed left at (654, 409)
Screenshot: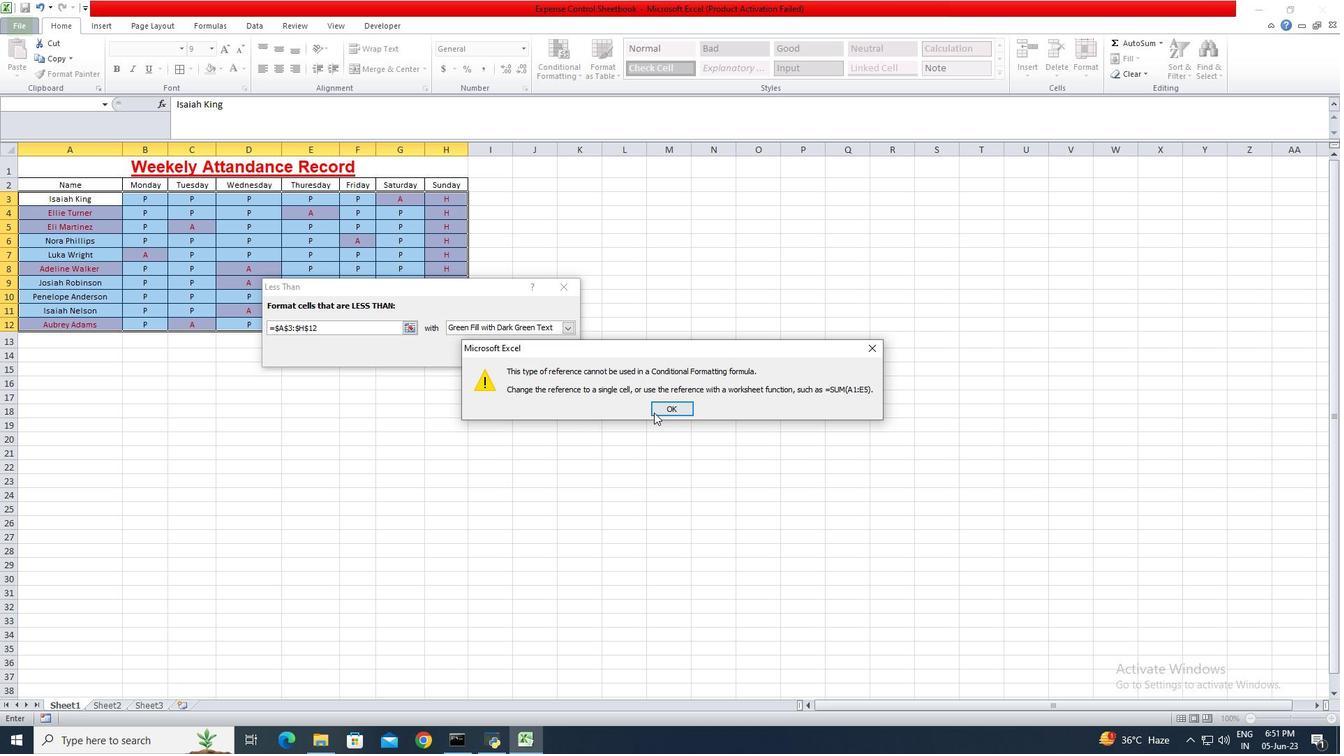 
Action: Mouse moved to (505, 349)
Screenshot: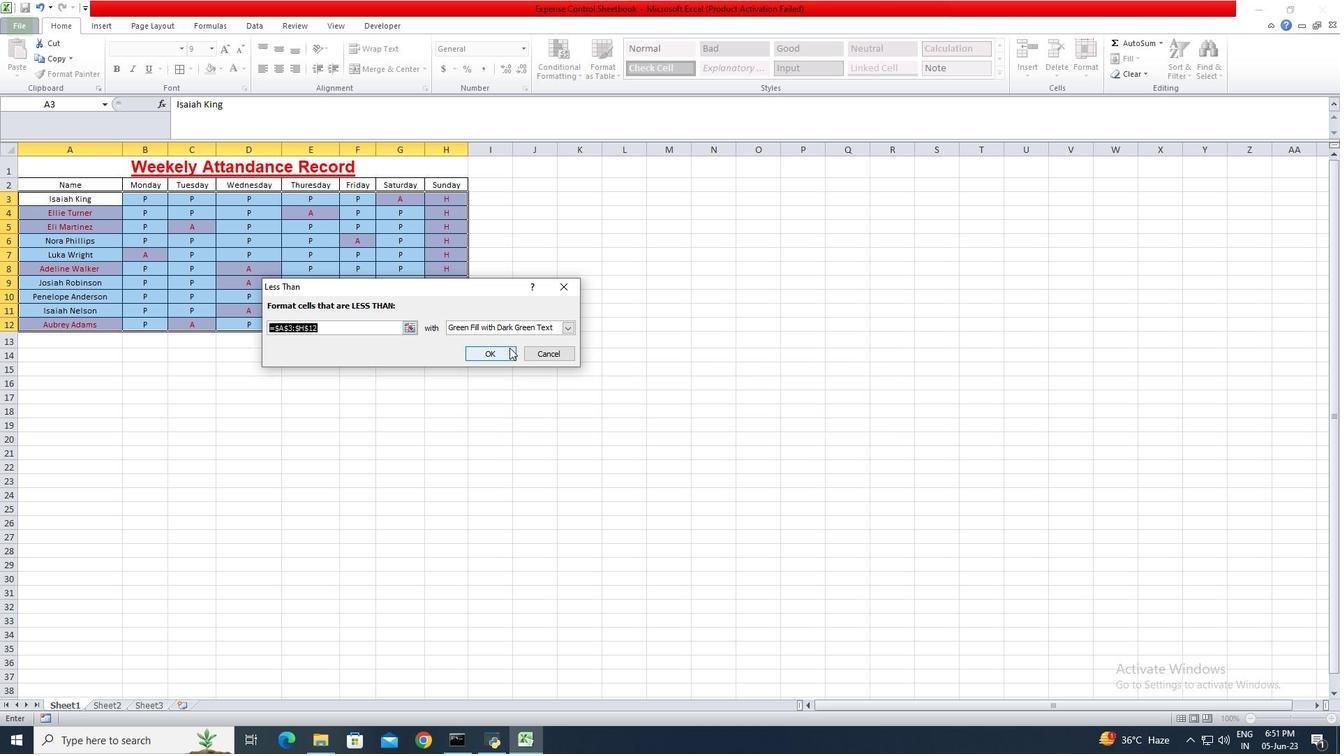 
Action: Mouse pressed left at (505, 349)
Screenshot: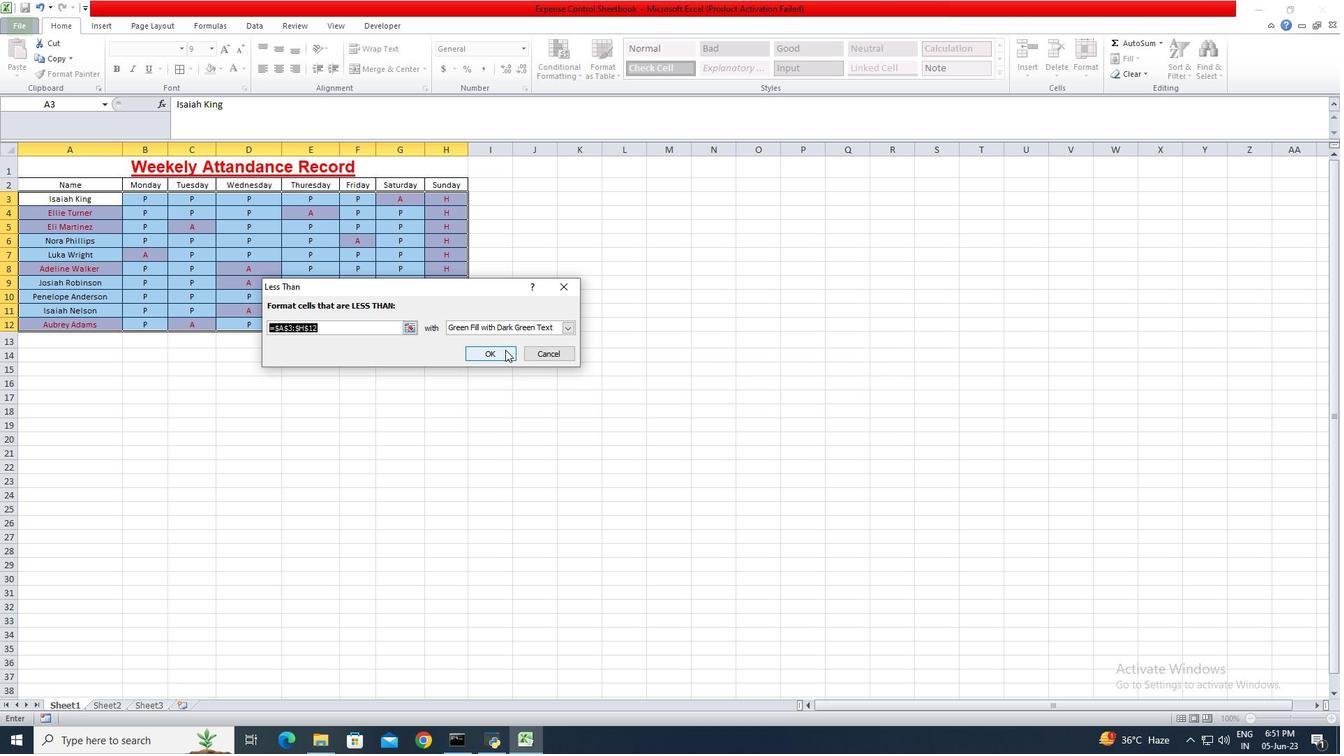 
Action: Mouse moved to (874, 349)
Screenshot: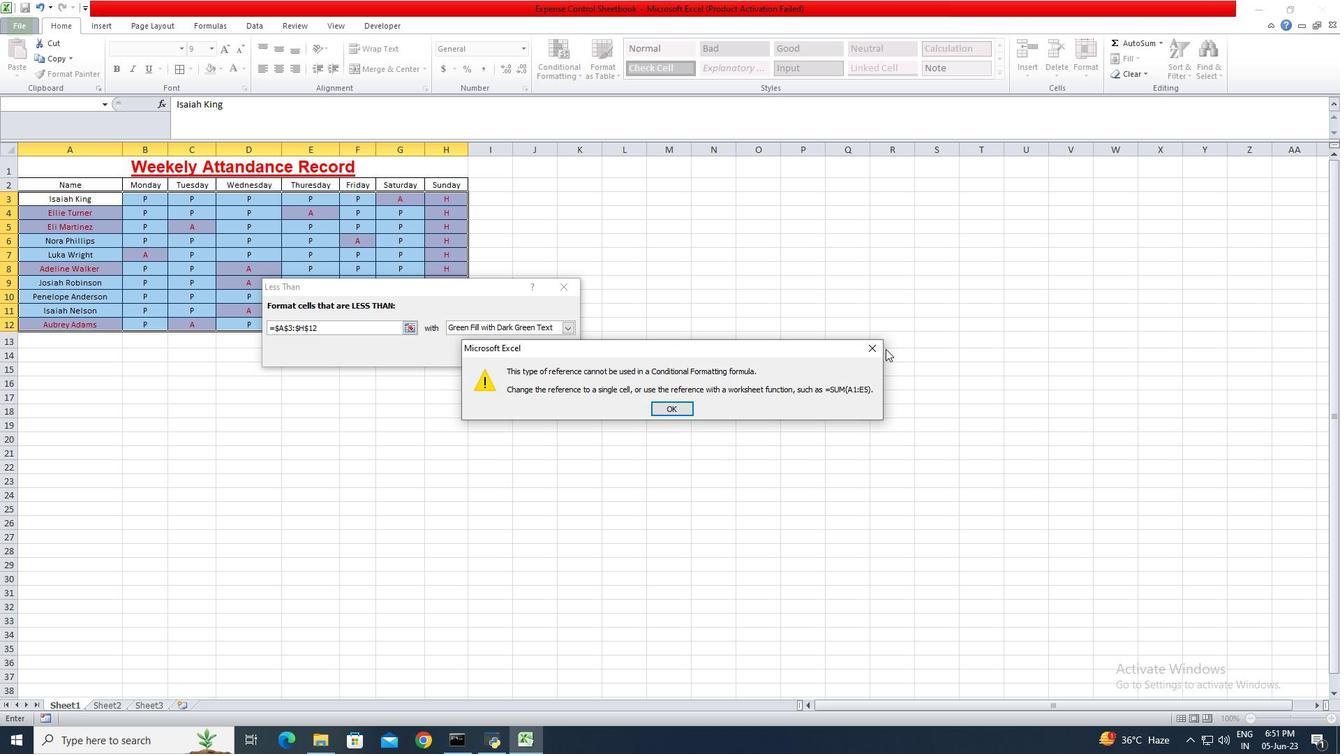 
Action: Mouse pressed left at (874, 349)
Screenshot: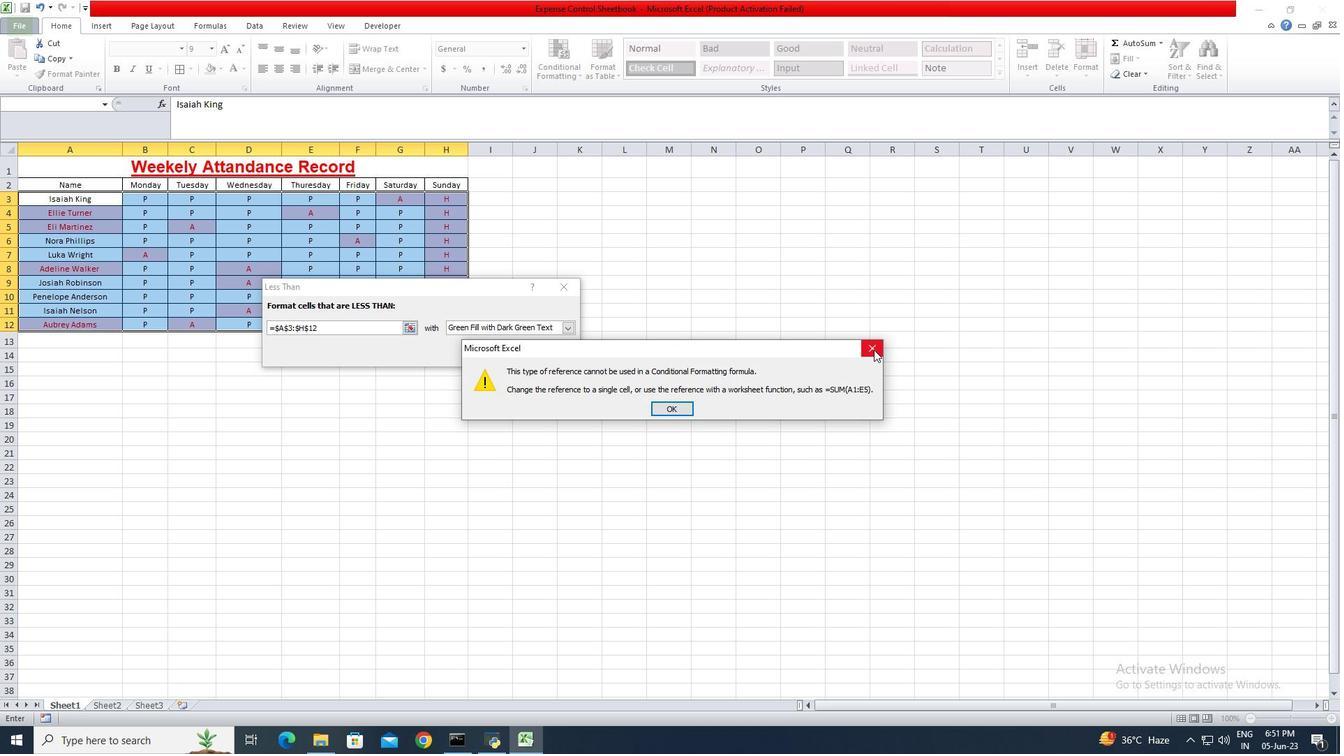 
Action: Mouse moved to (569, 286)
Screenshot: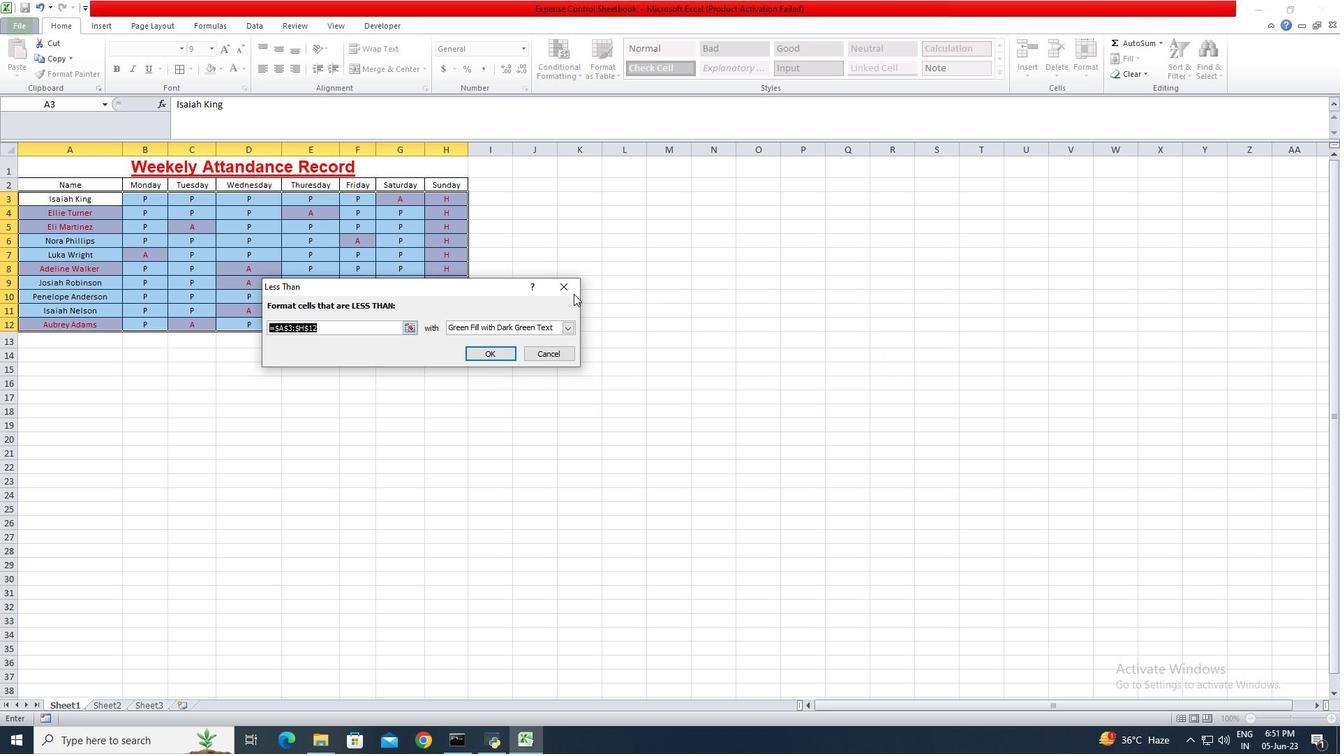 
Action: Mouse pressed left at (569, 286)
Screenshot: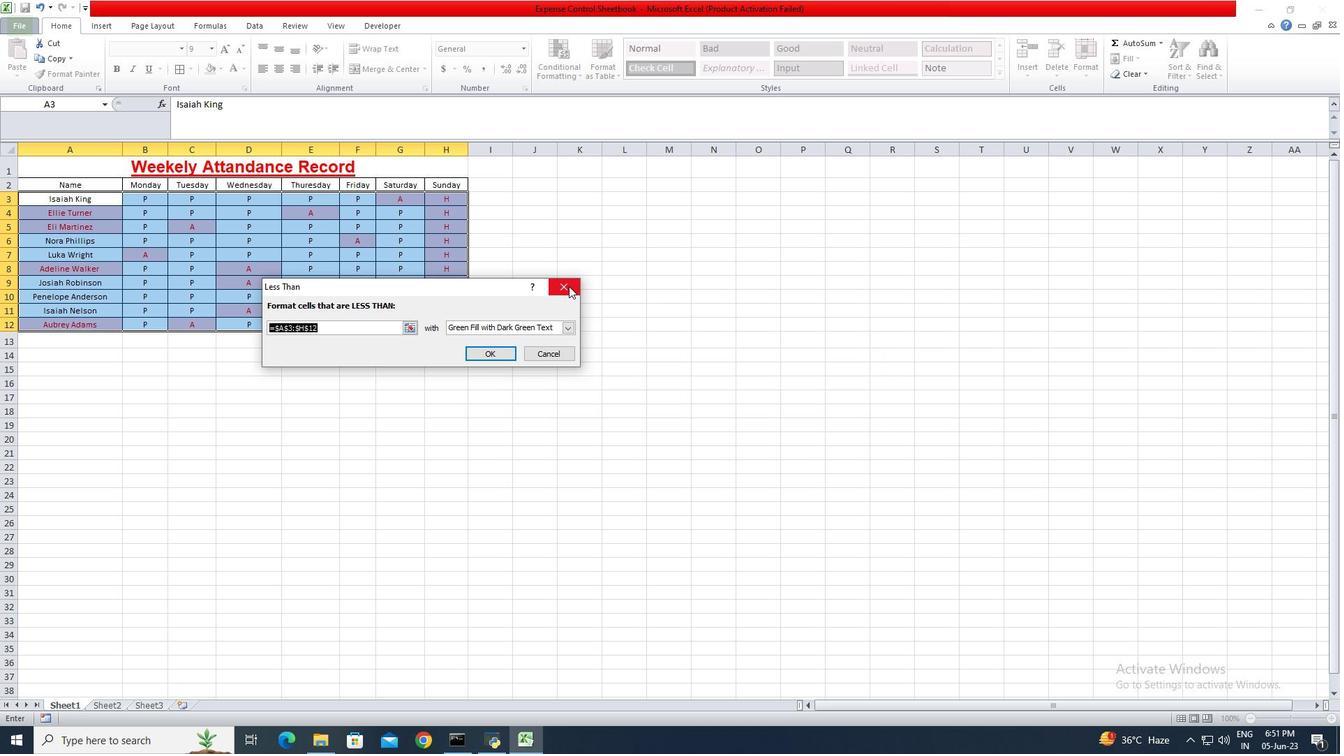
Action: Mouse moved to (603, 41)
Screenshot: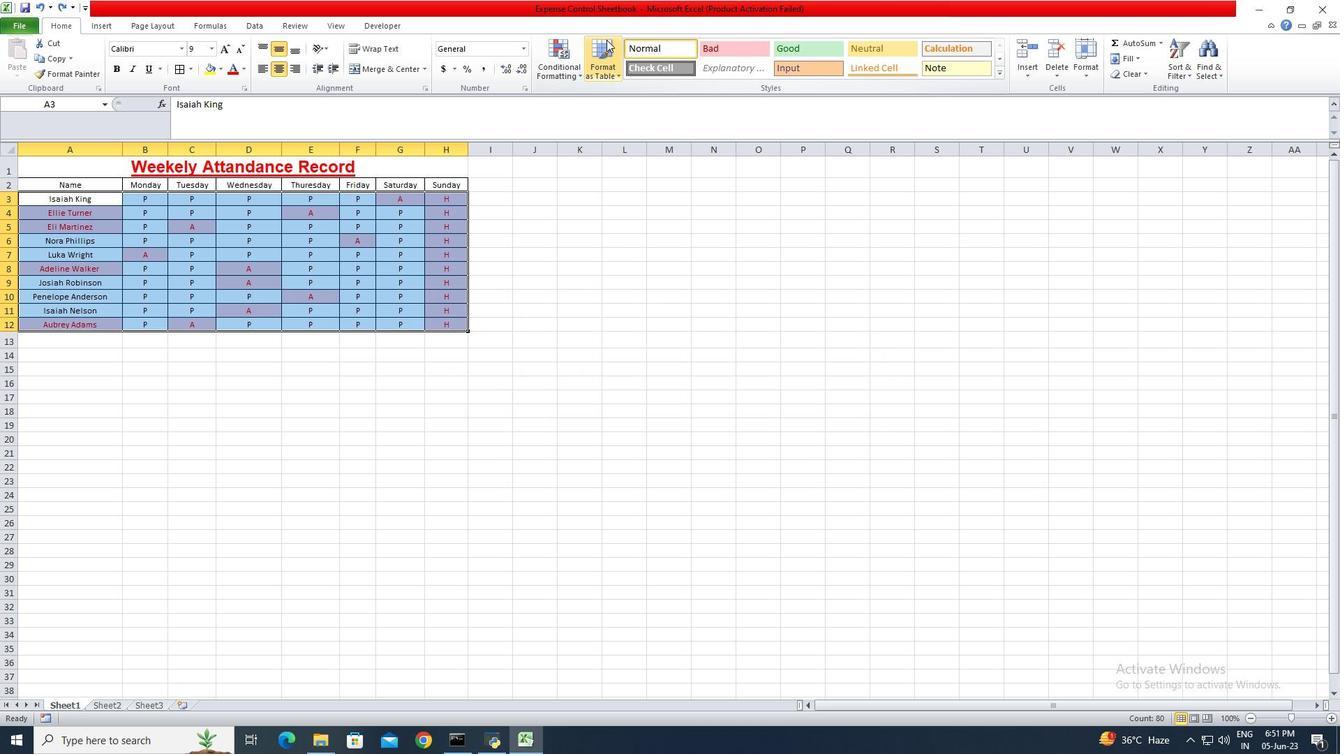 
Action: Mouse pressed left at (603, 41)
Screenshot: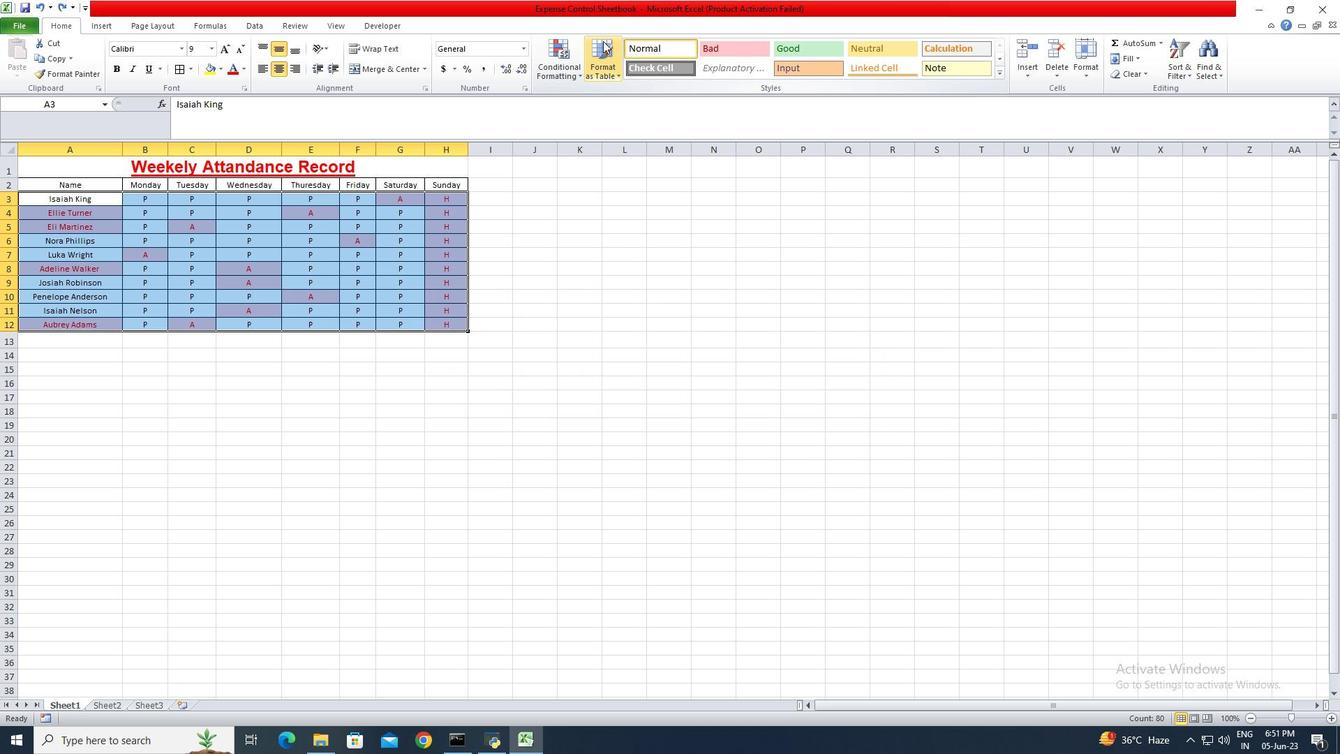 
Action: Mouse moved to (710, 234)
Screenshot: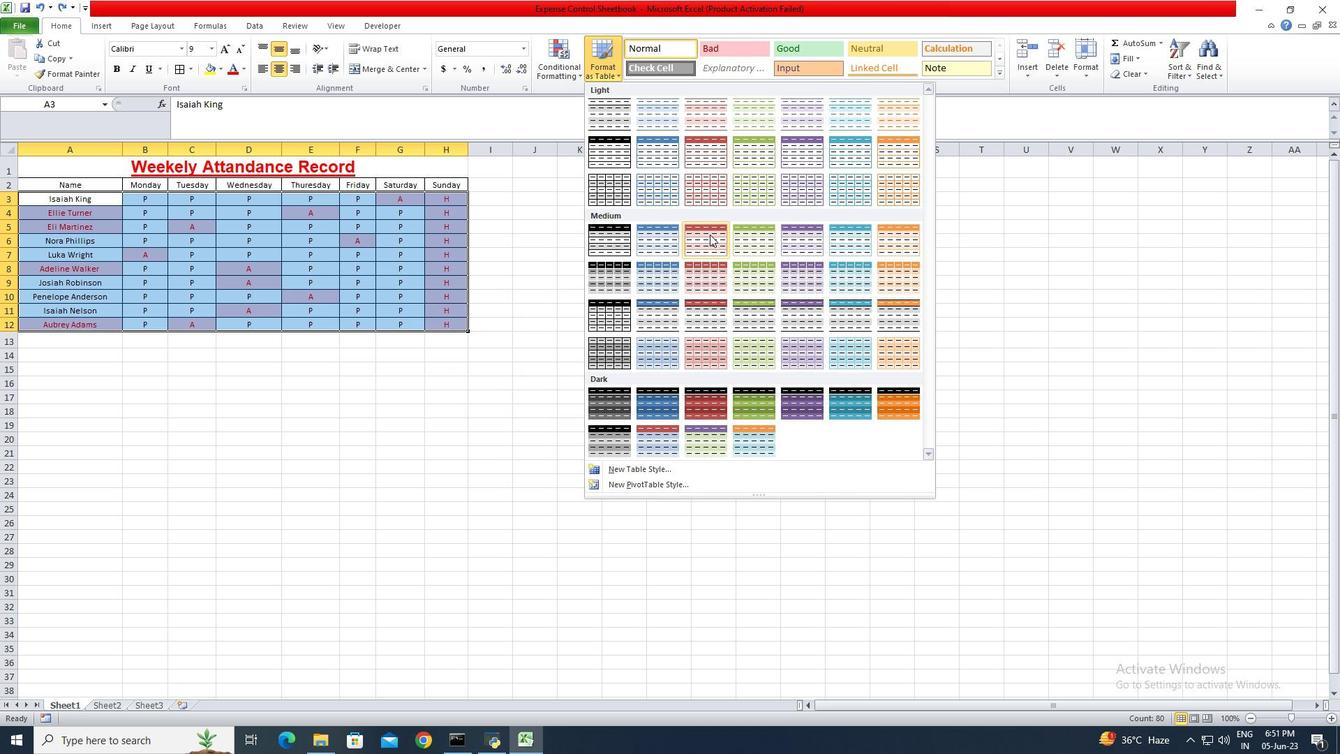 
Action: Mouse pressed left at (710, 234)
Screenshot: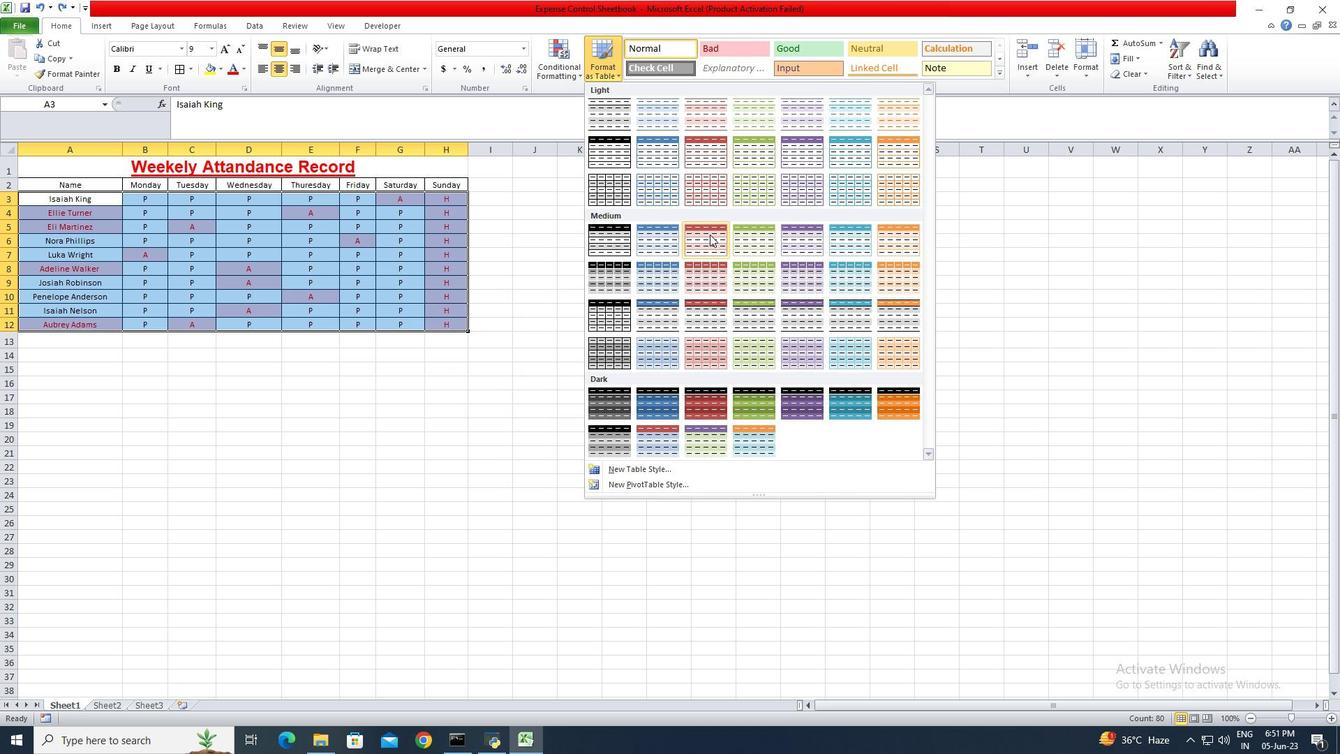 
Action: Mouse moved to (420, 349)
Screenshot: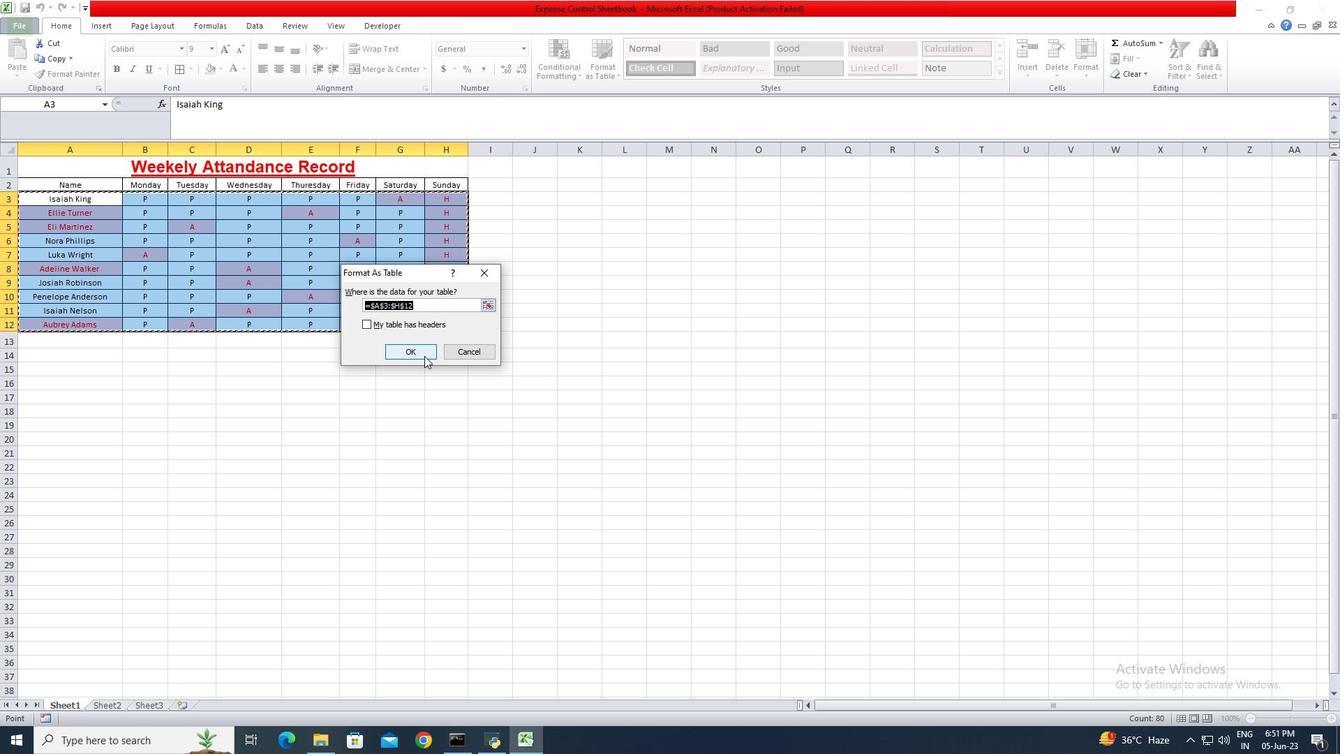 
Action: Mouse pressed left at (420, 349)
Screenshot: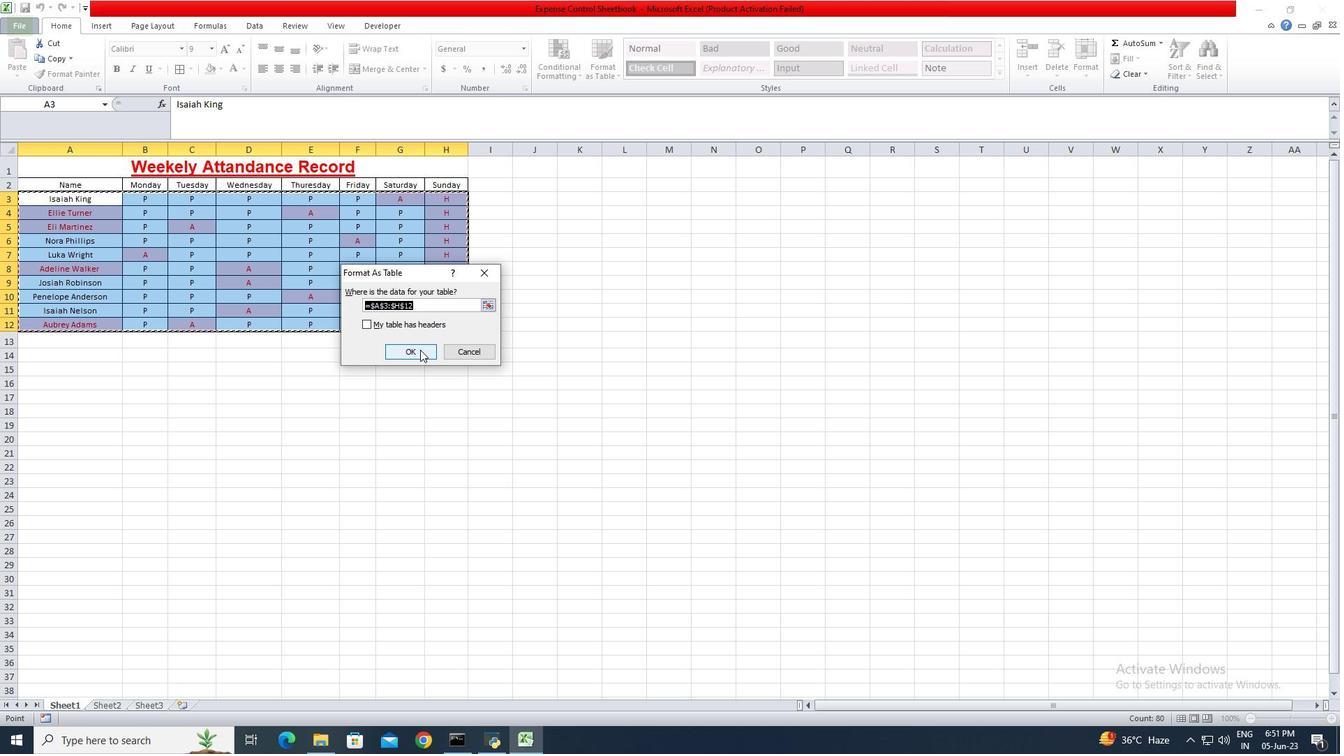 
Action: Mouse moved to (67, 199)
Screenshot: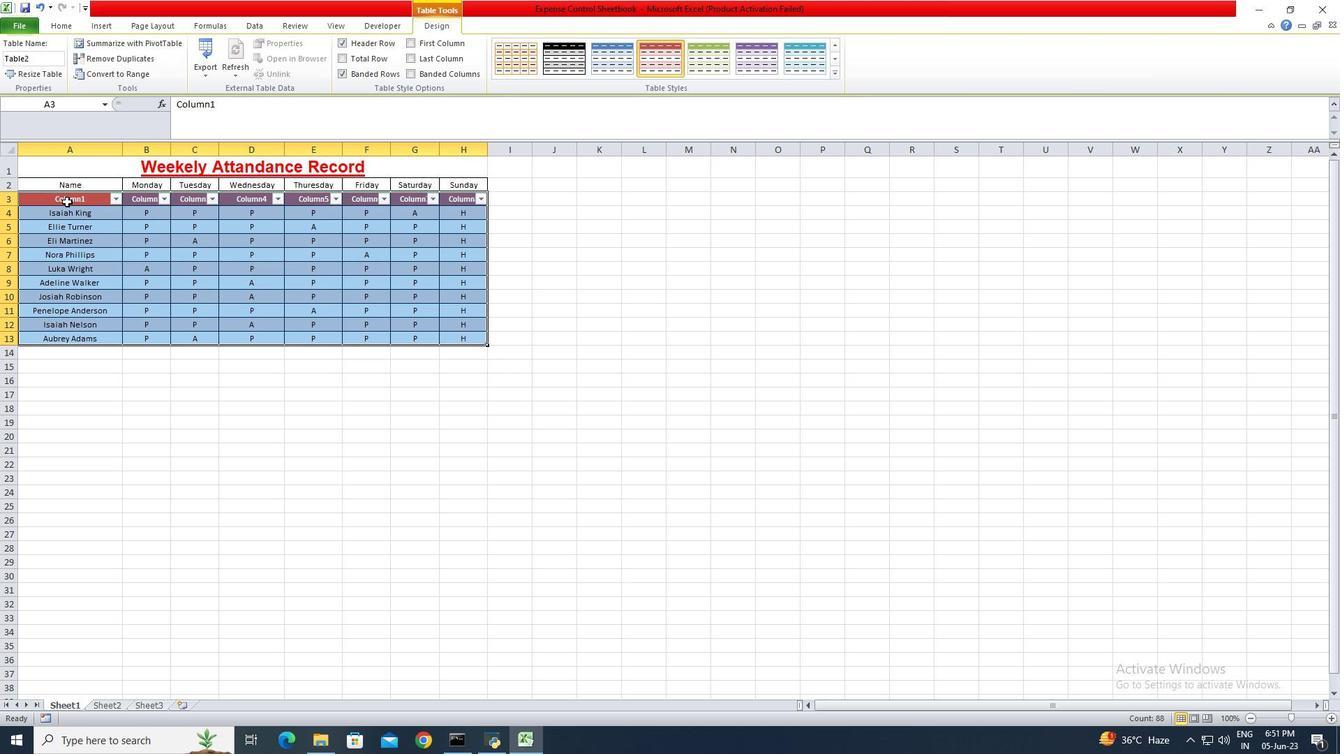 
Action: Mouse pressed left at (67, 199)
Screenshot: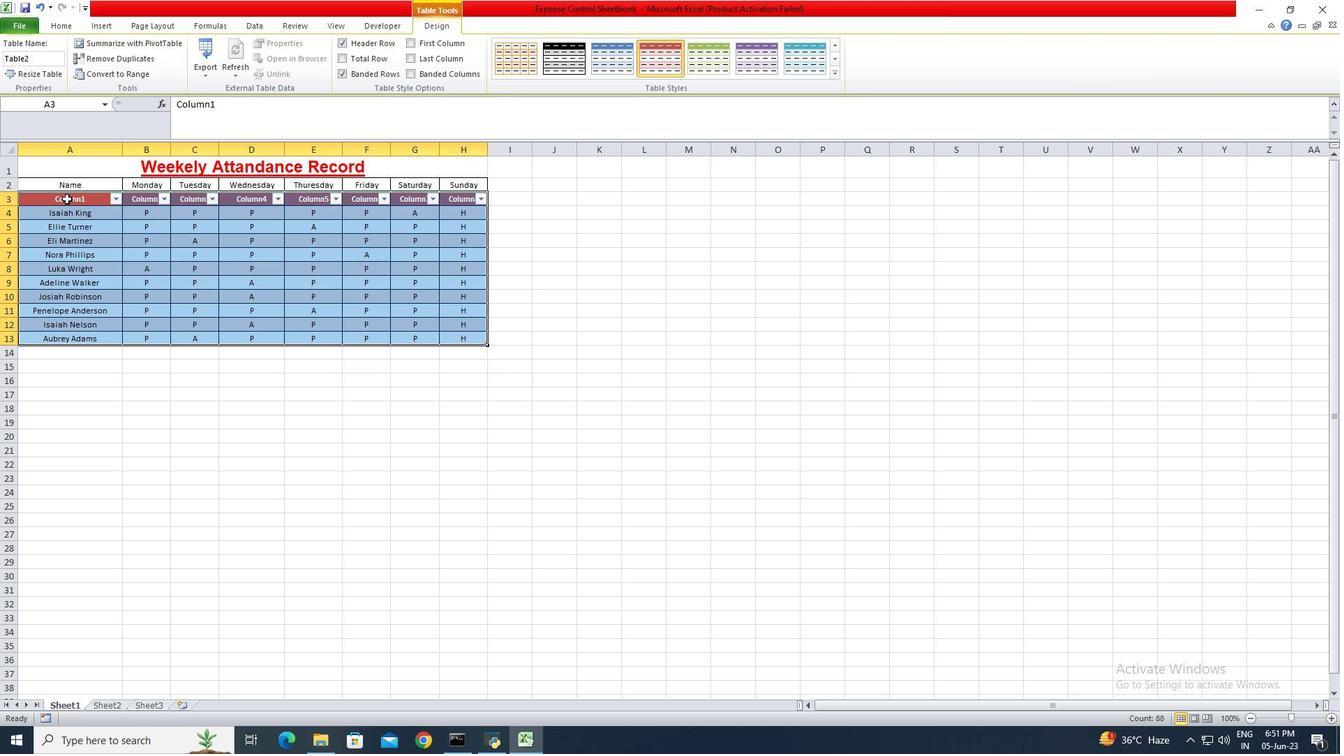 
Action: Mouse moved to (48, 20)
Screenshot: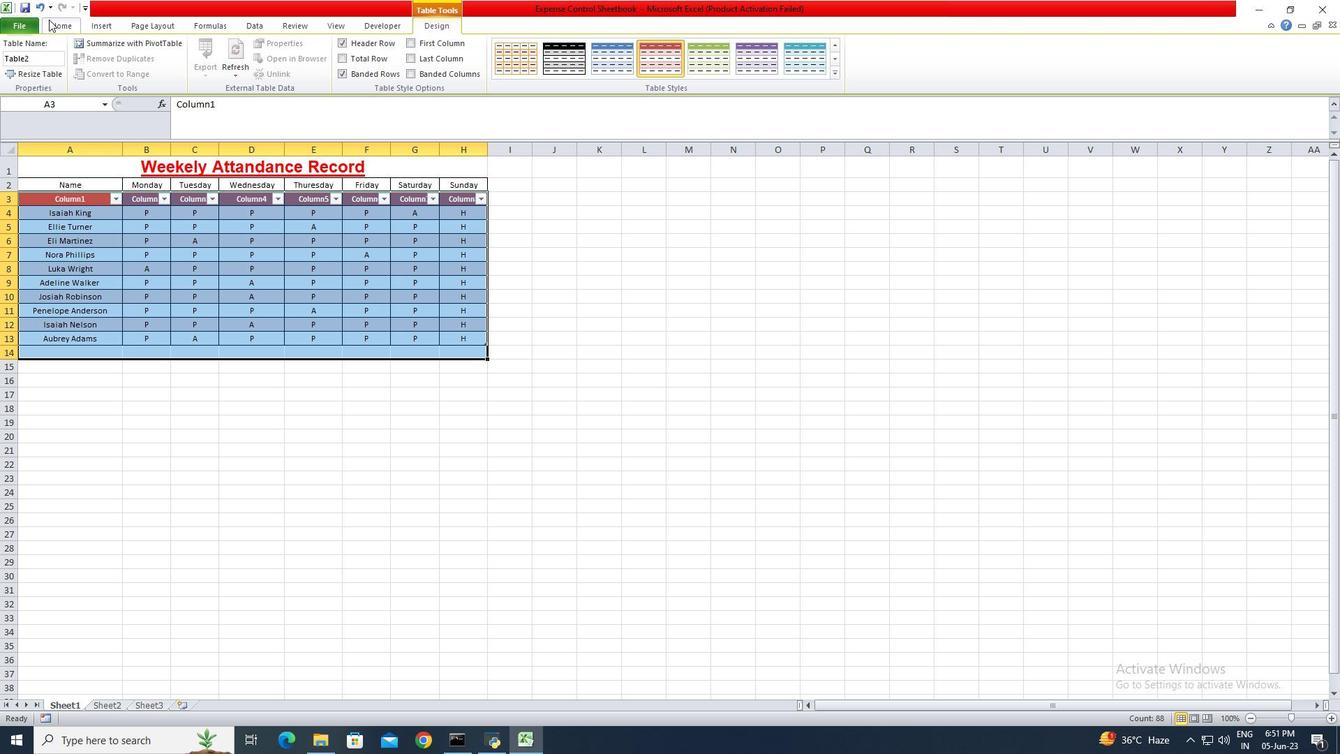 
Action: Mouse pressed left at (48, 20)
Screenshot: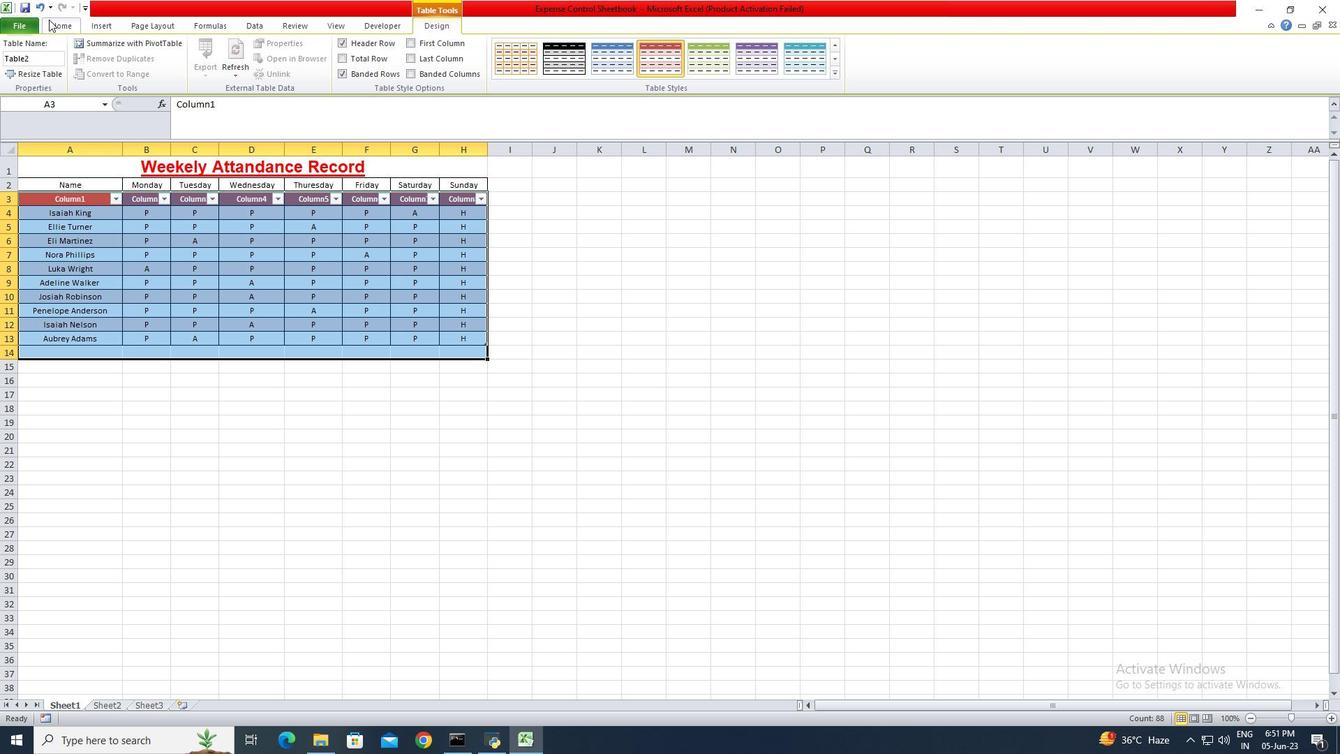 
Action: Mouse moved to (1091, 57)
Screenshot: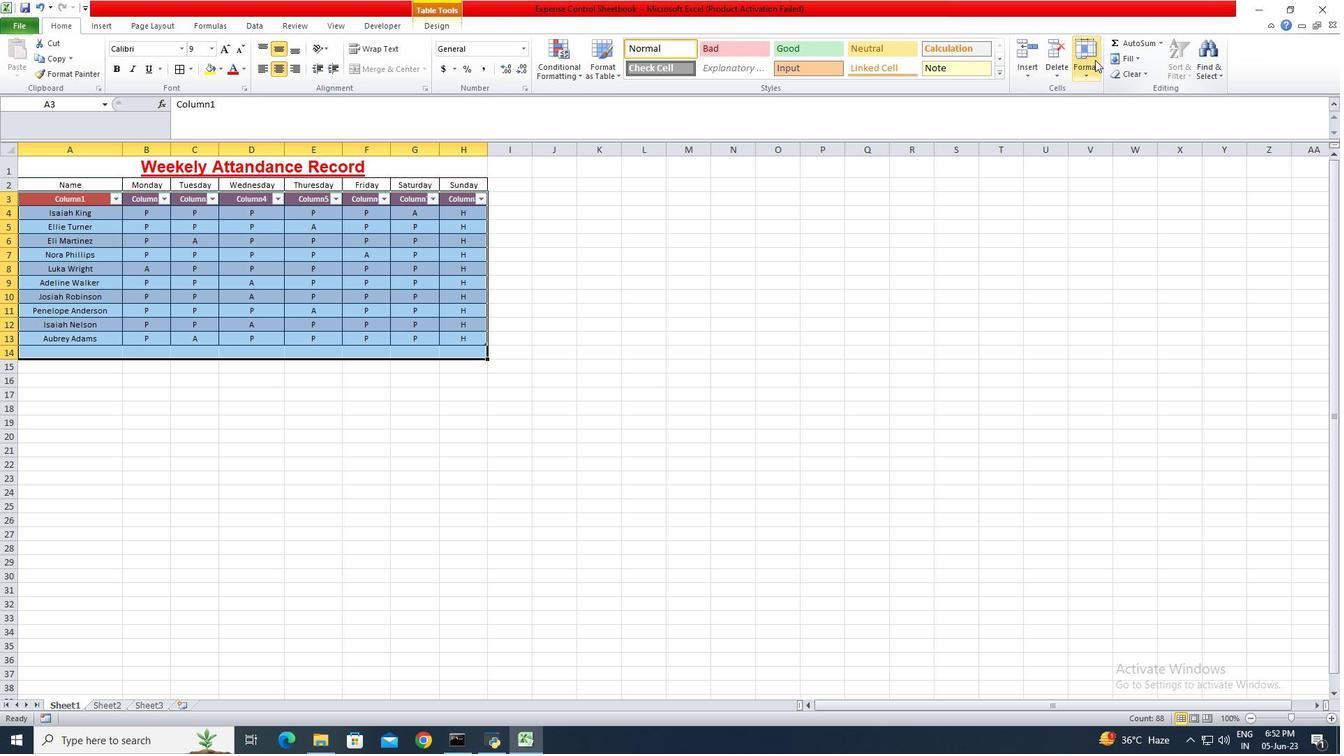 
Action: Mouse pressed left at (1091, 57)
Screenshot: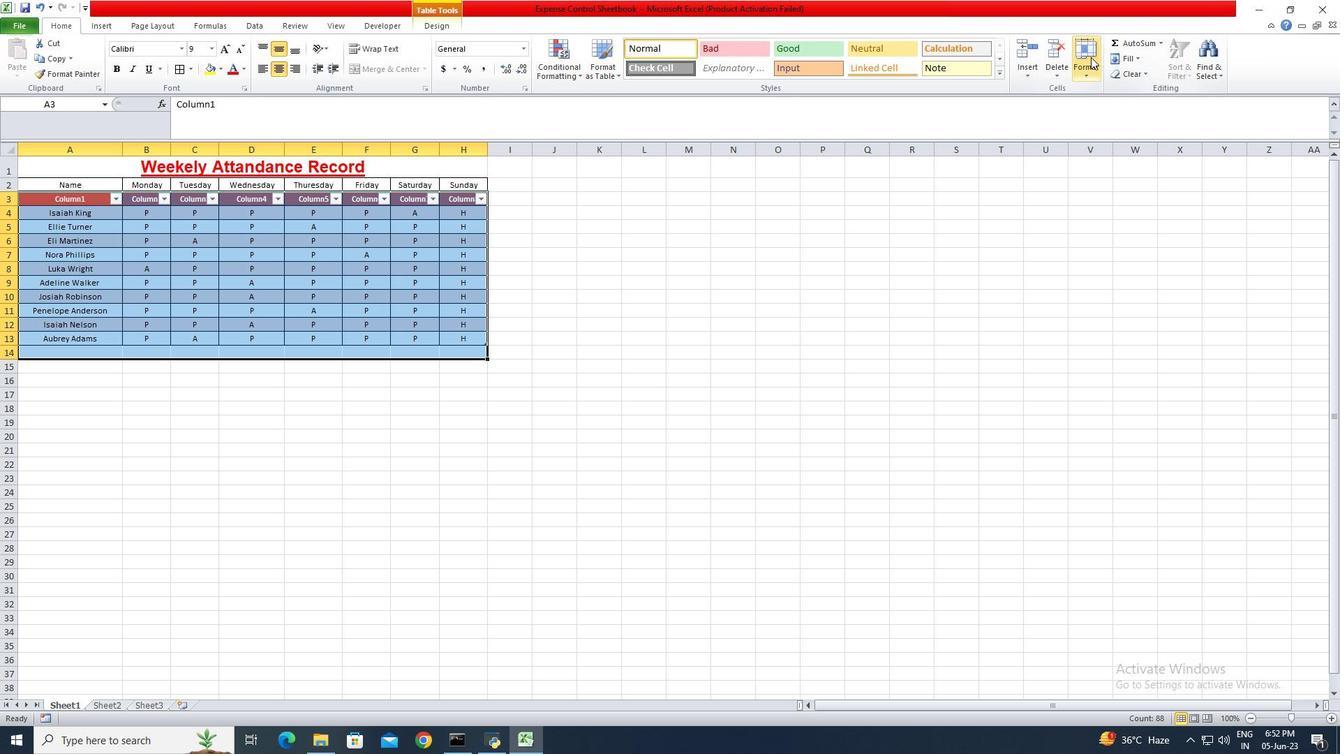 
Action: Mouse moved to (1120, 156)
Screenshot: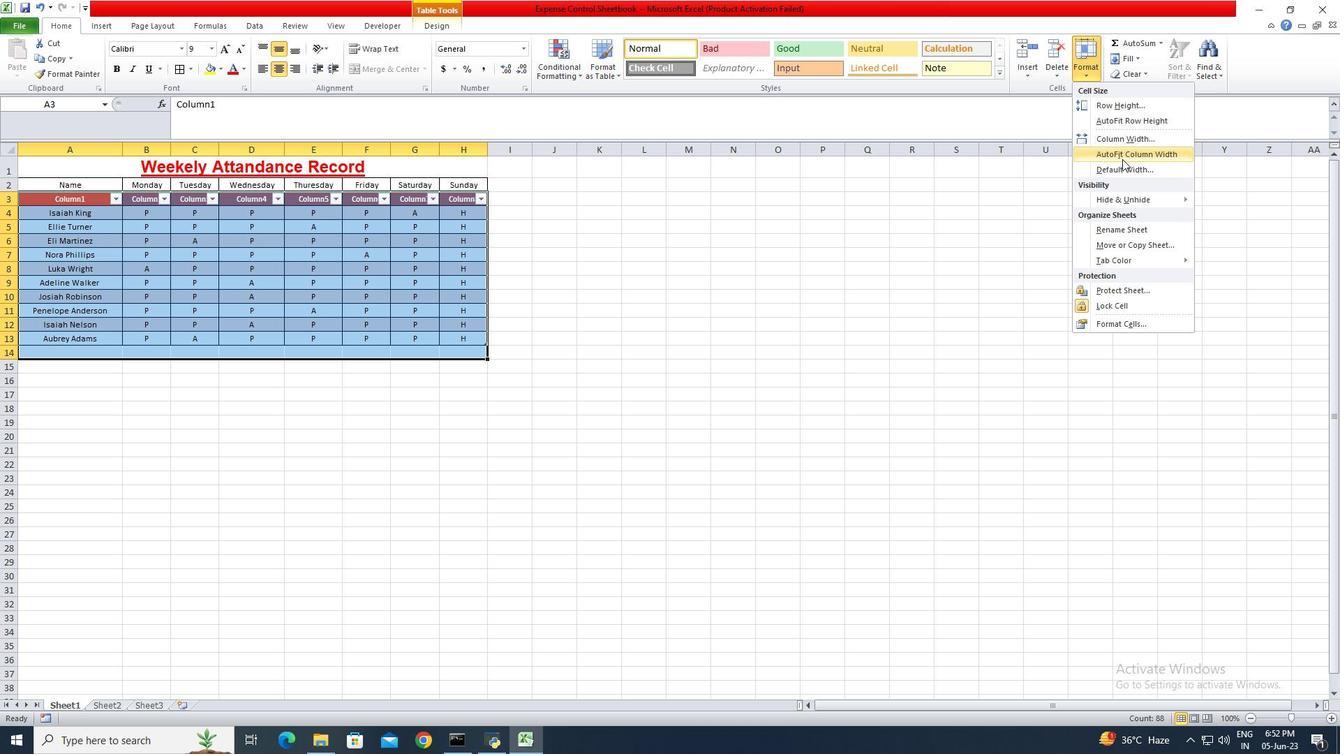 
Action: Mouse pressed left at (1120, 156)
Screenshot: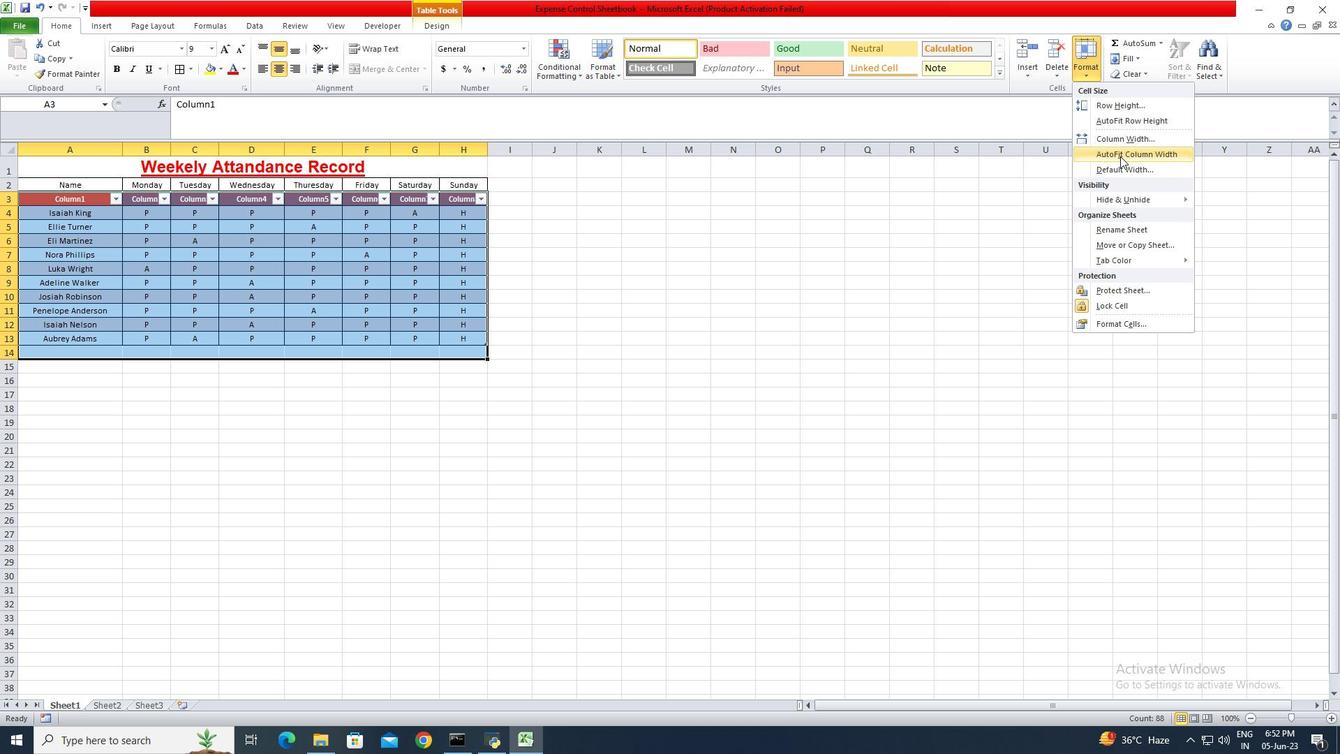 
Action: Mouse moved to (1085, 60)
Screenshot: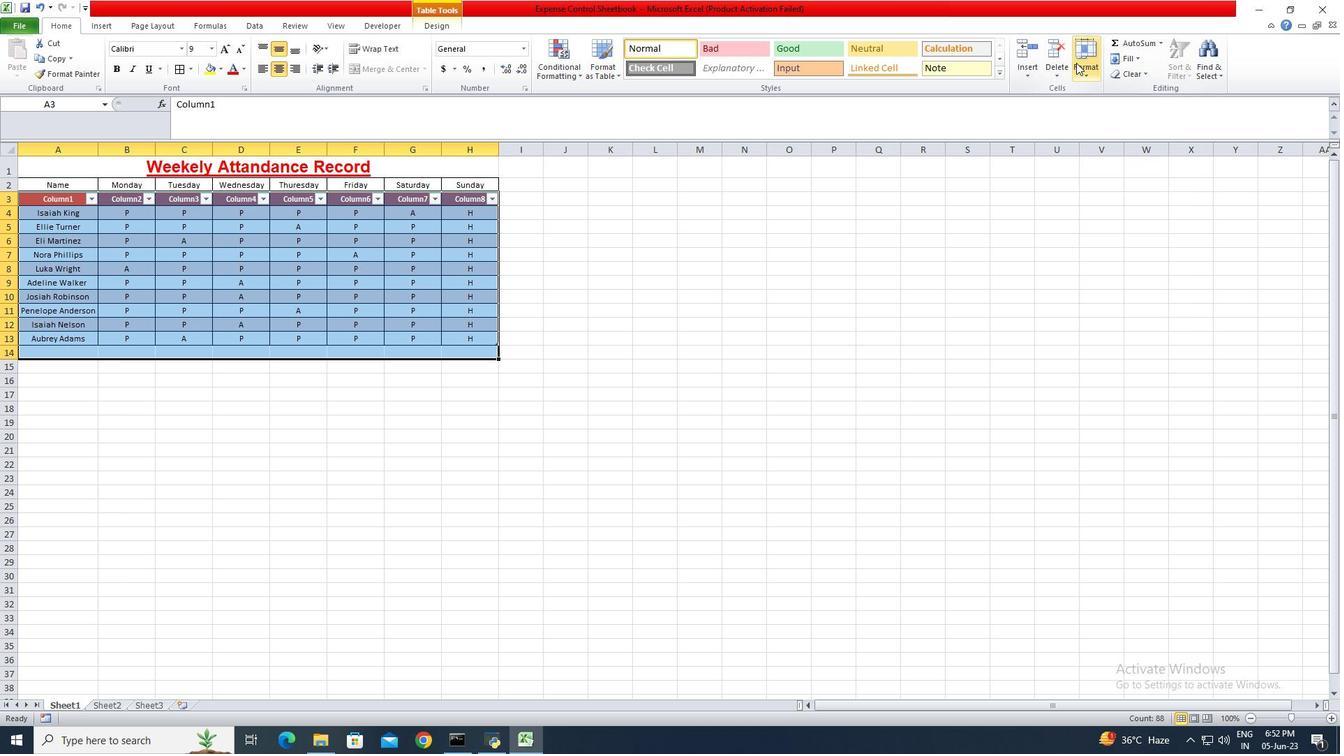 
Action: Mouse pressed left at (1085, 60)
Screenshot: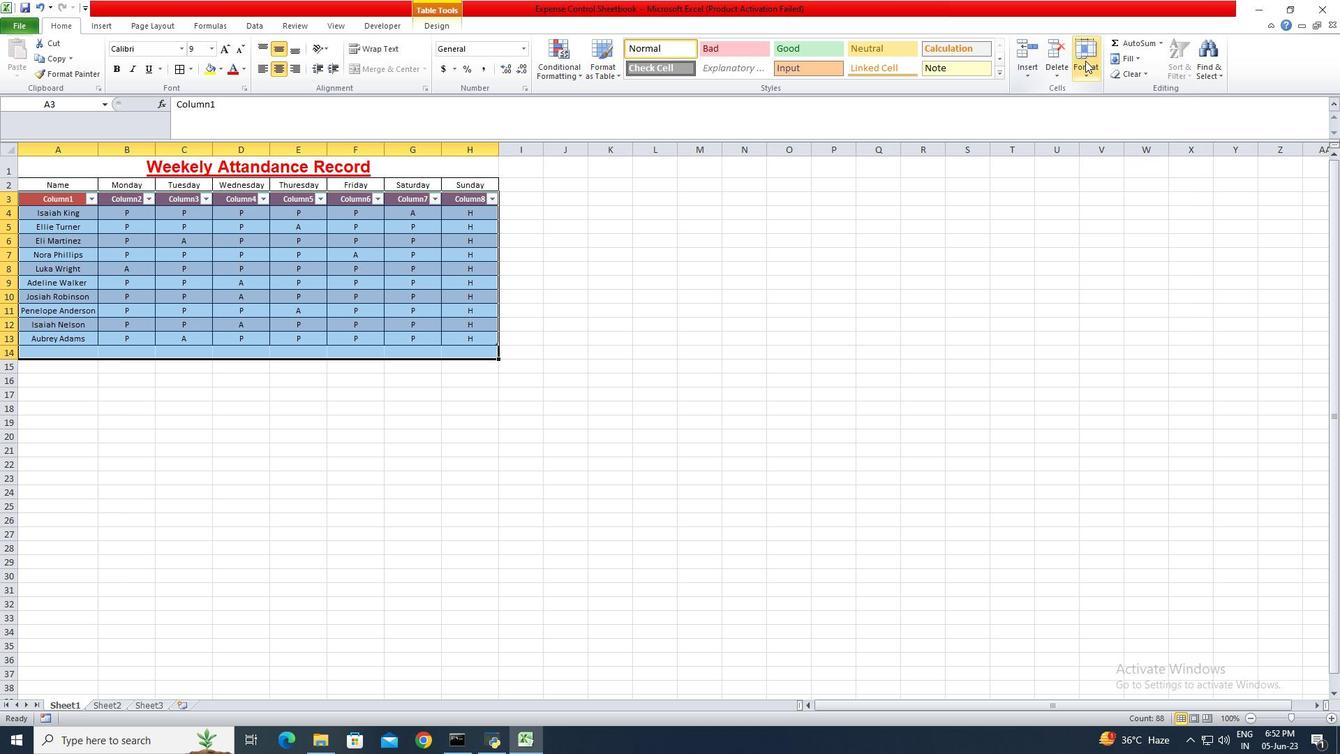 
Action: Mouse moved to (1109, 148)
Screenshot: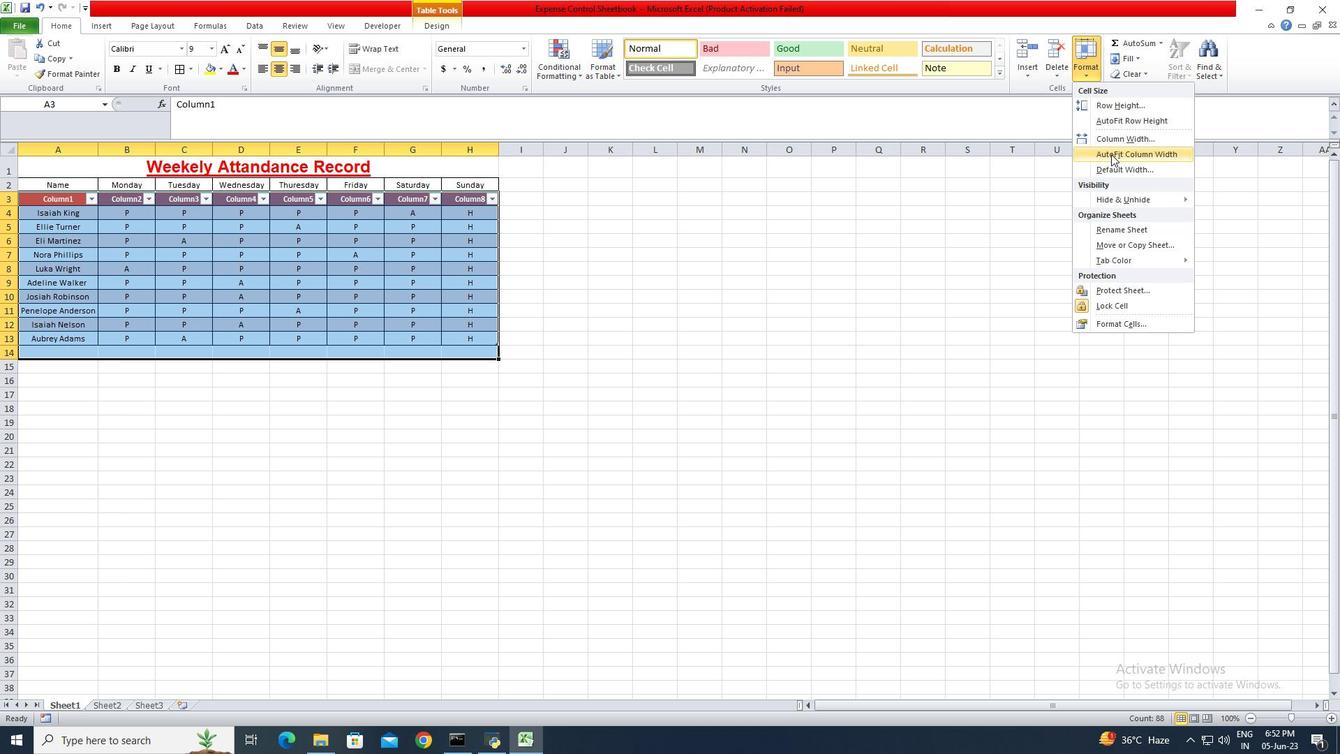 
Action: Mouse pressed left at (1109, 148)
Screenshot: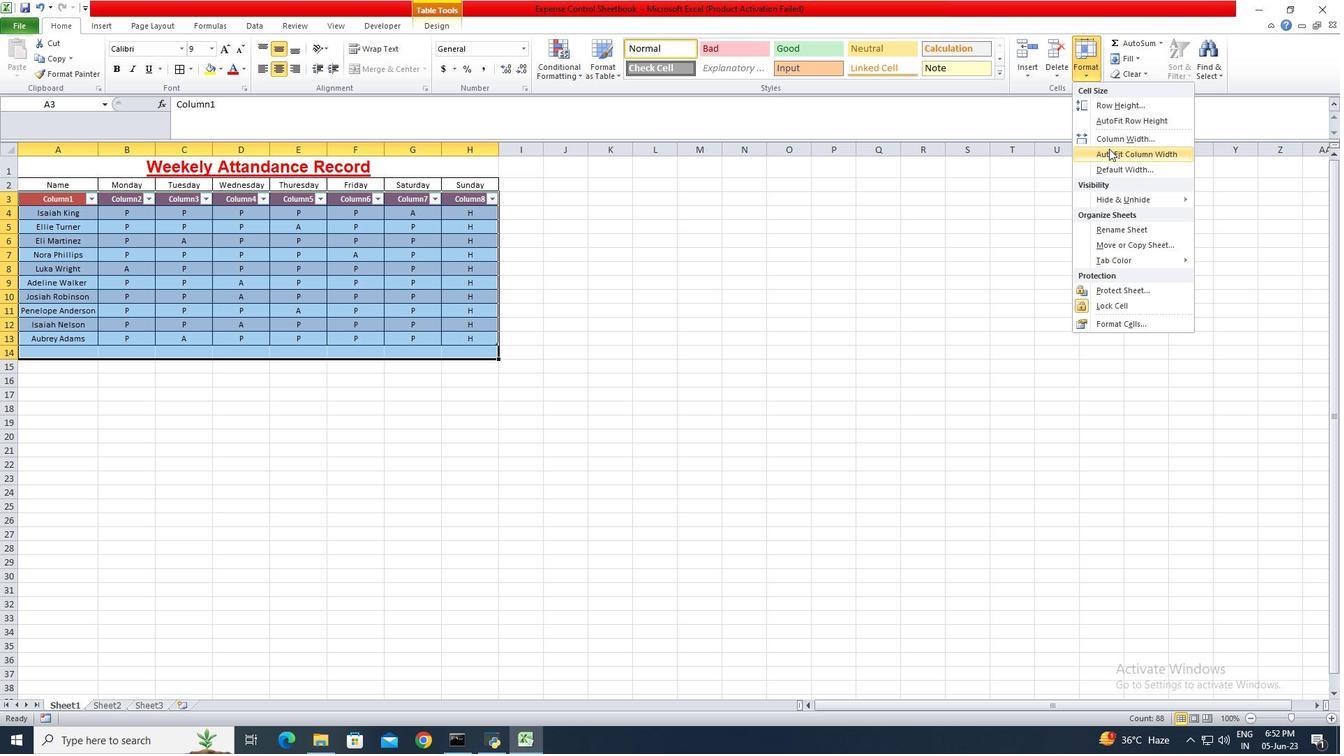 
Action: Mouse moved to (69, 197)
Screenshot: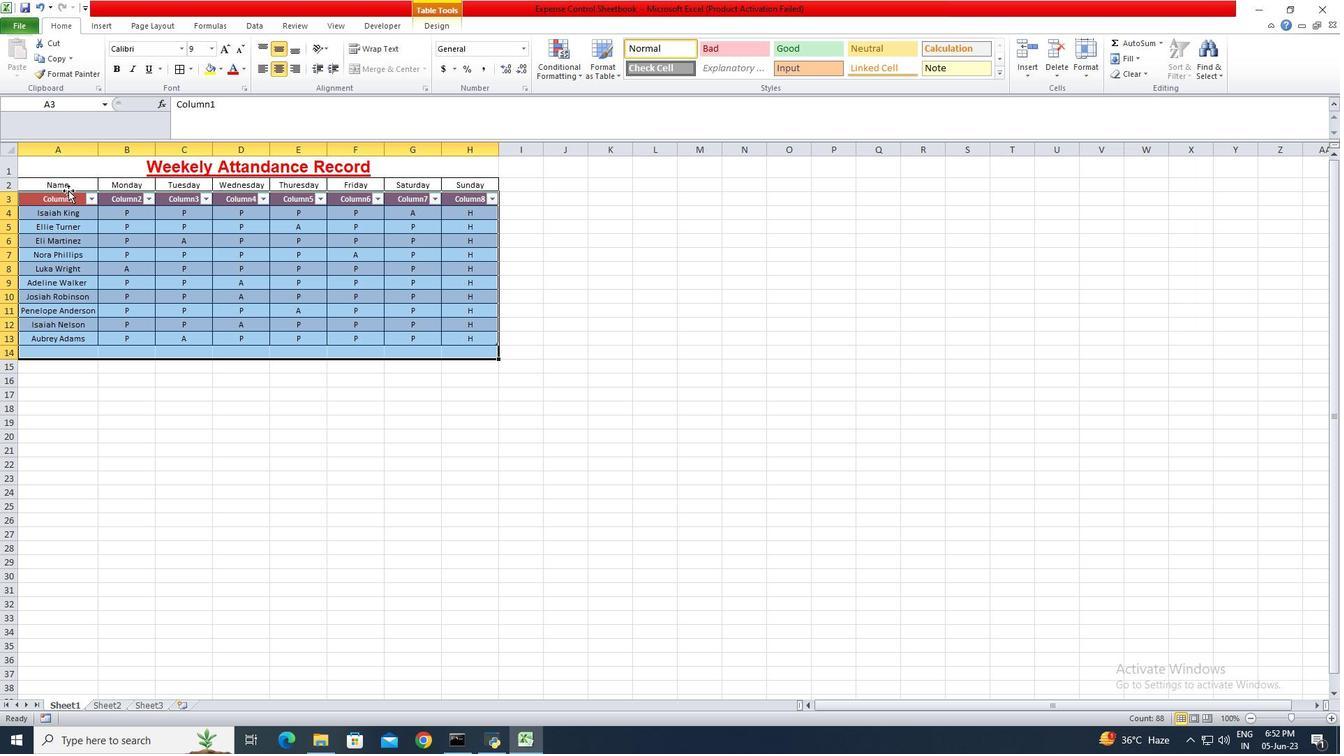 
Action: Mouse pressed left at (69, 197)
Screenshot: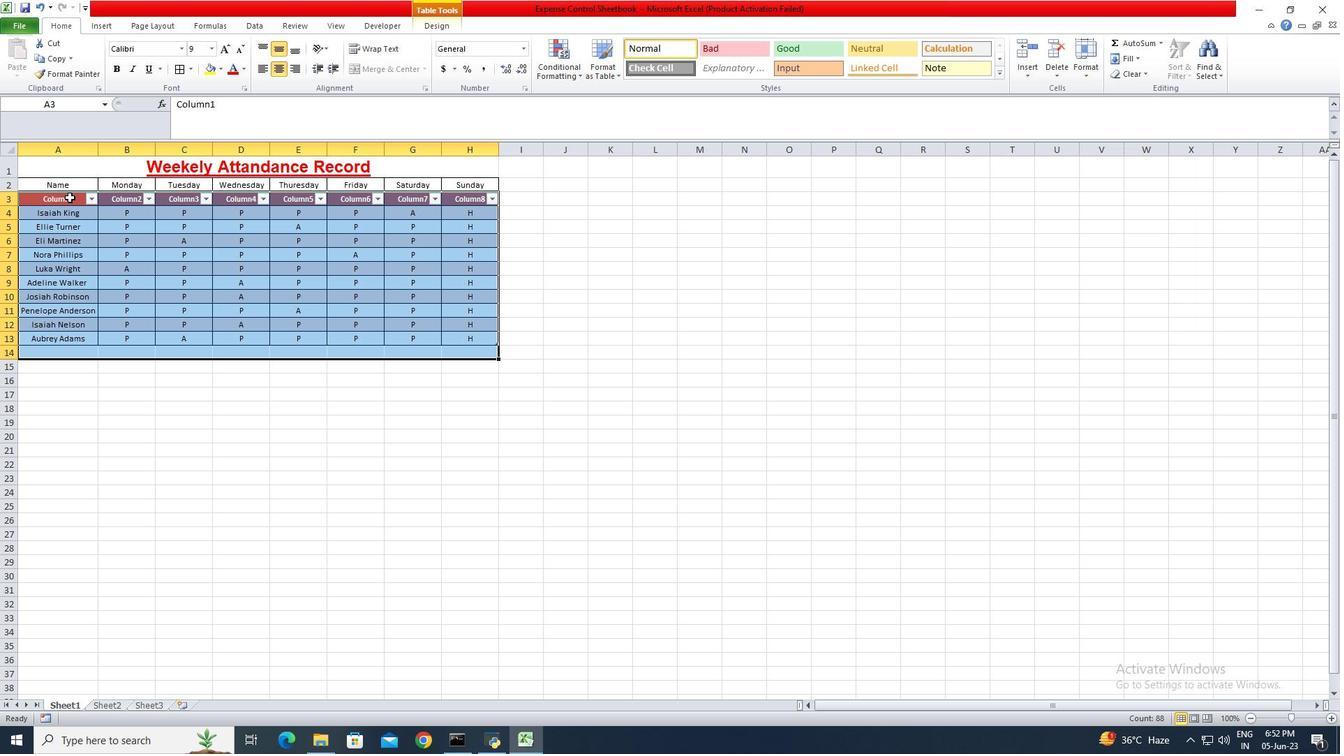
Action: Mouse moved to (1085, 50)
Screenshot: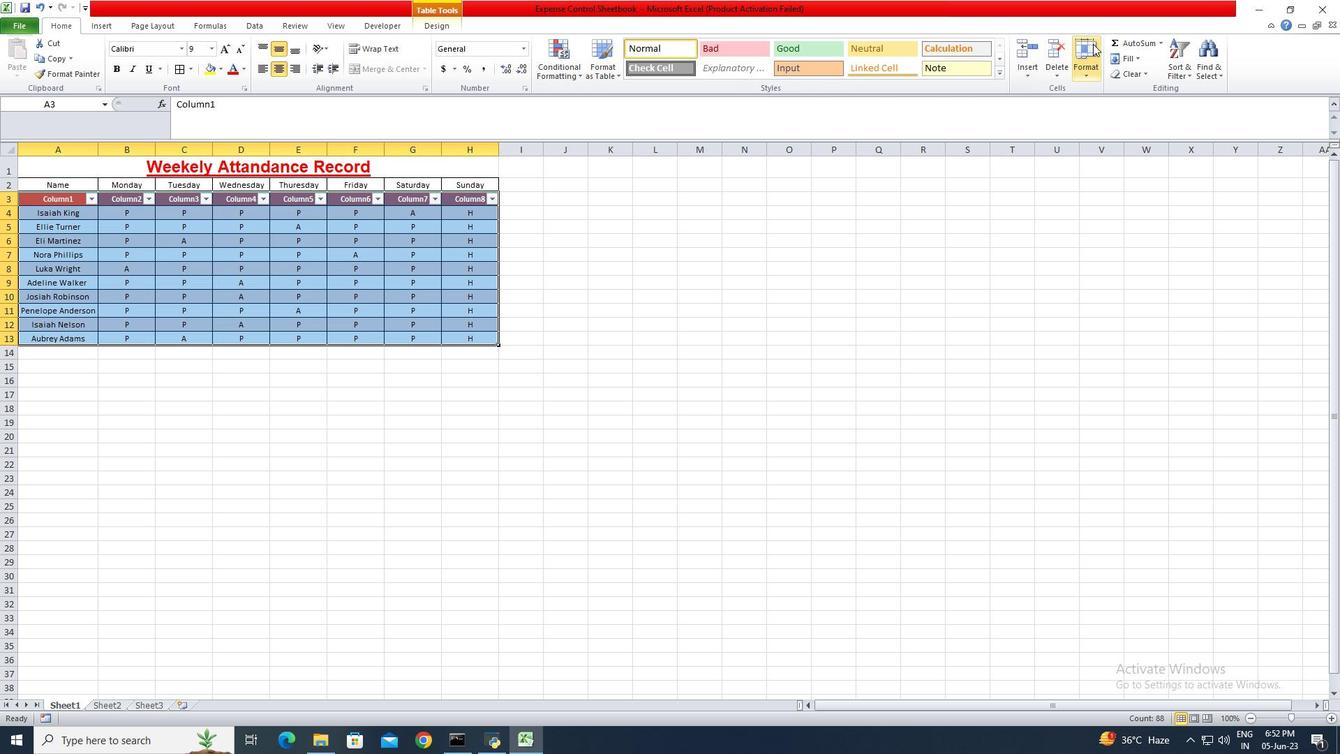
Action: Mouse pressed left at (1085, 50)
Screenshot: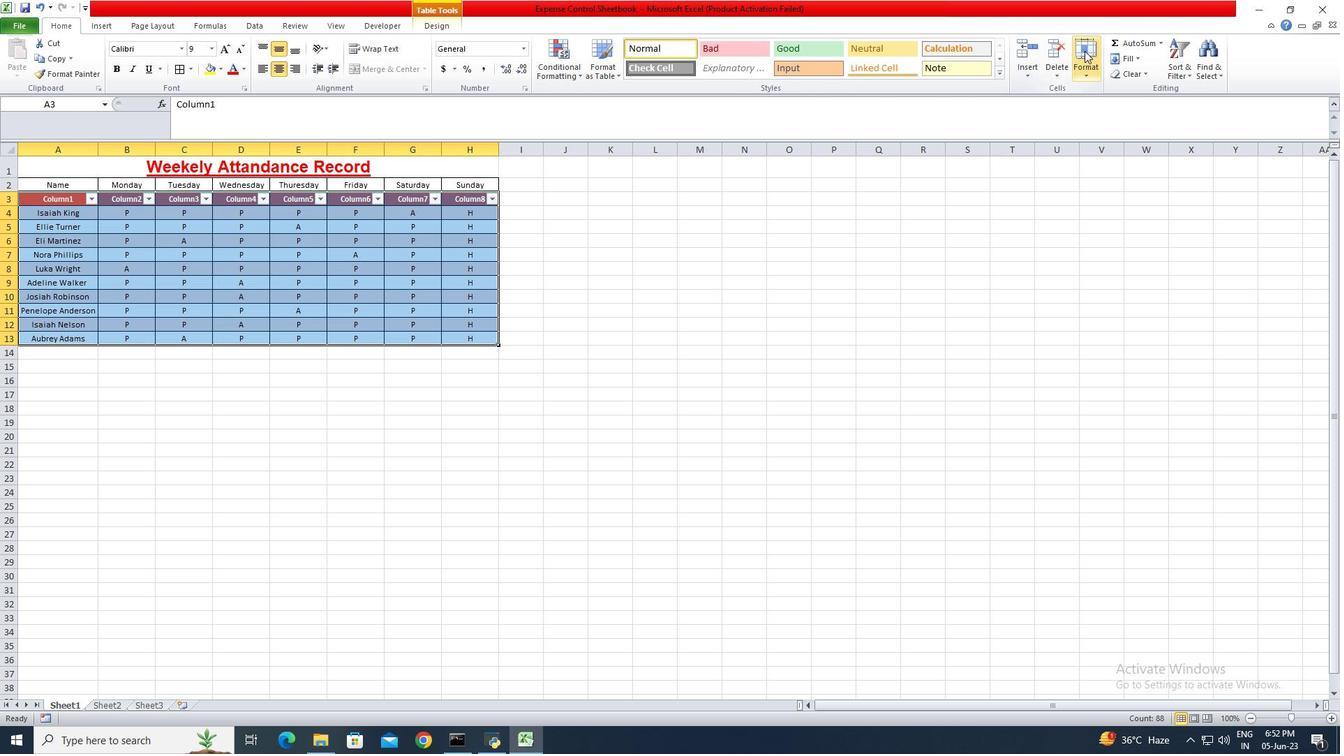 
Action: Mouse moved to (1115, 152)
Screenshot: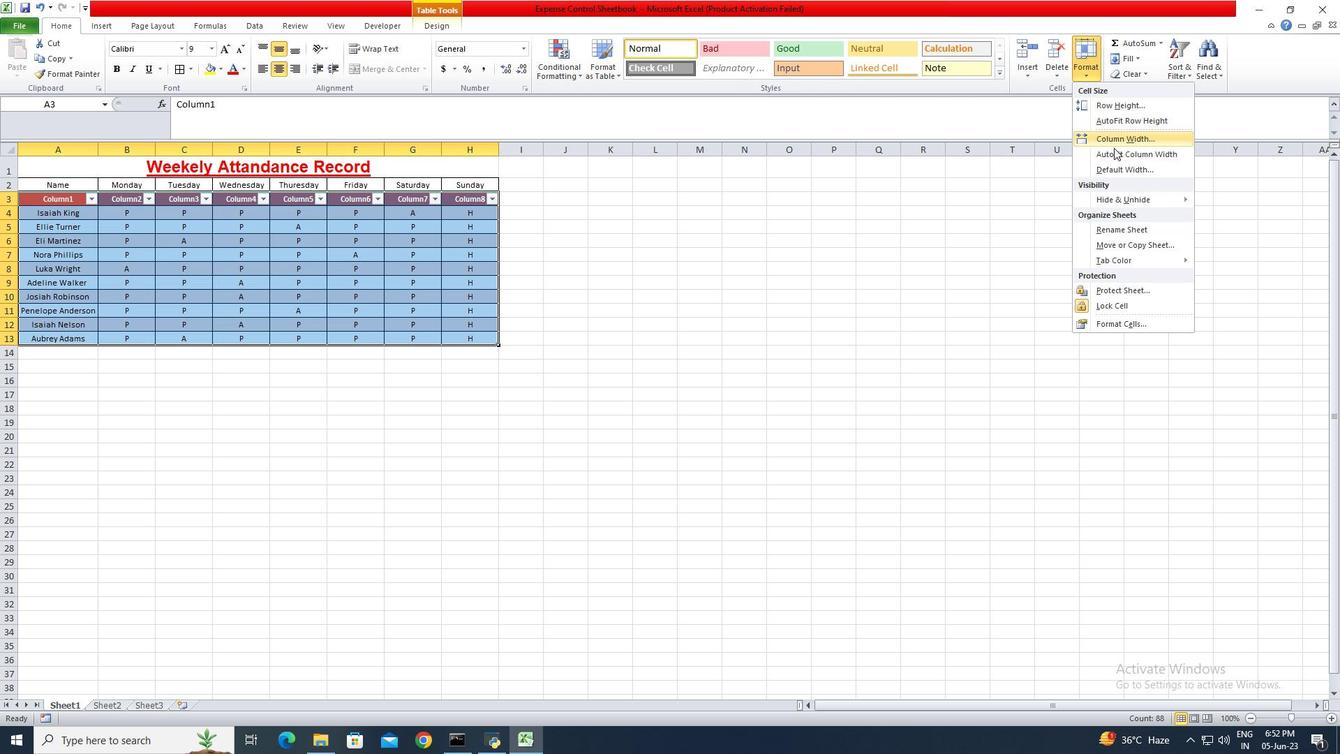 
Action: Mouse pressed left at (1115, 152)
Screenshot: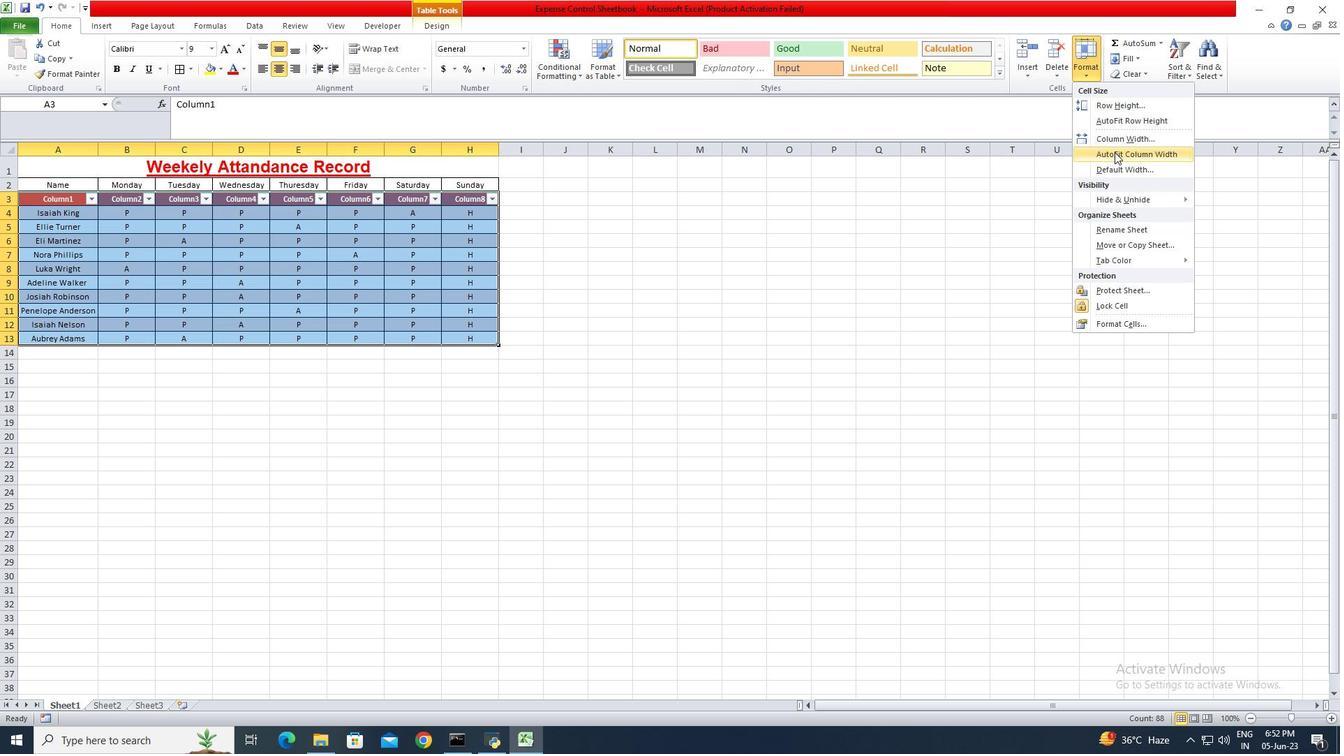 
Action: Mouse moved to (1178, 53)
Screenshot: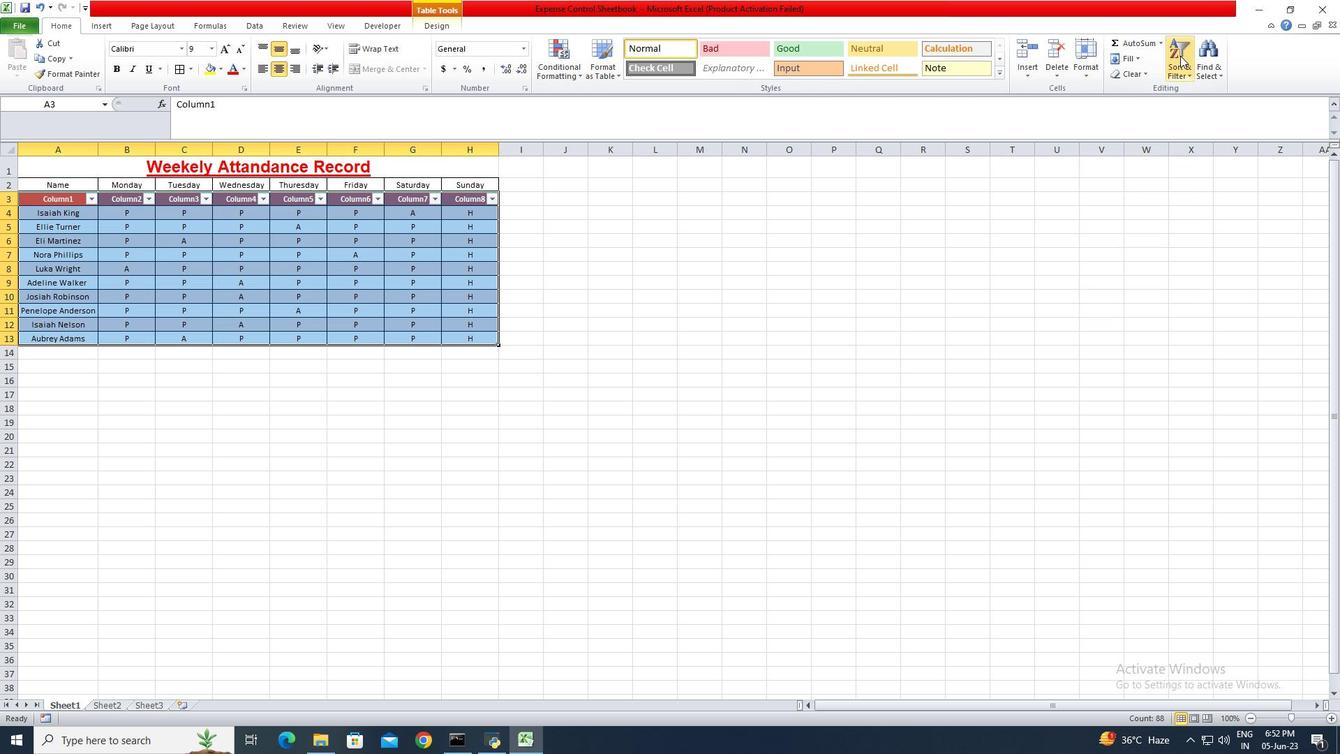 
Action: Mouse pressed left at (1178, 53)
Screenshot: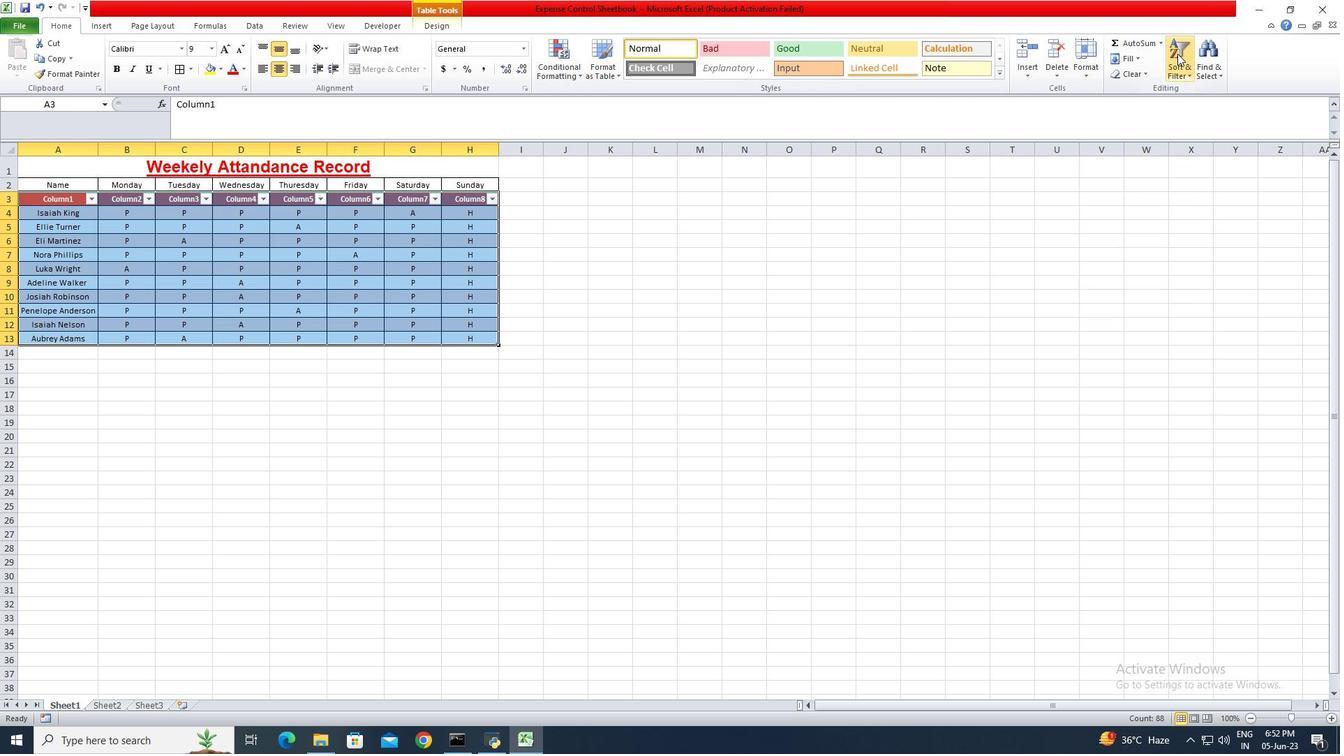 
Action: Mouse moved to (1187, 89)
Screenshot: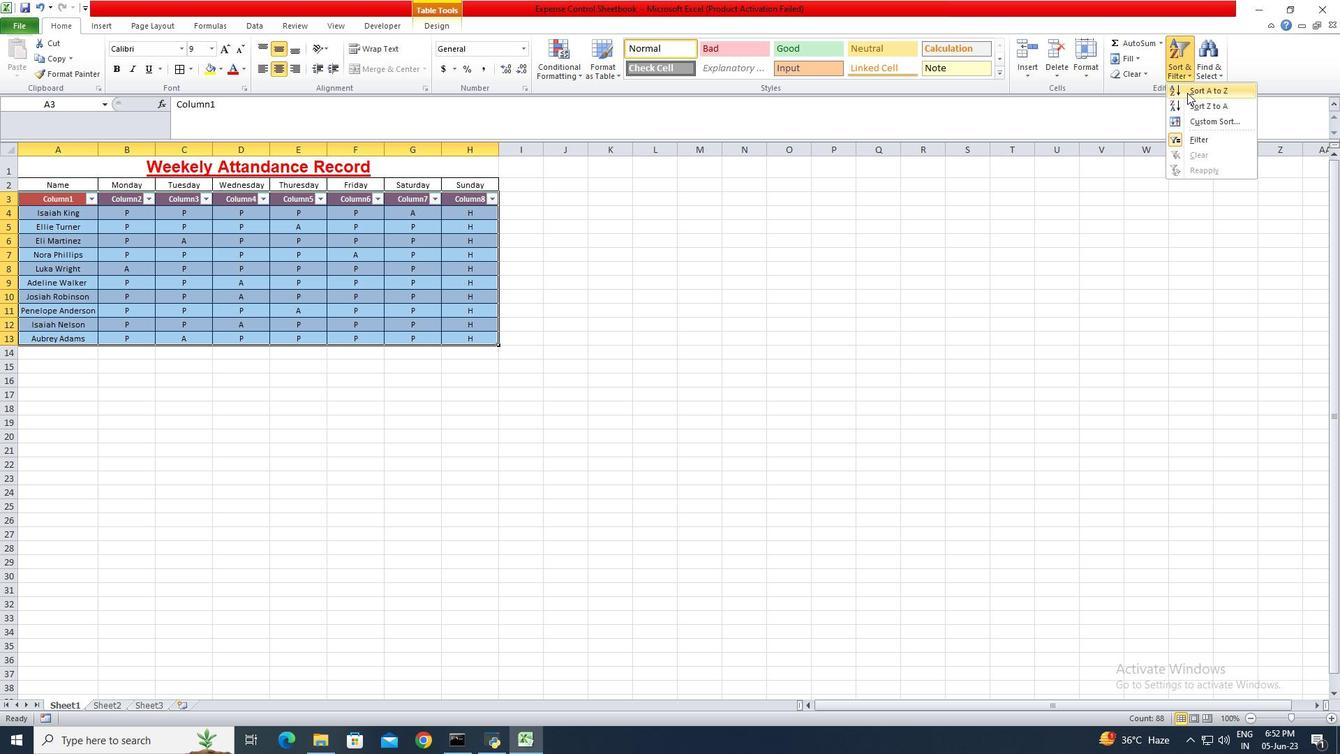 
Action: Mouse pressed left at (1187, 89)
Screenshot: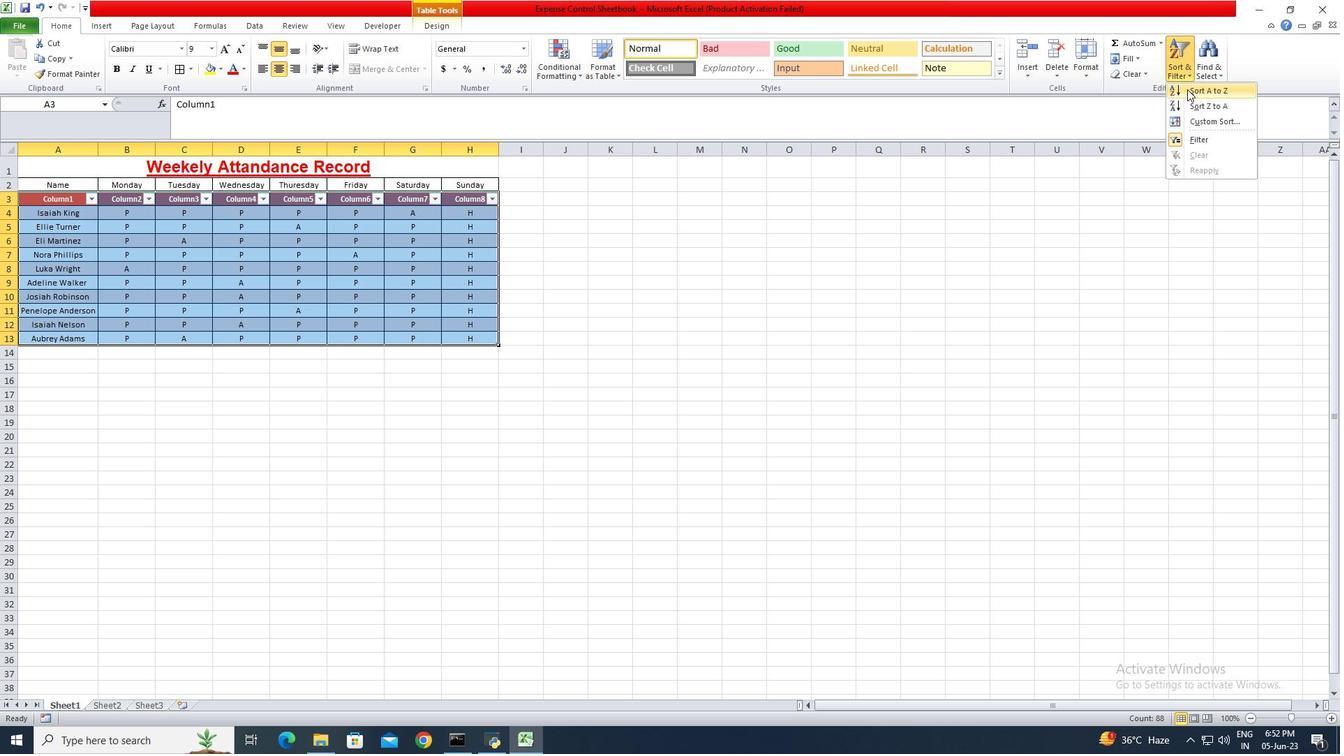 
Action: Mouse moved to (321, 391)
Screenshot: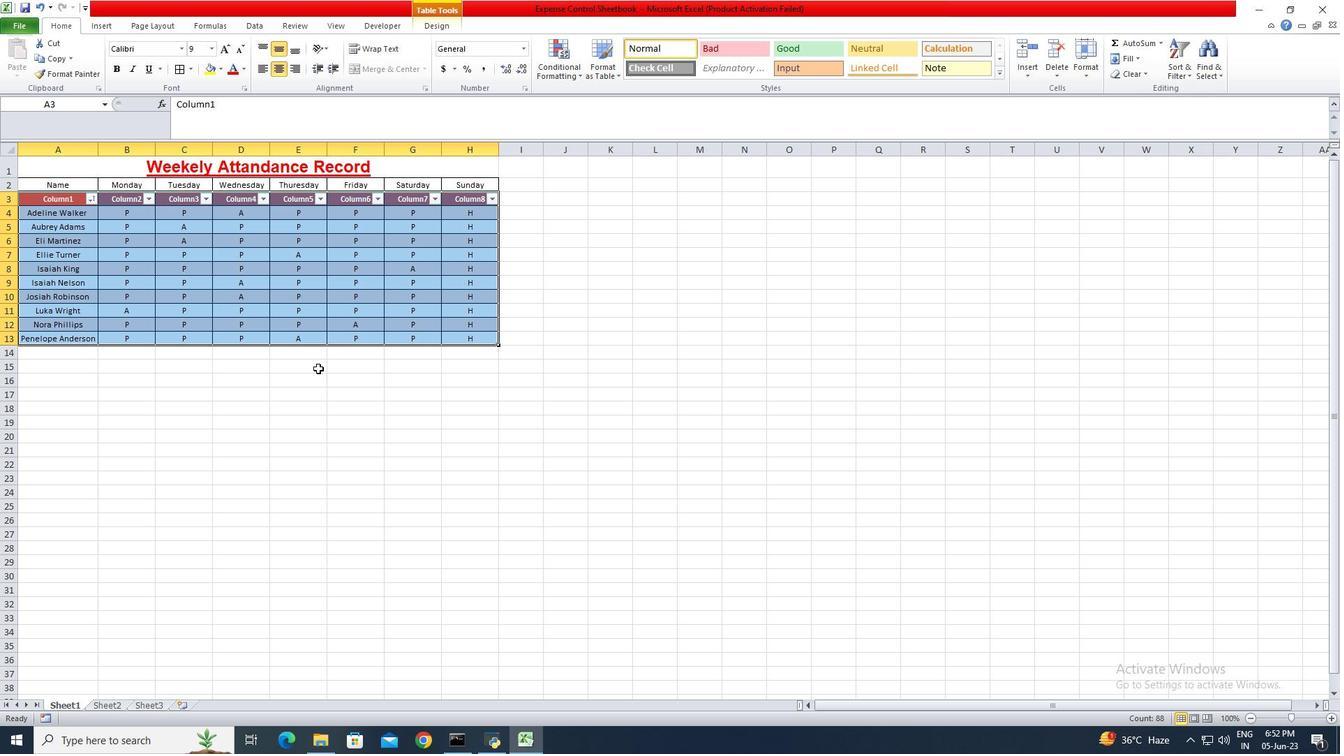 
Action: Mouse pressed left at (321, 391)
Screenshot: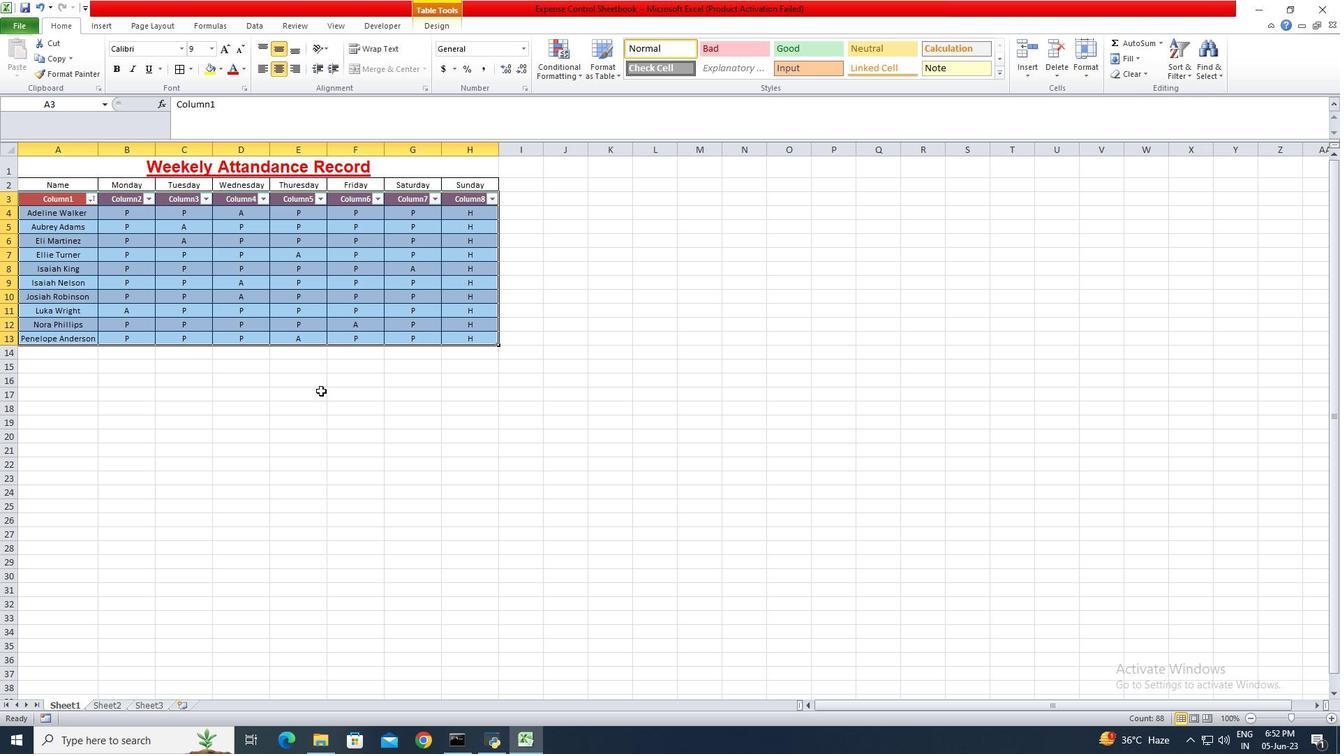 
Action: Mouse moved to (25, 25)
Screenshot: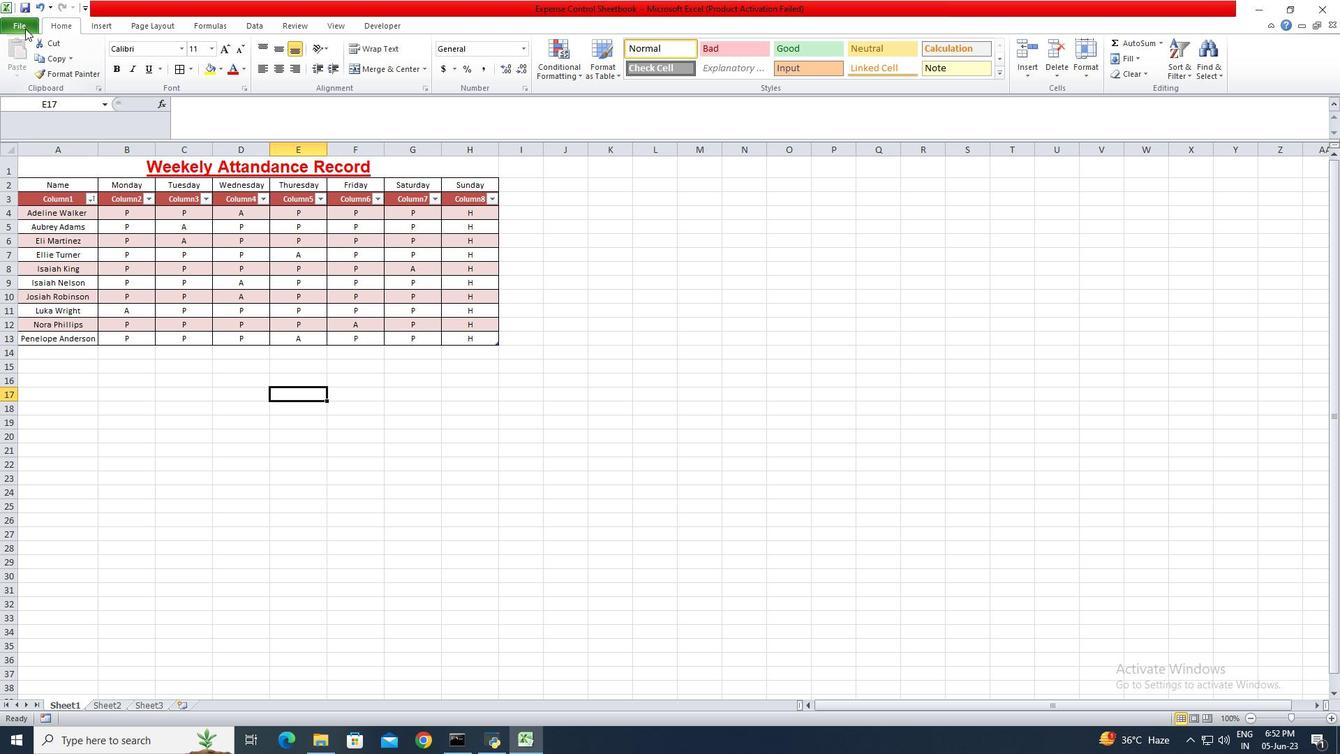
Action: Mouse pressed left at (25, 25)
Screenshot: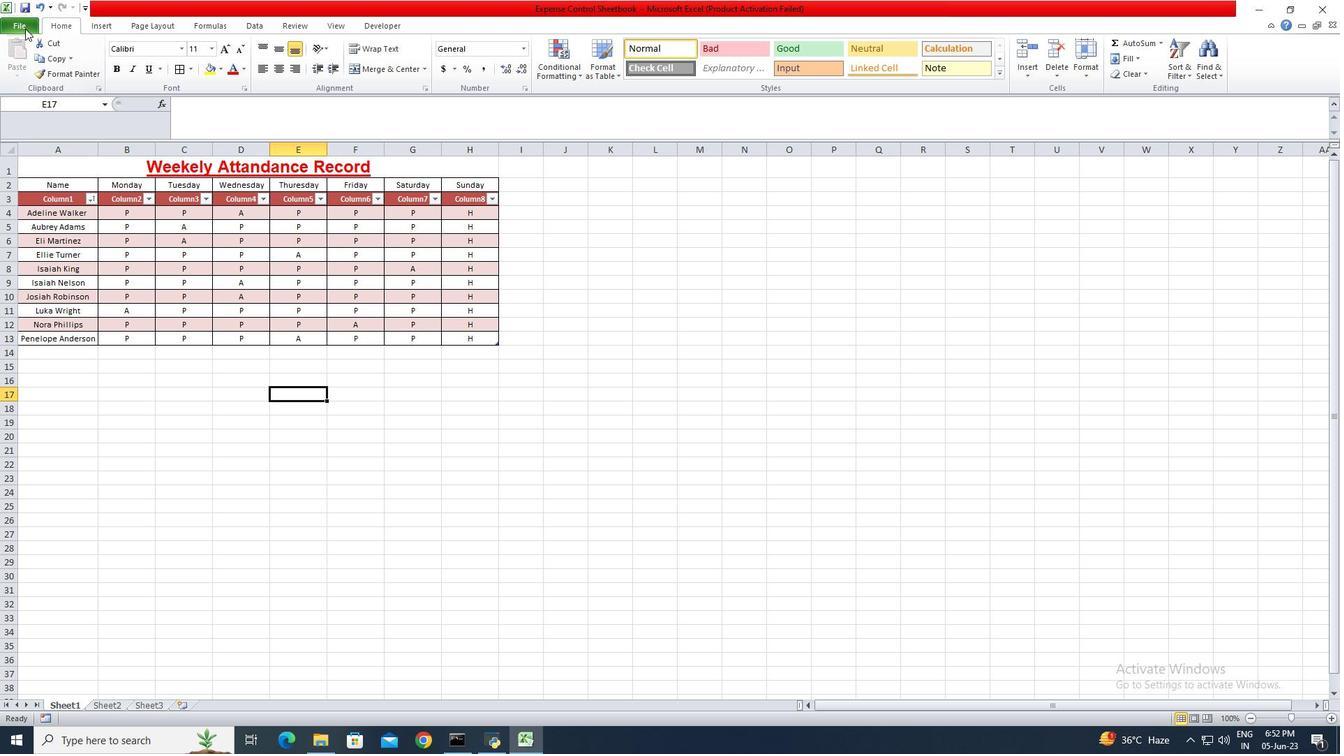 
Action: Mouse moved to (35, 53)
Screenshot: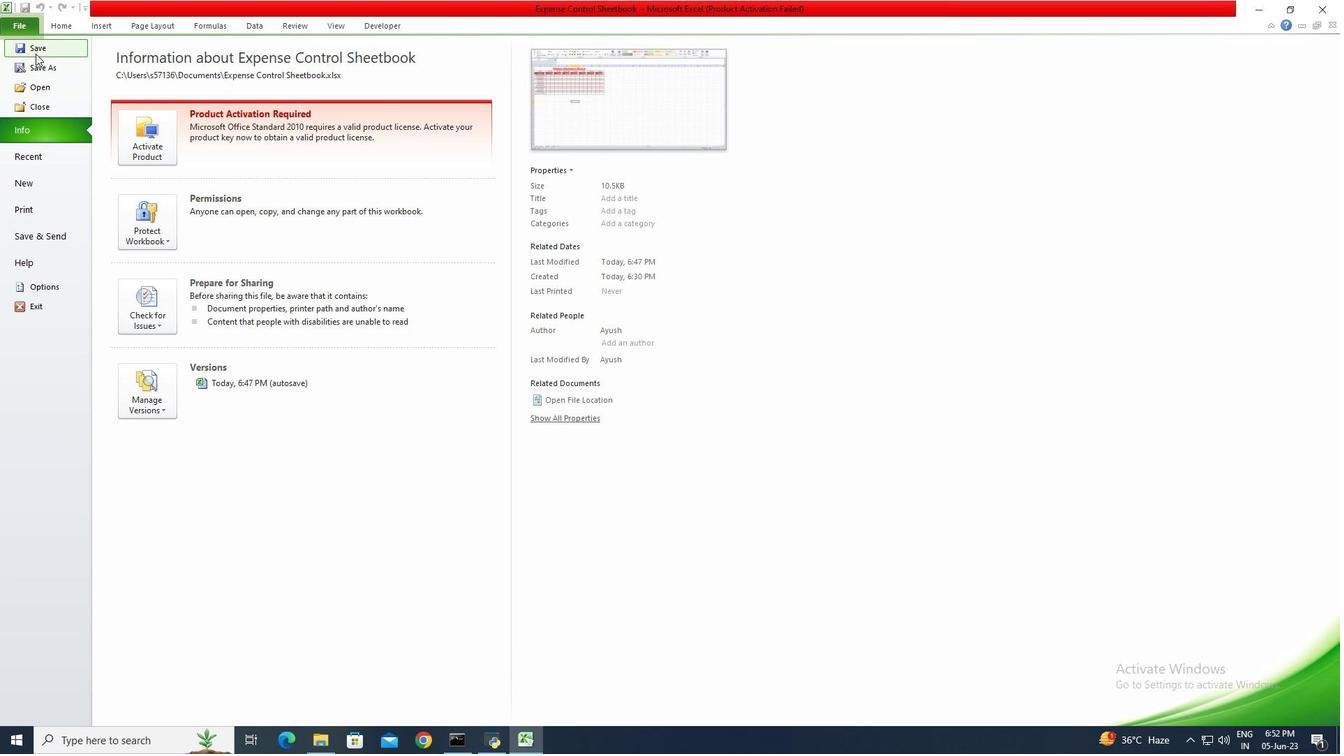 
Action: Mouse pressed left at (35, 53)
Screenshot: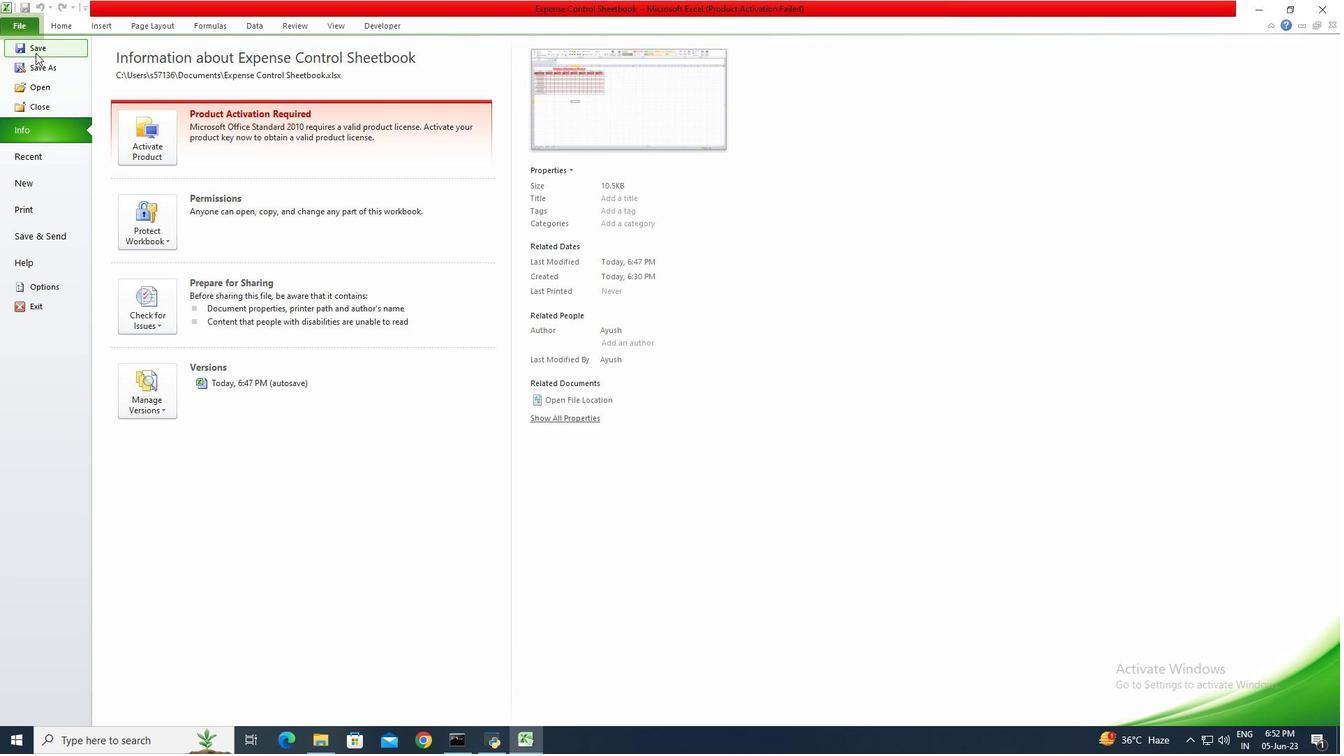 
Action: Mouse moved to (20, 69)
Screenshot: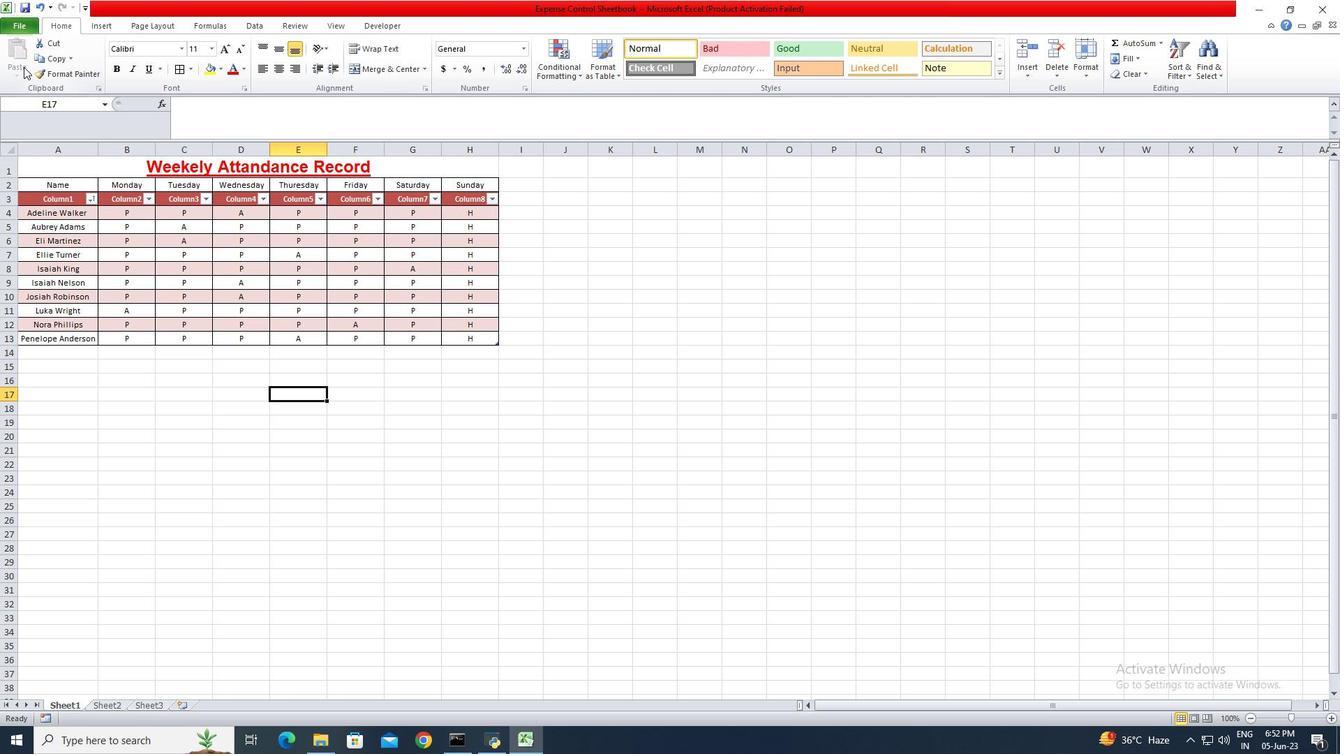 
